 Task: Find connections with filter location Adra with filter topic #indiawith filter profile language French with filter current company Globant with filter school Kamla Nehru Institute of Technology, Sultanpur with filter industry Physicians with filter service category Leadership Development with filter keywords title Atmospheric Scientist
Action: Mouse moved to (516, 63)
Screenshot: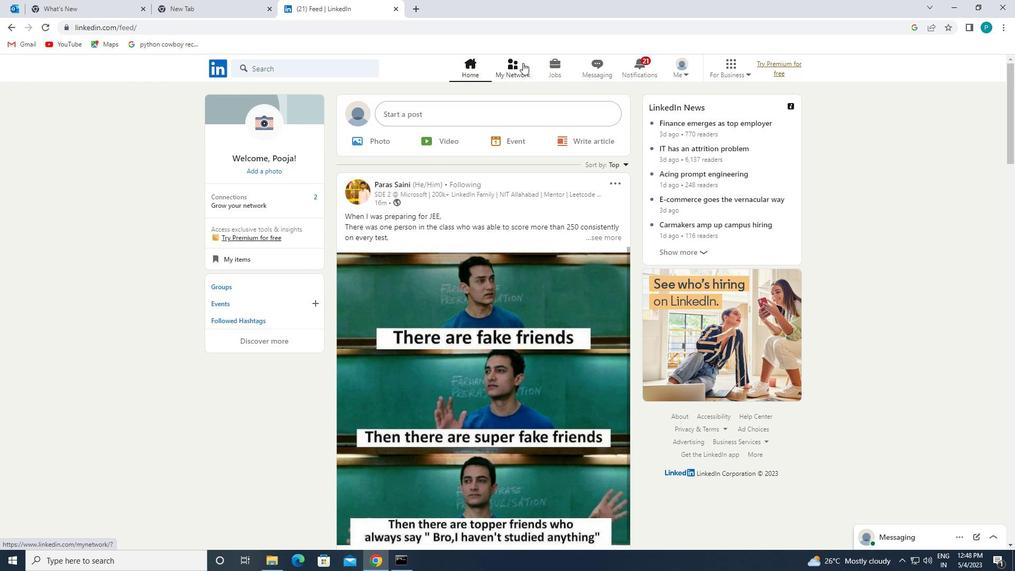 
Action: Mouse pressed left at (516, 63)
Screenshot: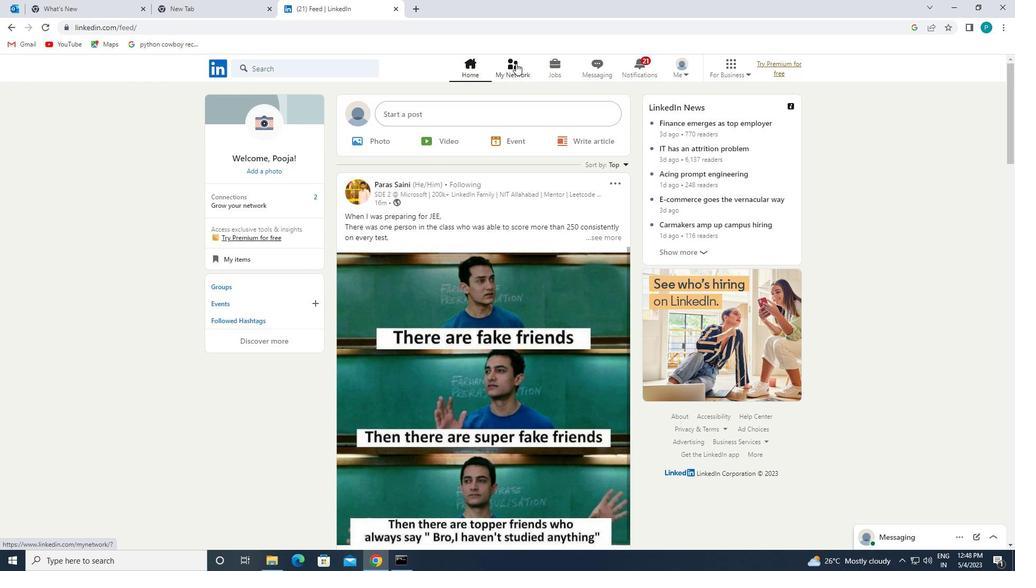 
Action: Mouse moved to (307, 125)
Screenshot: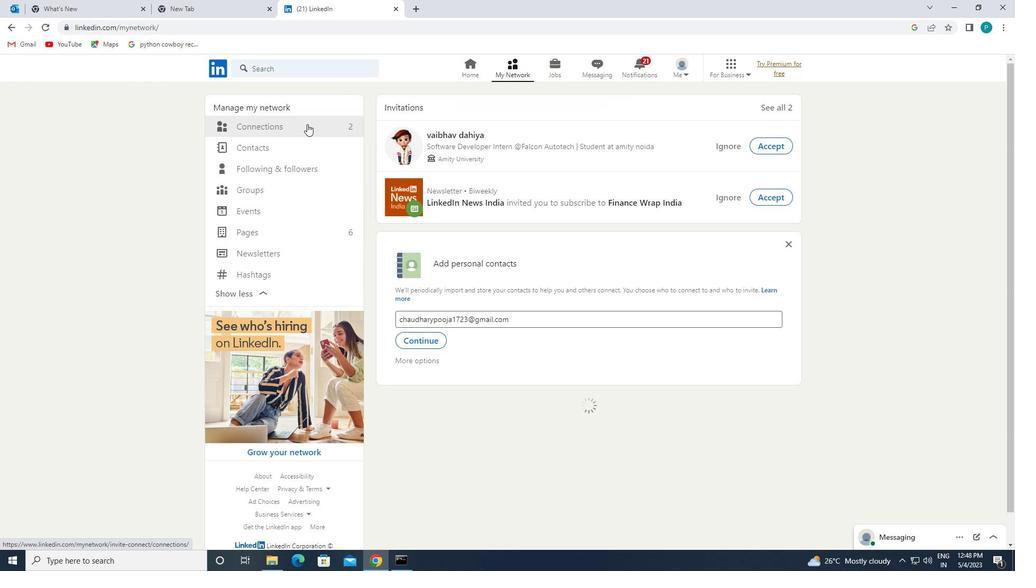 
Action: Mouse pressed left at (307, 125)
Screenshot: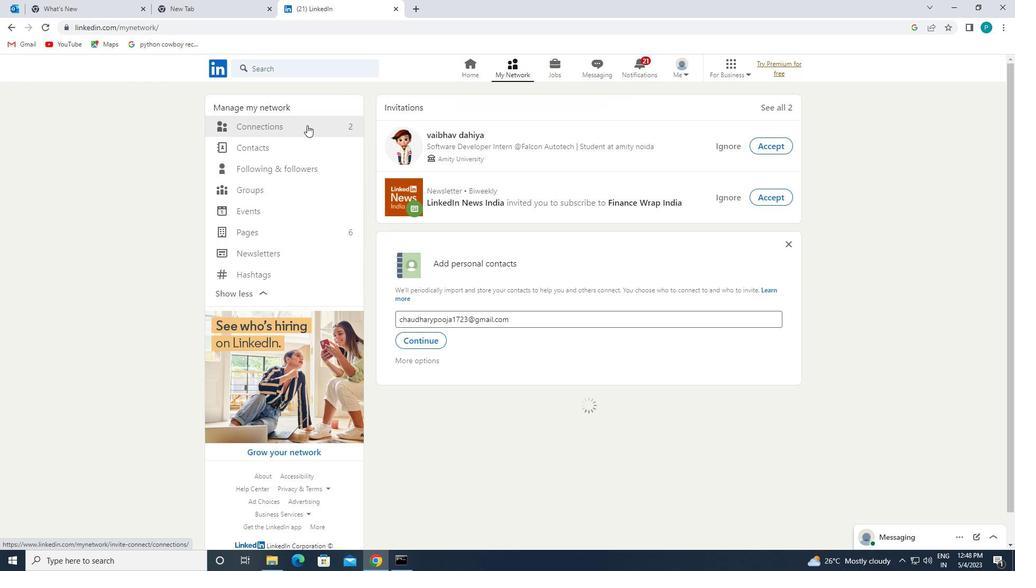 
Action: Mouse pressed left at (307, 125)
Screenshot: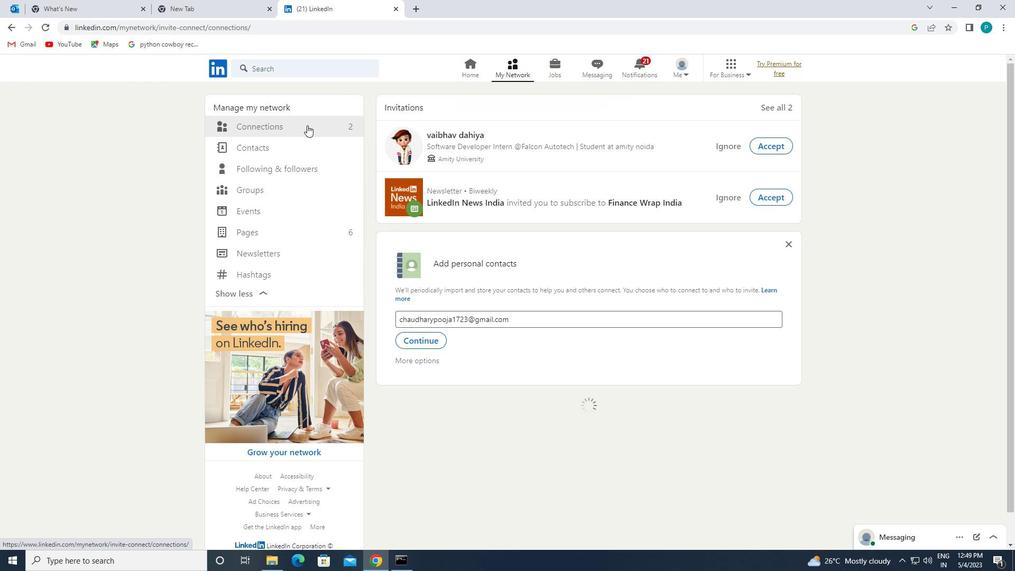 
Action: Mouse moved to (615, 125)
Screenshot: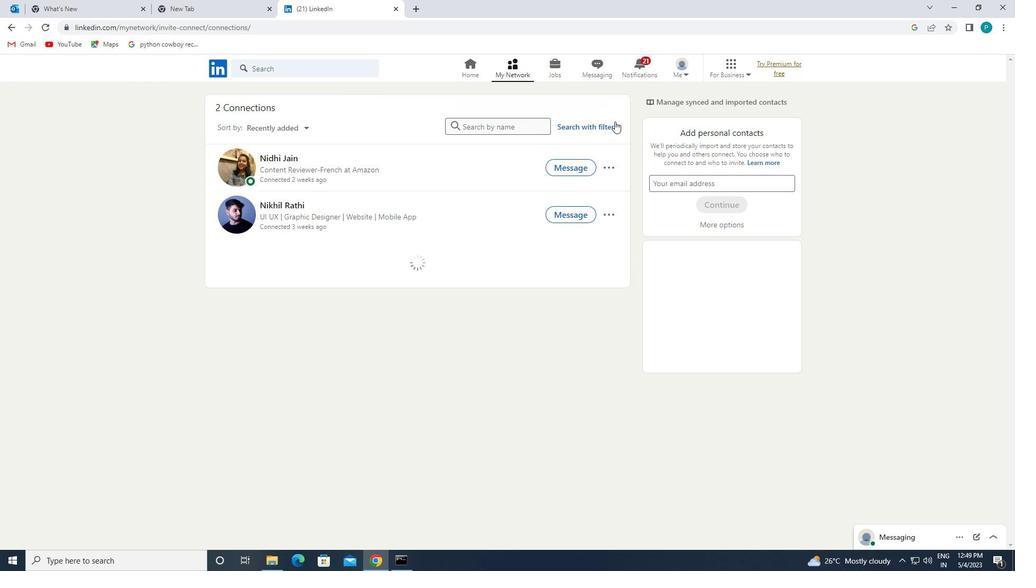 
Action: Mouse pressed left at (615, 125)
Screenshot: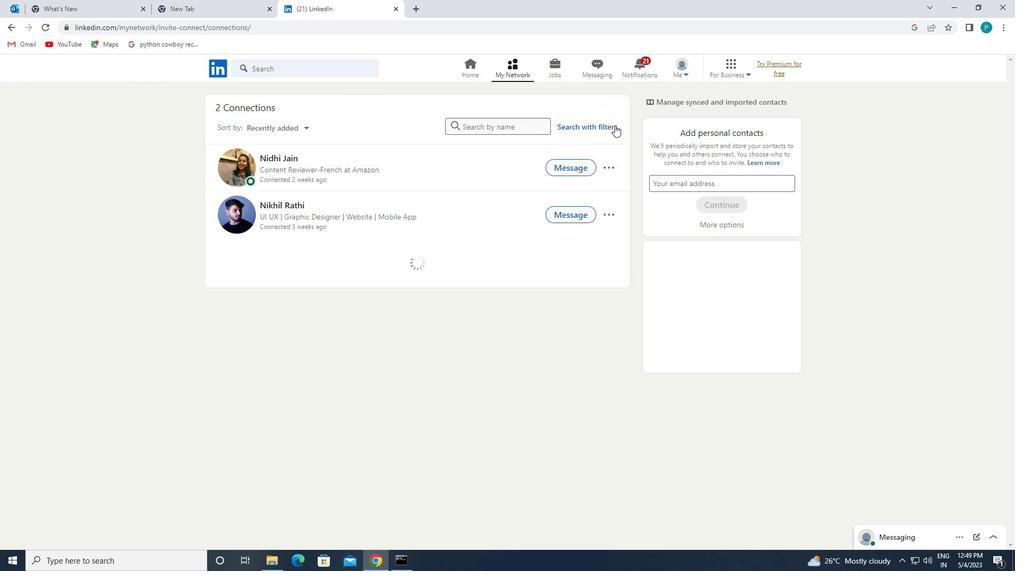 
Action: Mouse moved to (609, 123)
Screenshot: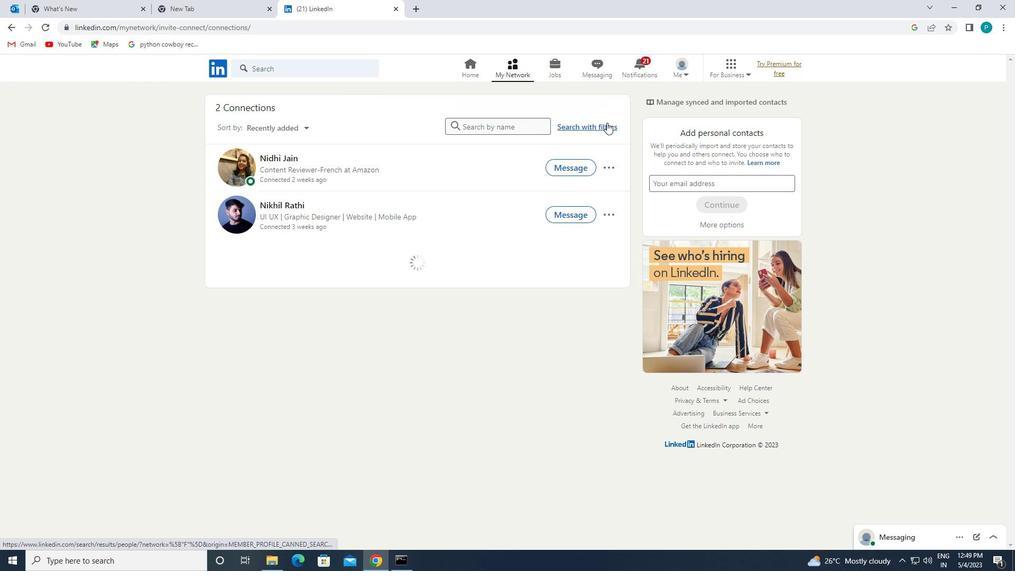
Action: Mouse pressed left at (609, 123)
Screenshot: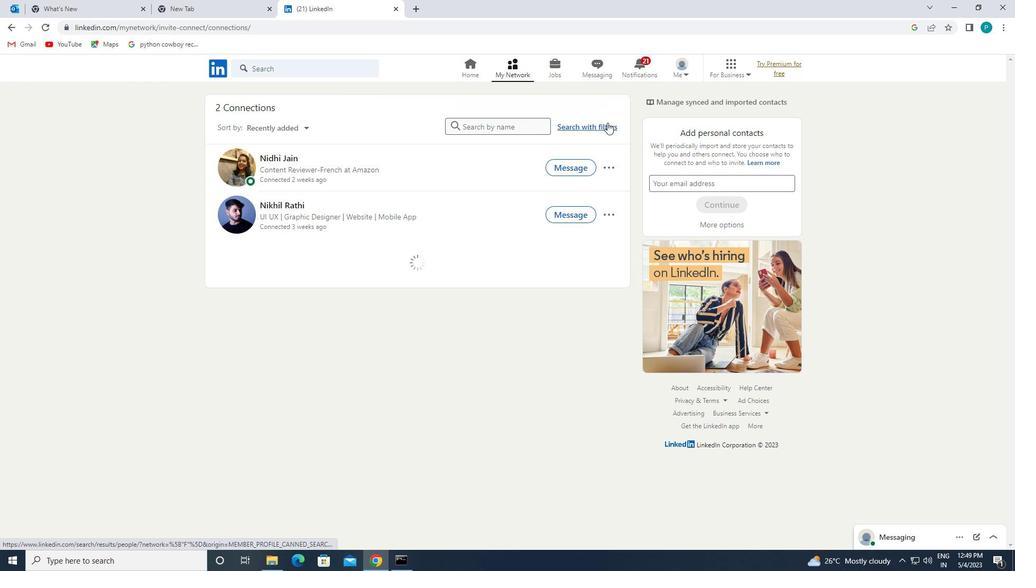 
Action: Mouse moved to (610, 127)
Screenshot: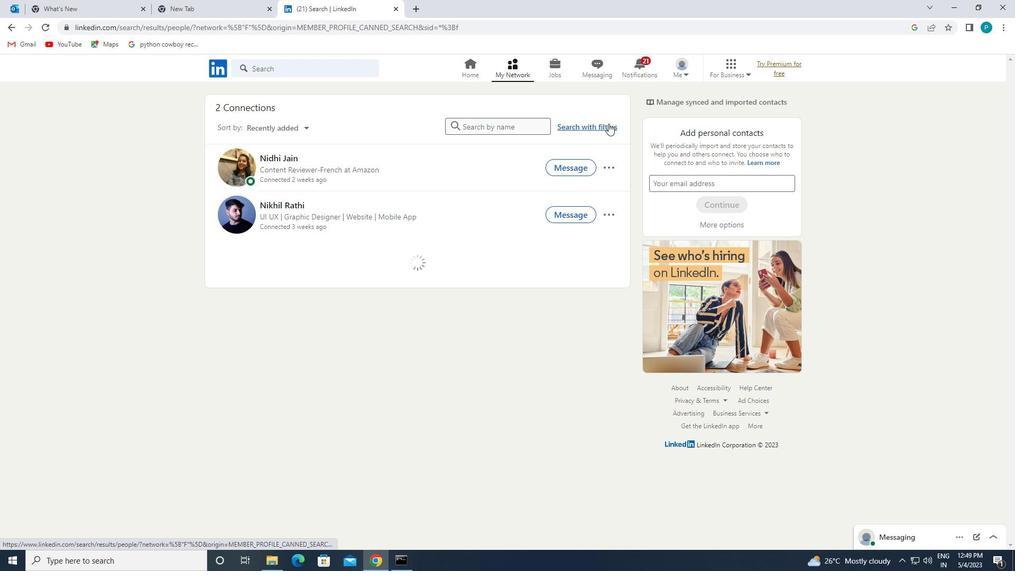 
Action: Mouse pressed left at (610, 127)
Screenshot: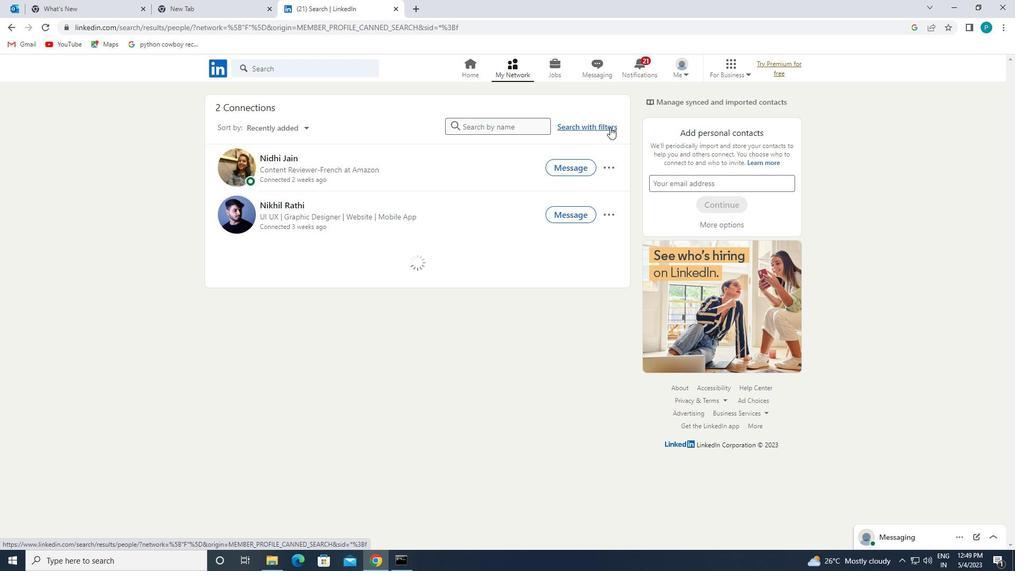 
Action: Mouse pressed left at (610, 127)
Screenshot: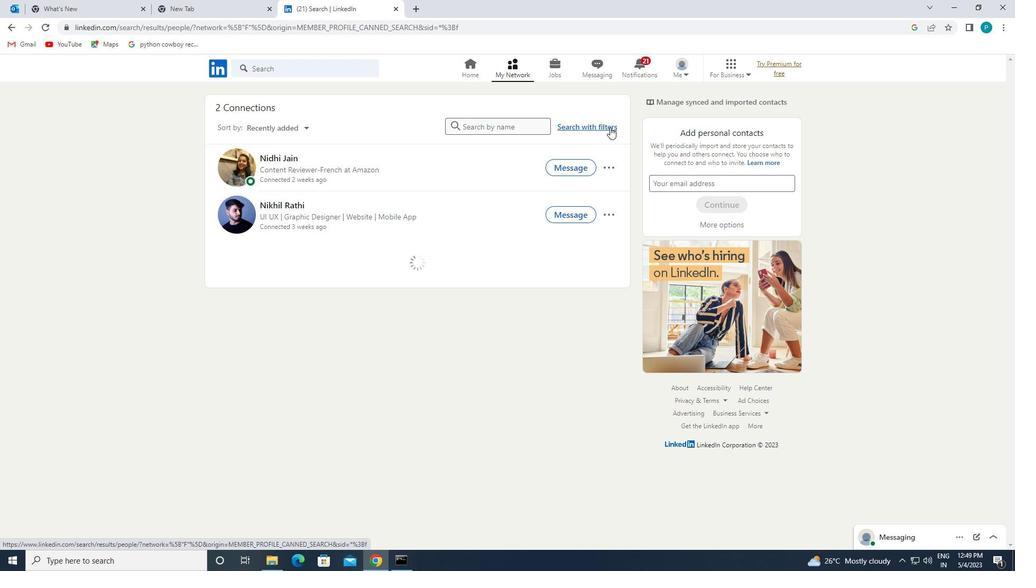 
Action: Mouse moved to (605, 126)
Screenshot: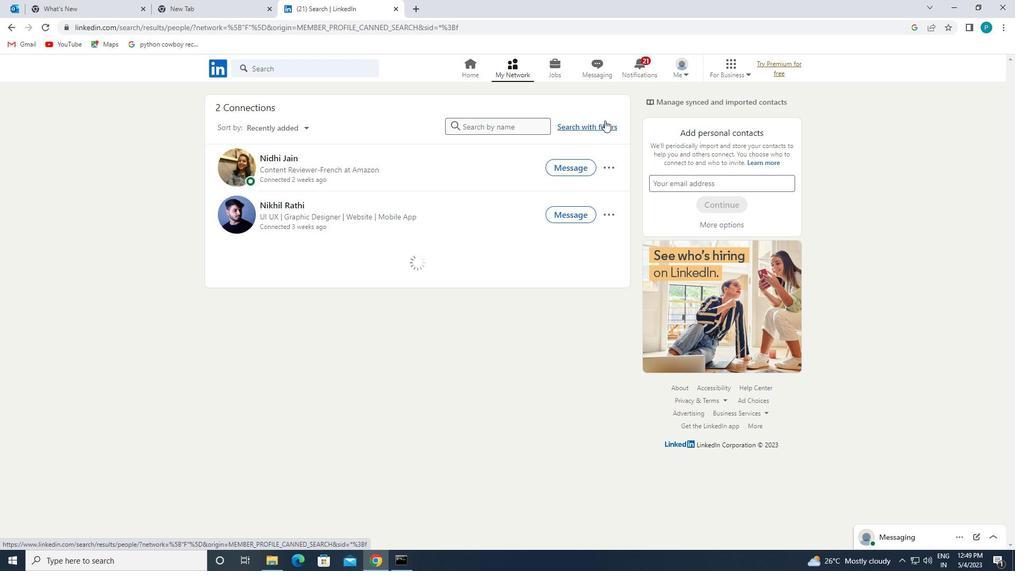 
Action: Mouse pressed left at (605, 126)
Screenshot: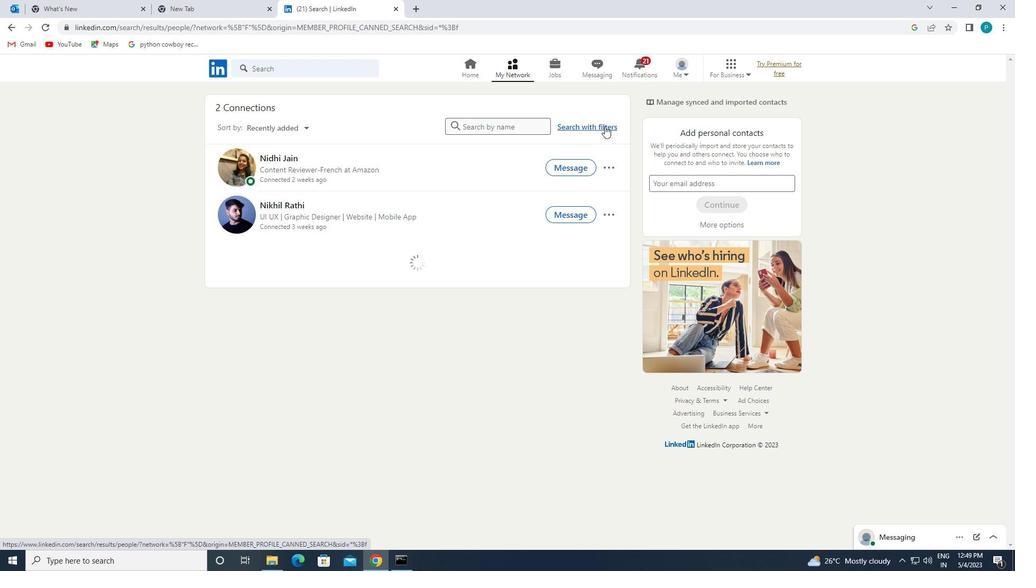 
Action: Mouse pressed left at (605, 126)
Screenshot: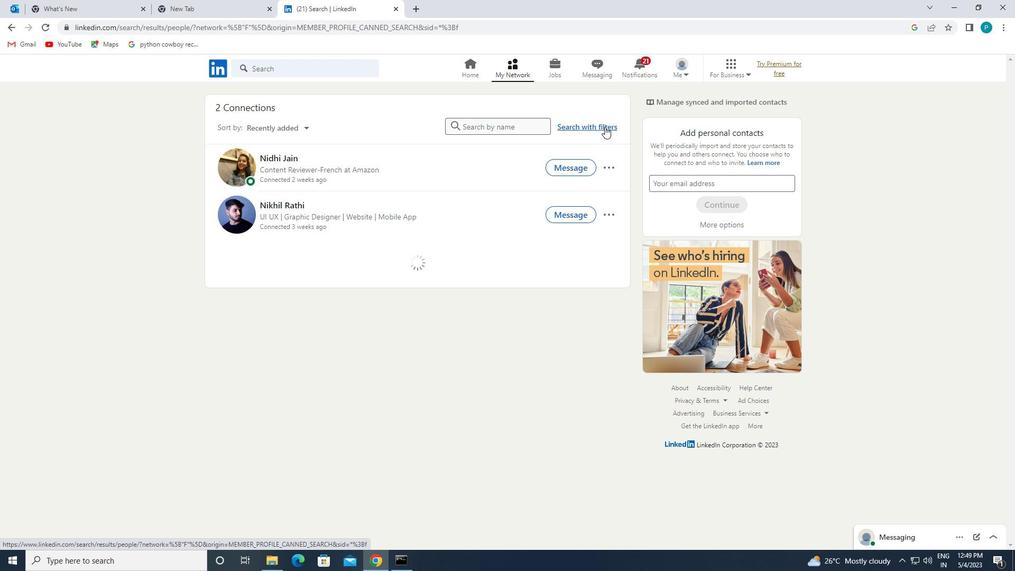 
Action: Mouse moved to (531, 97)
Screenshot: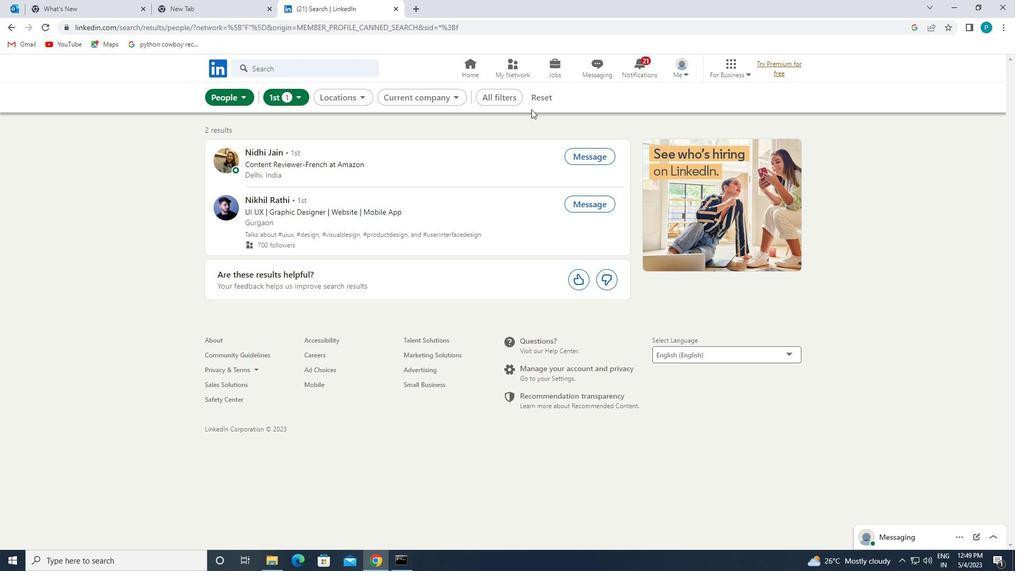 
Action: Mouse pressed left at (531, 97)
Screenshot: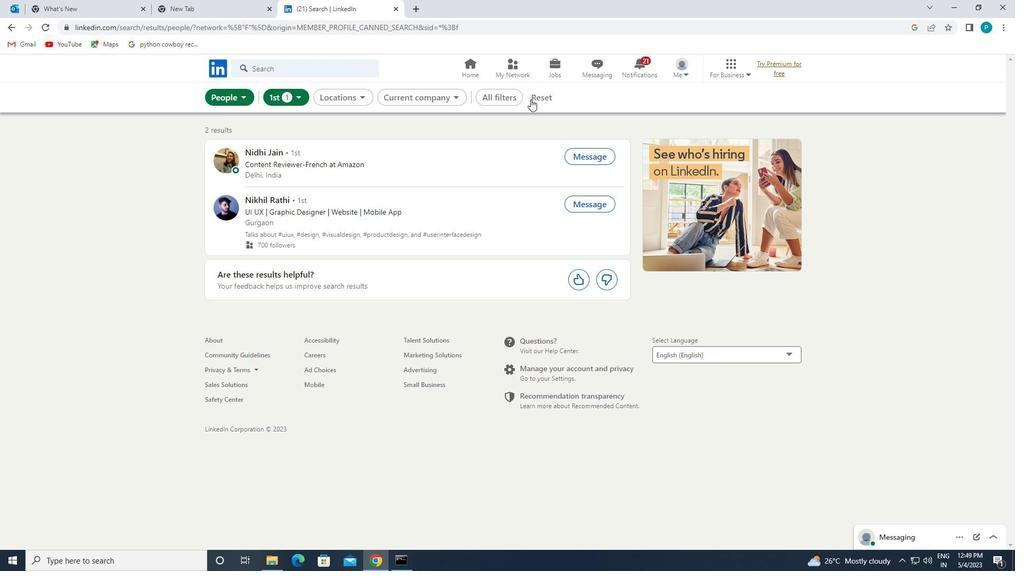 
Action: Mouse moved to (528, 97)
Screenshot: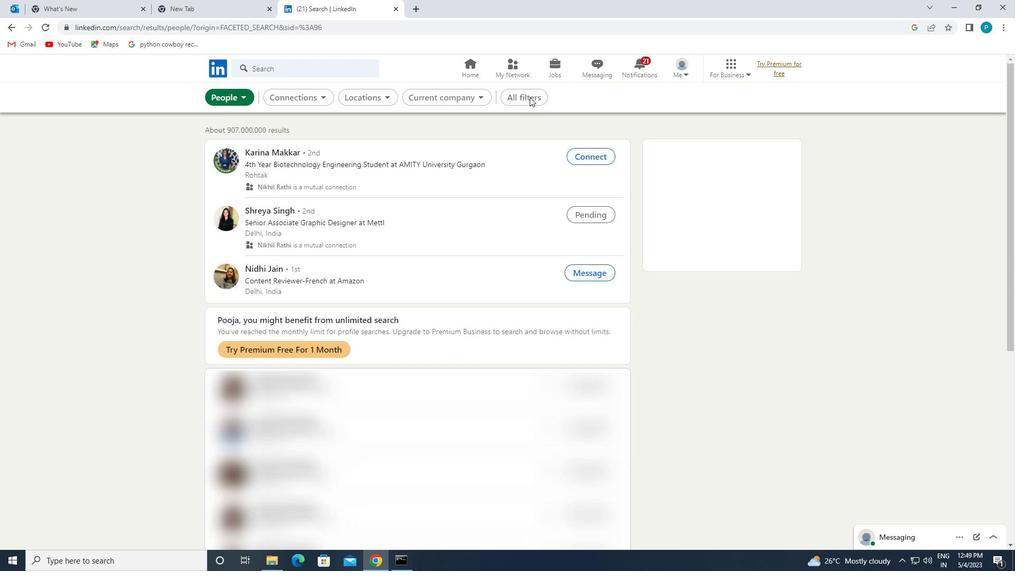 
Action: Mouse pressed left at (528, 97)
Screenshot: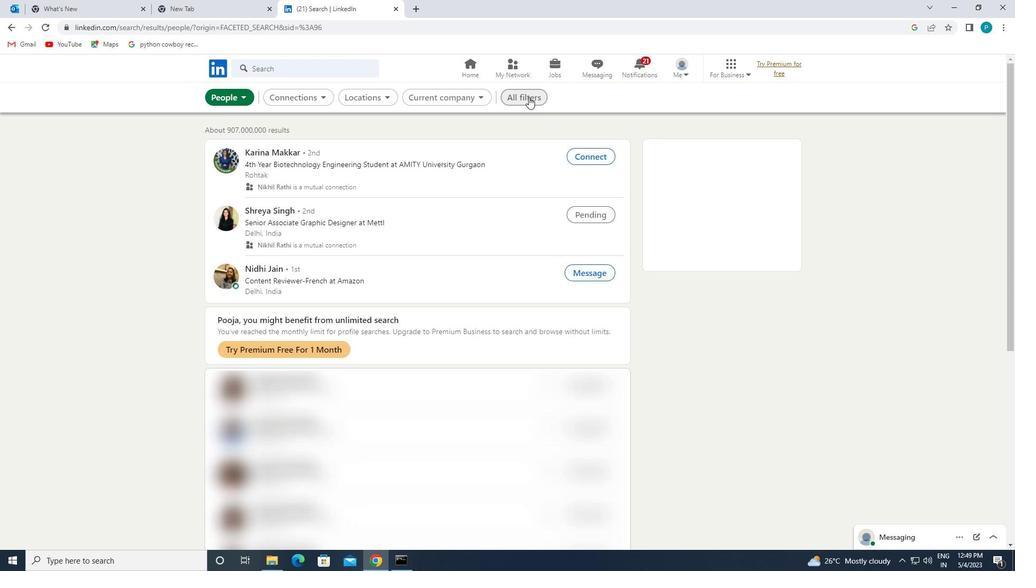 
Action: Mouse moved to (1006, 268)
Screenshot: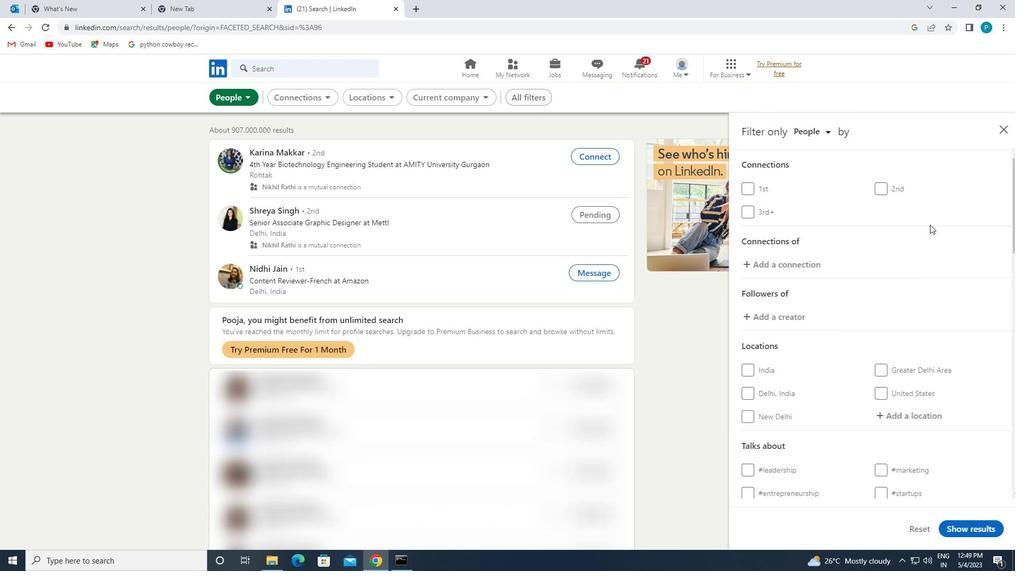 
Action: Mouse scrolled (1006, 267) with delta (0, 0)
Screenshot: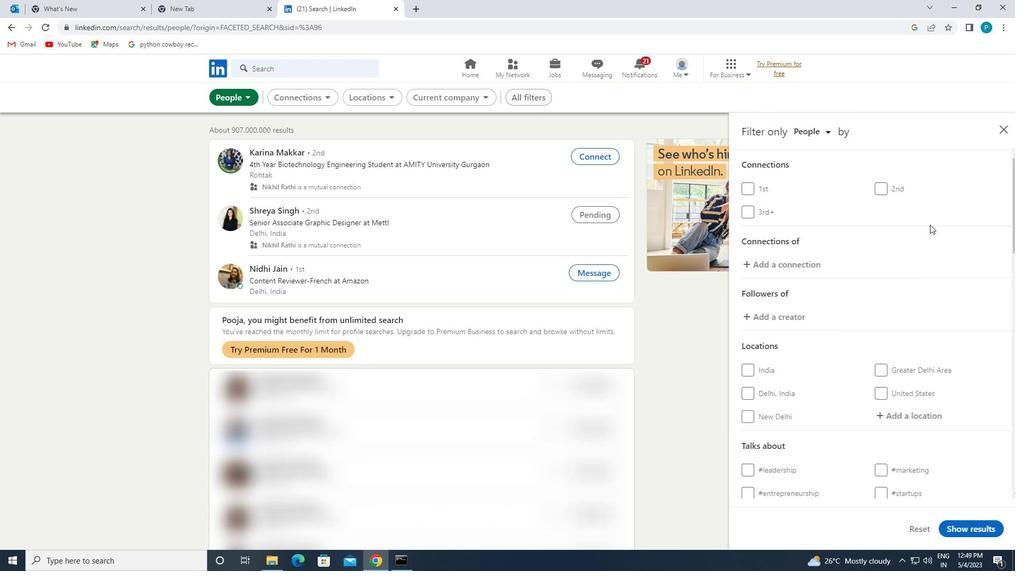 
Action: Mouse scrolled (1006, 267) with delta (0, 0)
Screenshot: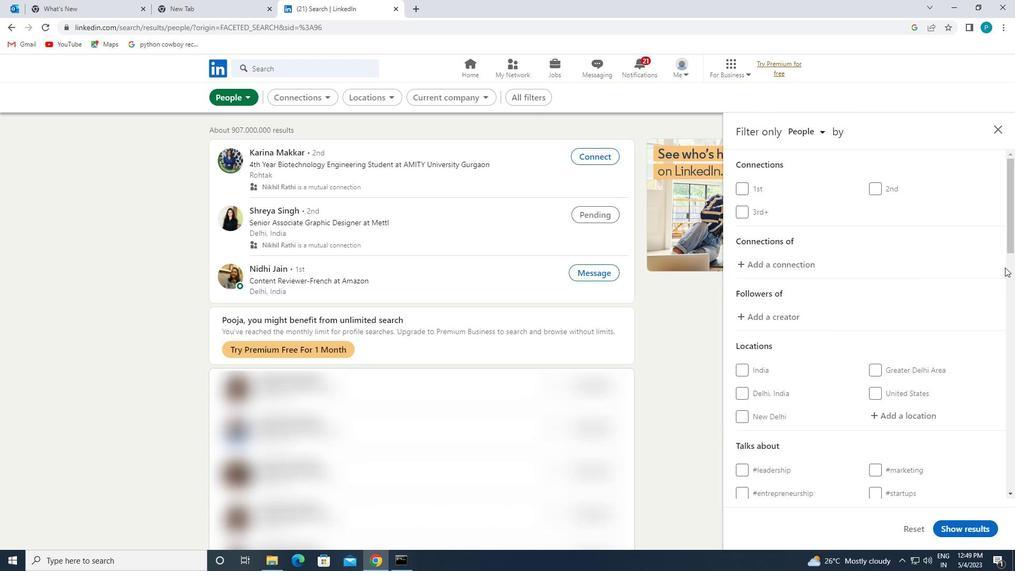 
Action: Mouse moved to (1006, 268)
Screenshot: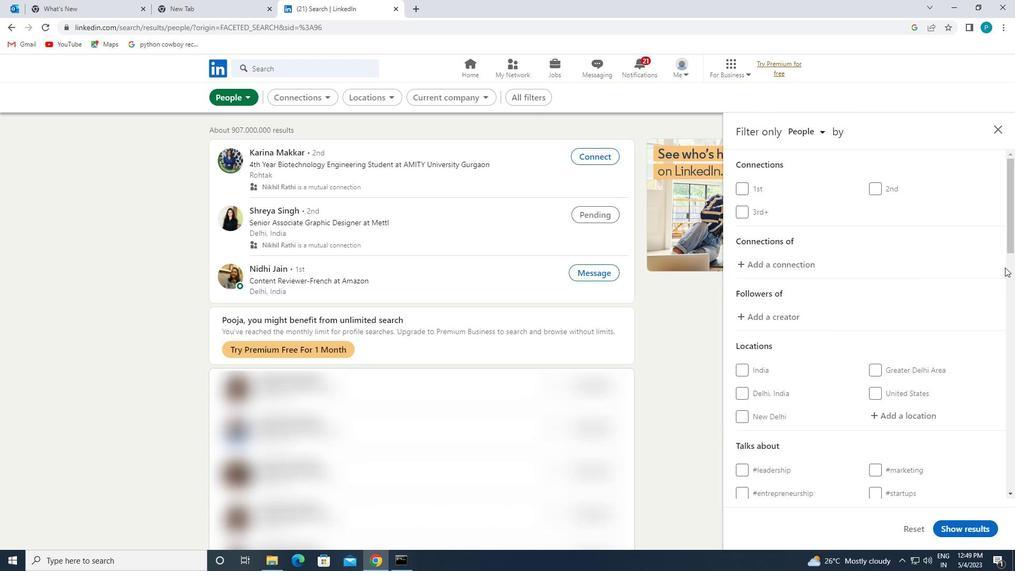
Action: Mouse scrolled (1006, 268) with delta (0, 0)
Screenshot: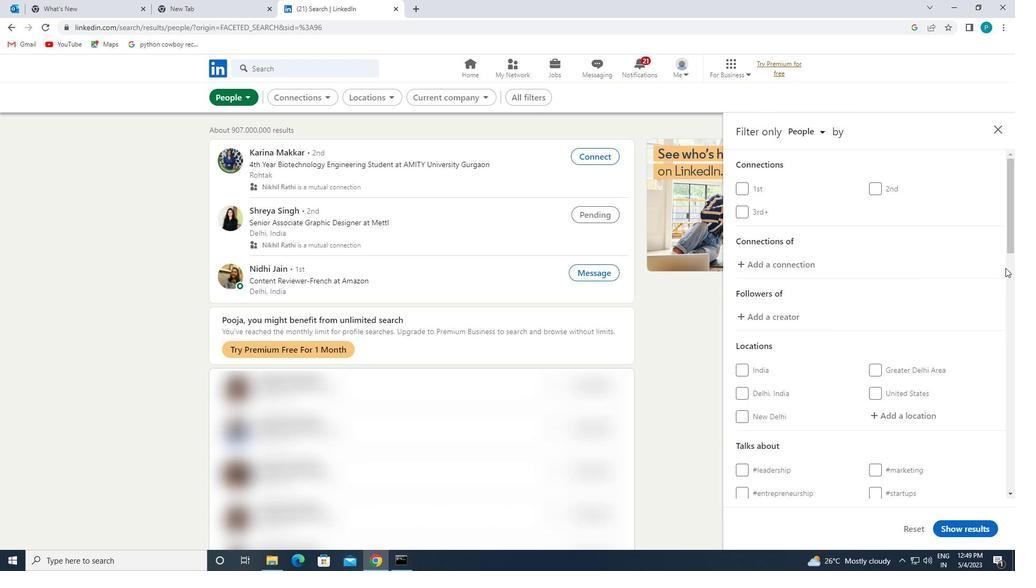 
Action: Mouse moved to (921, 259)
Screenshot: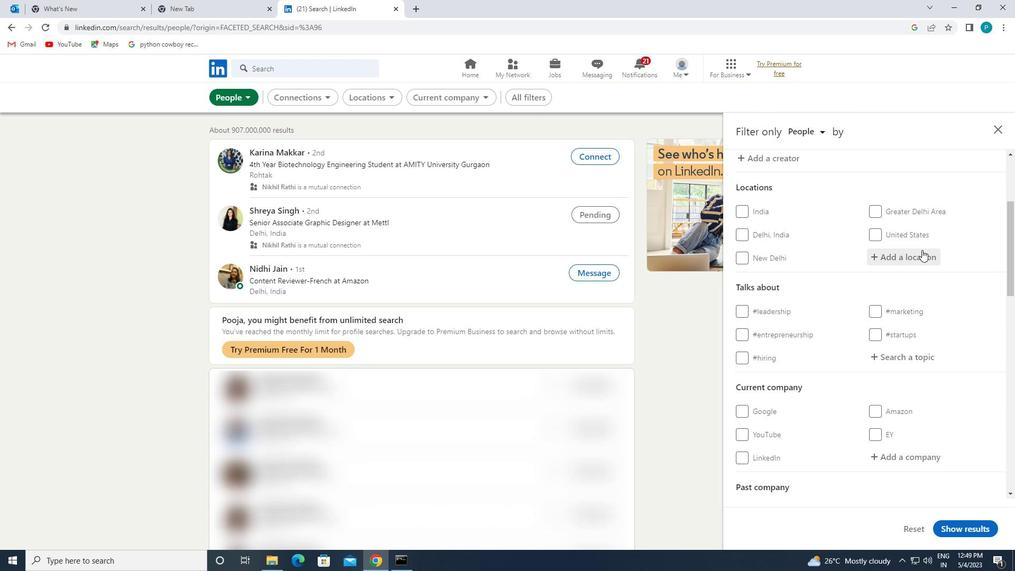 
Action: Mouse pressed left at (921, 259)
Screenshot: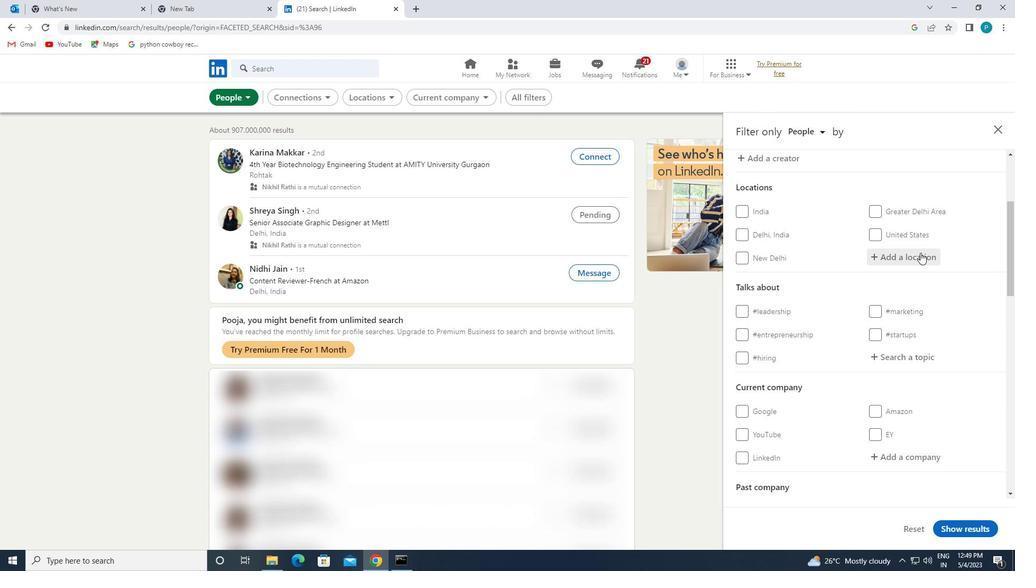 
Action: Key pressed <Key.caps_lock>a<Key.caps_lock>dra
Screenshot: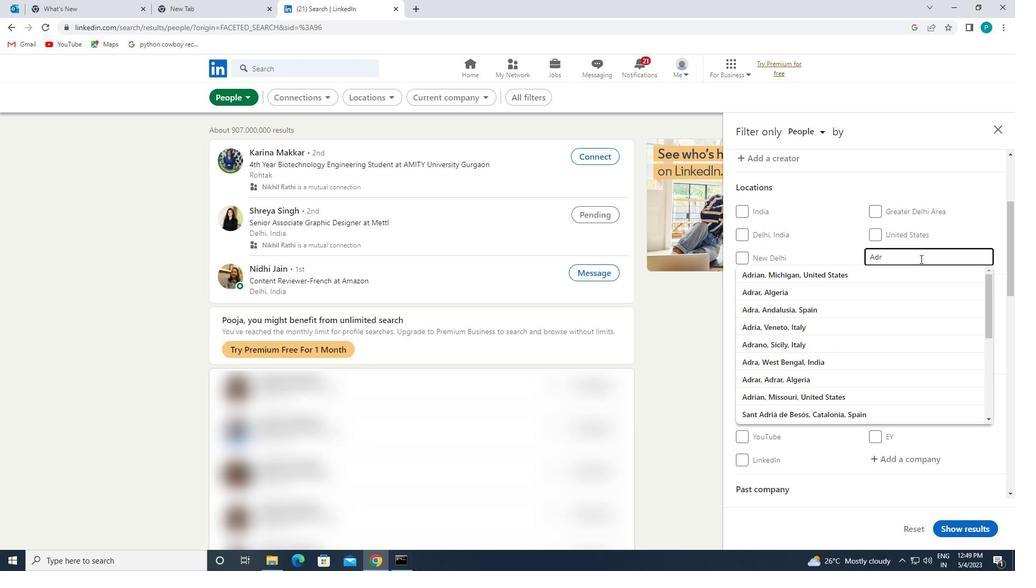 
Action: Mouse moved to (920, 272)
Screenshot: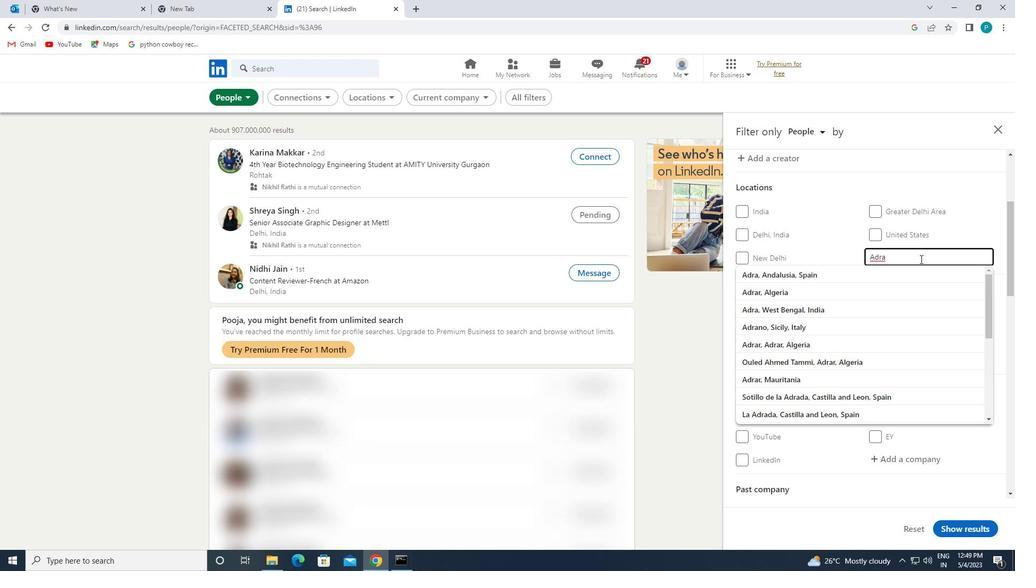 
Action: Mouse pressed left at (920, 272)
Screenshot: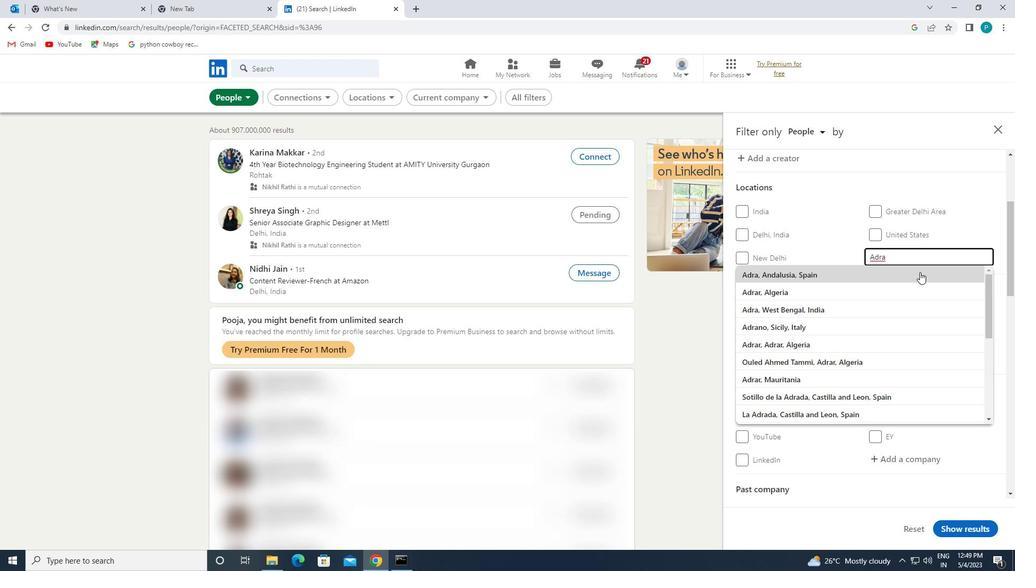 
Action: Mouse scrolled (920, 271) with delta (0, 0)
Screenshot: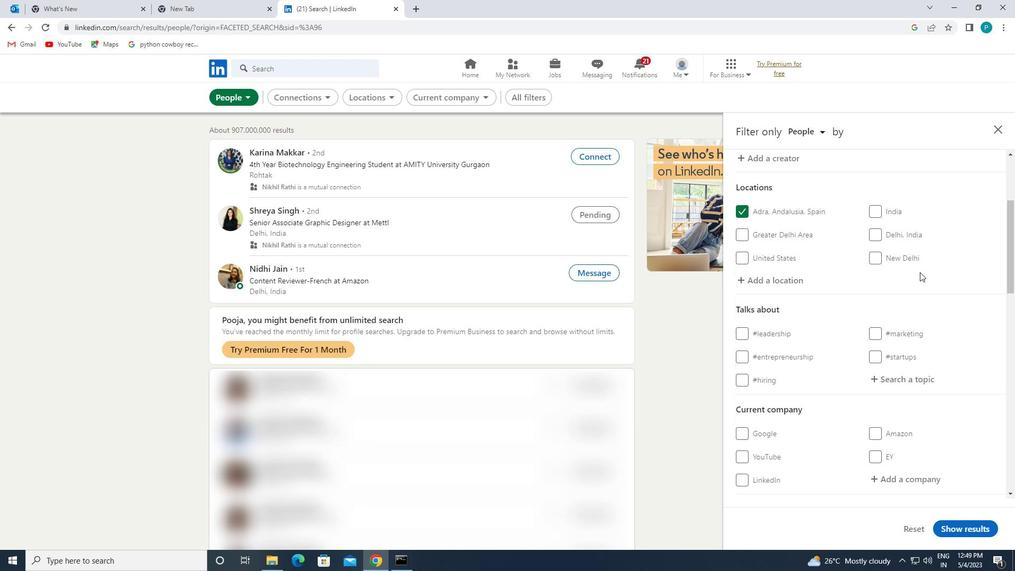 
Action: Mouse scrolled (920, 271) with delta (0, 0)
Screenshot: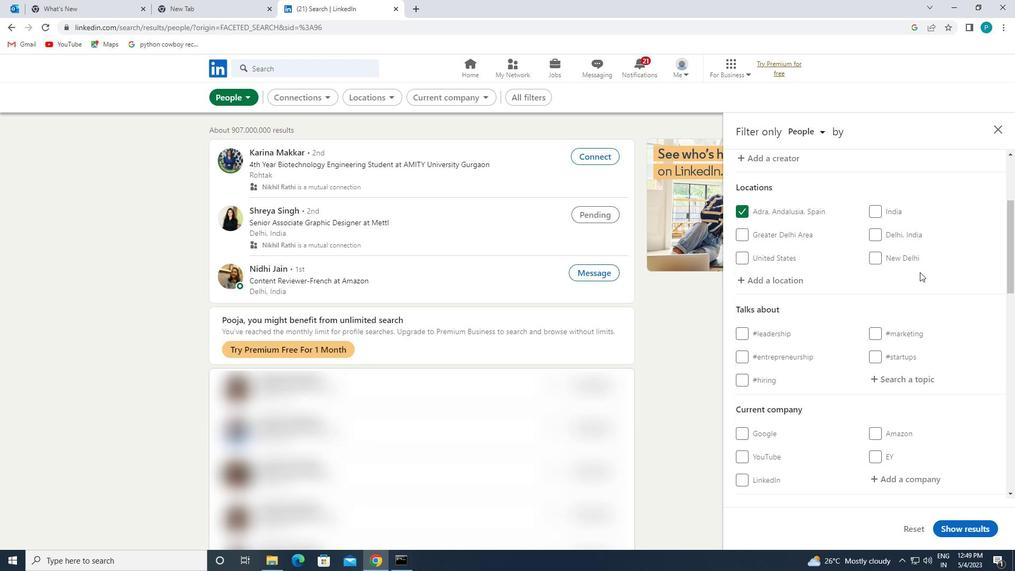 
Action: Mouse scrolled (920, 271) with delta (0, 0)
Screenshot: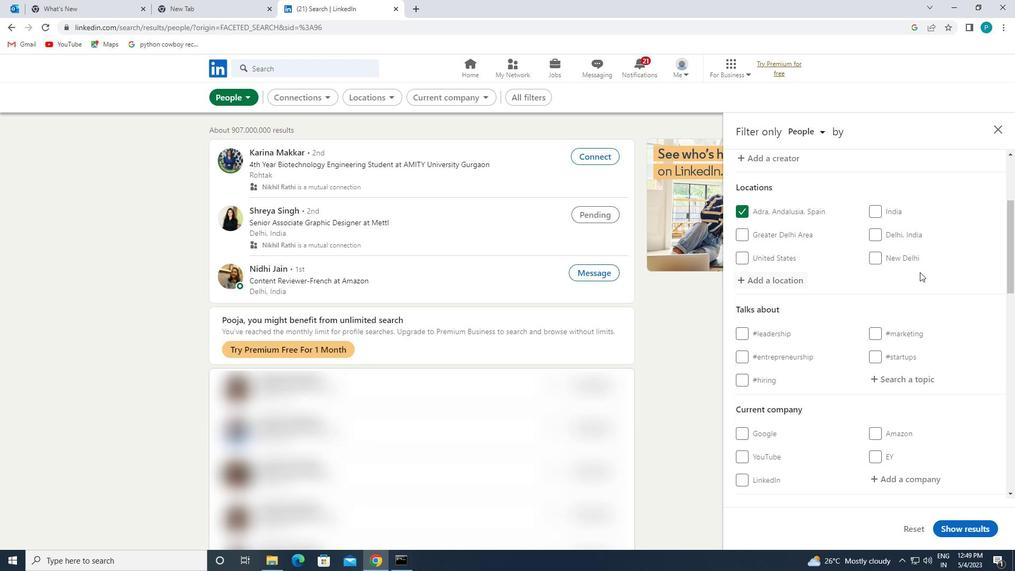 
Action: Mouse moved to (880, 231)
Screenshot: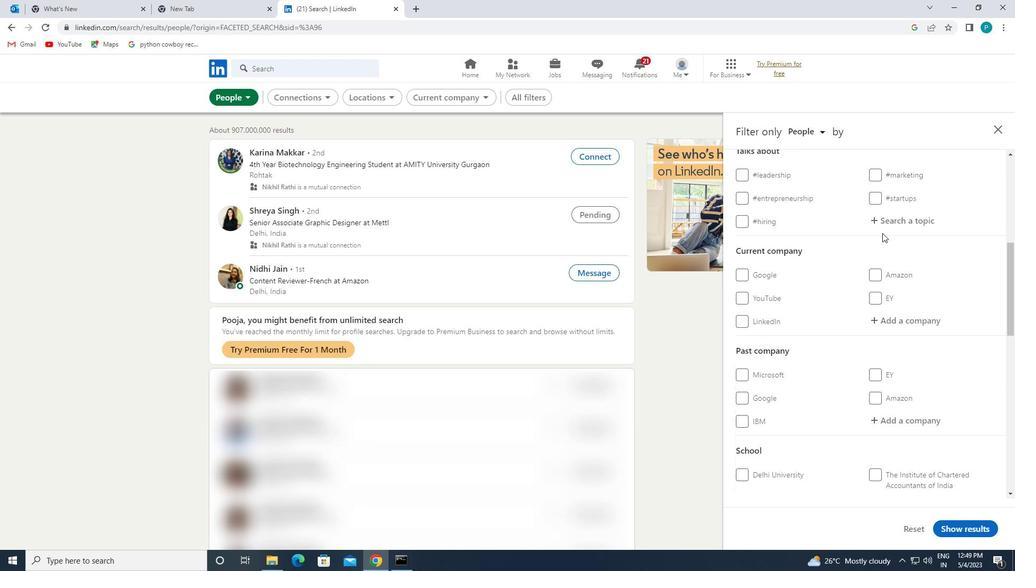 
Action: Mouse pressed left at (880, 231)
Screenshot: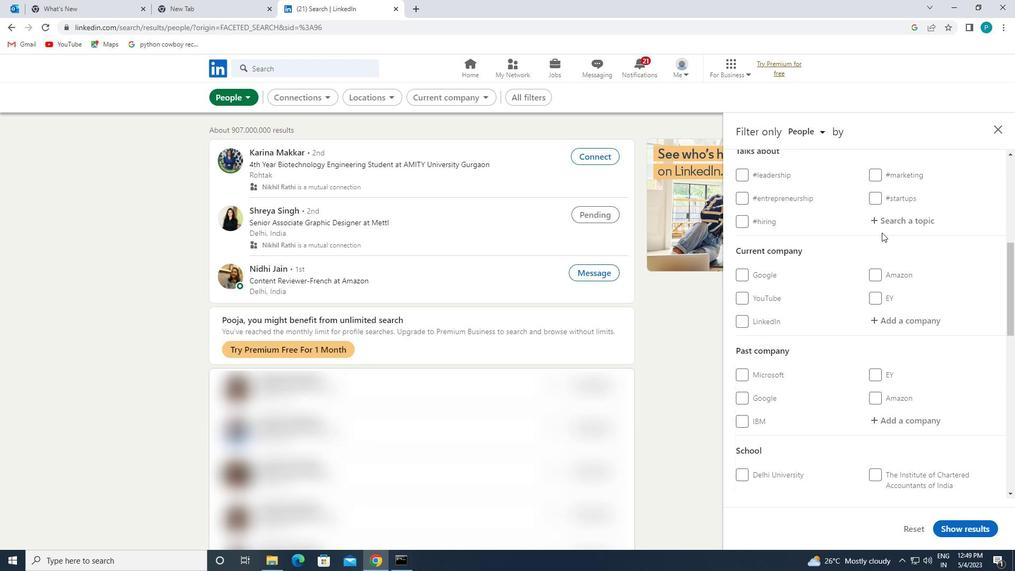 
Action: Mouse moved to (877, 229)
Screenshot: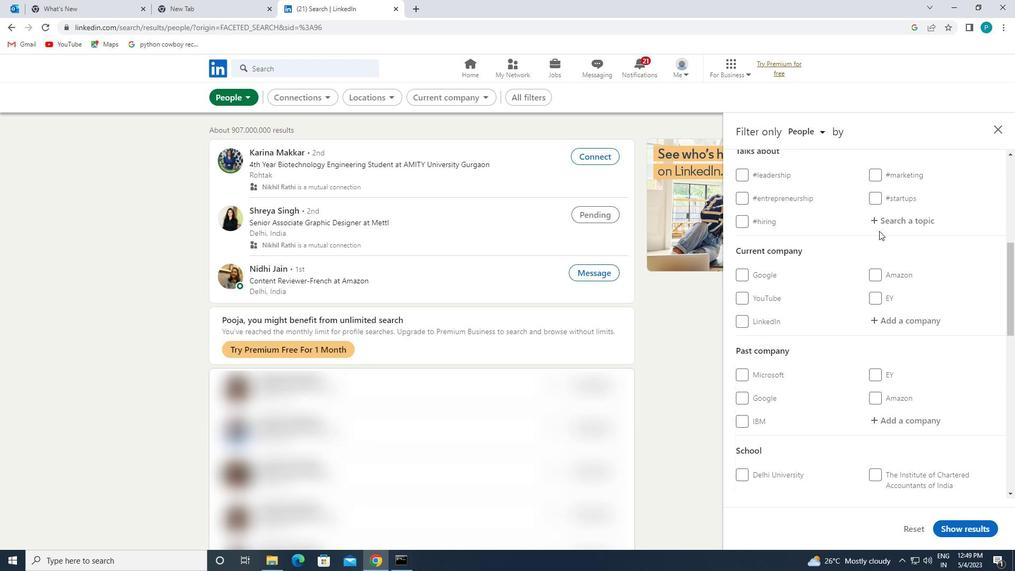 
Action: Mouse pressed left at (877, 229)
Screenshot: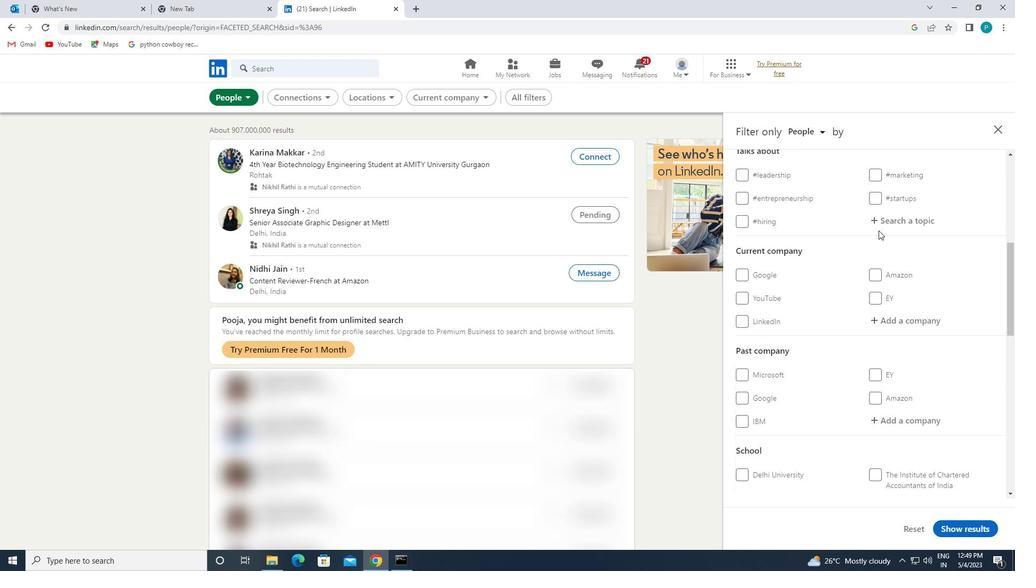 
Action: Mouse moved to (874, 227)
Screenshot: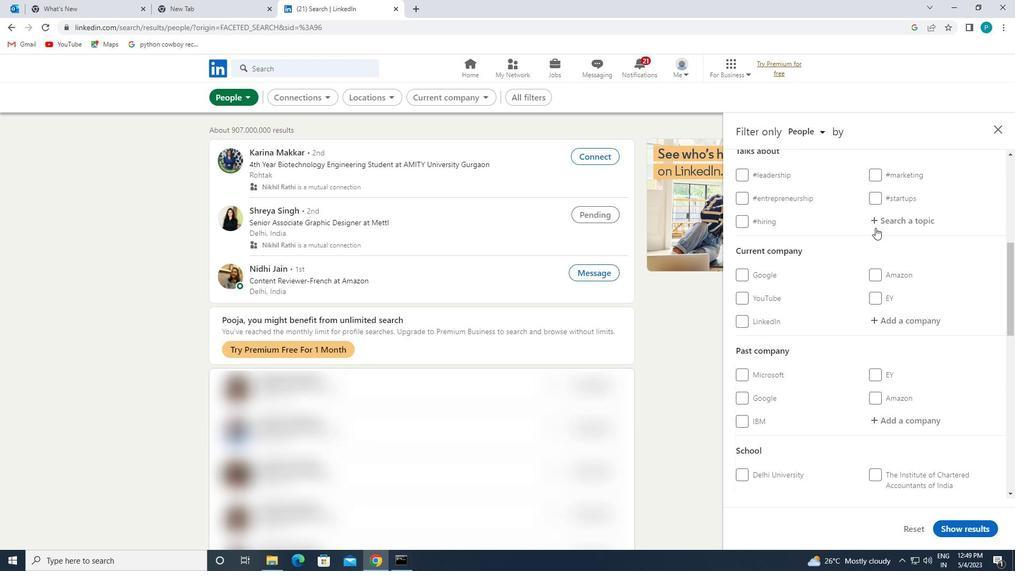 
Action: Mouse pressed left at (874, 227)
Screenshot: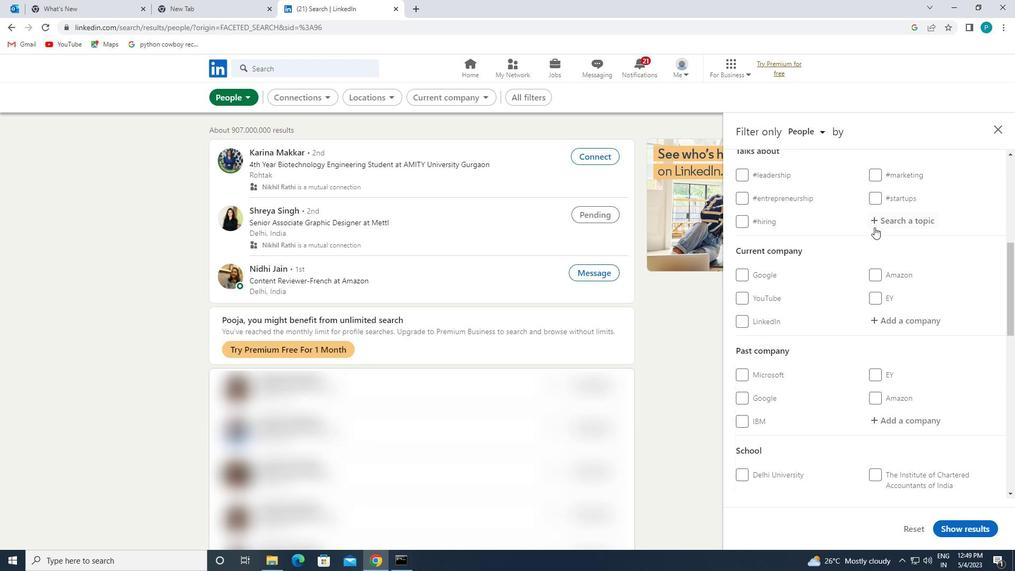 
Action: Key pressed <Key.shift>#INDIA
Screenshot: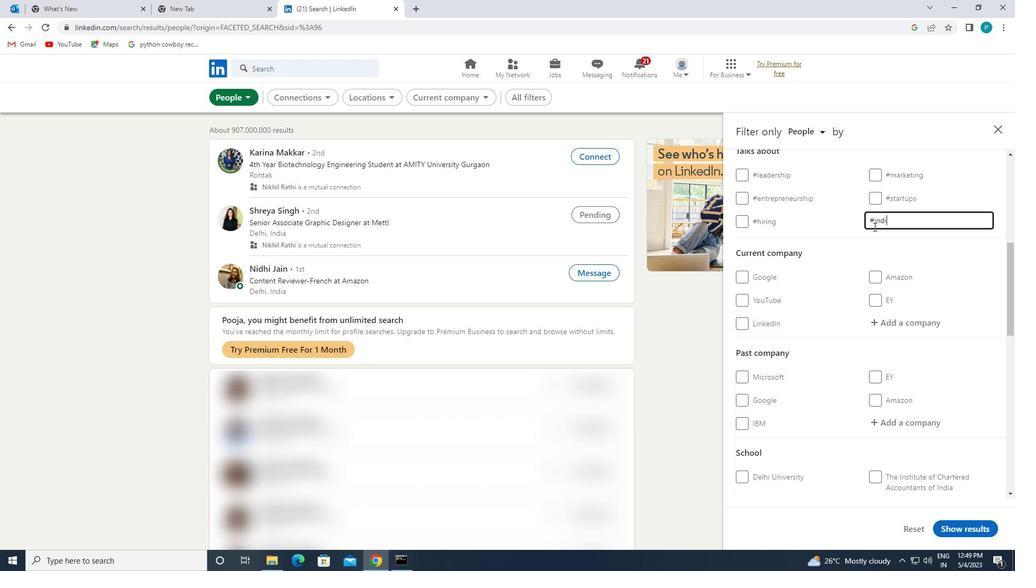 
Action: Mouse moved to (873, 328)
Screenshot: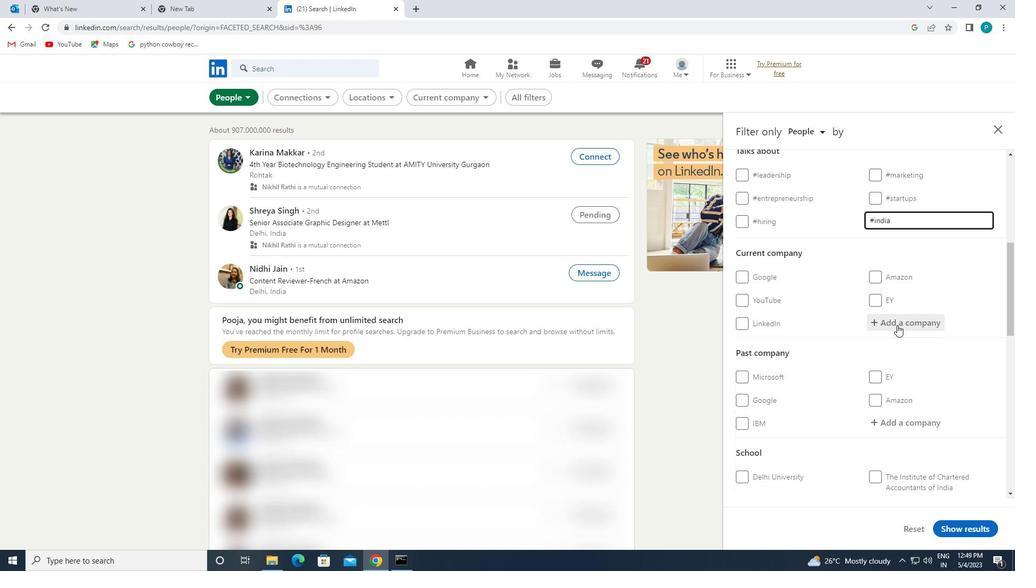 
Action: Mouse scrolled (873, 328) with delta (0, 0)
Screenshot: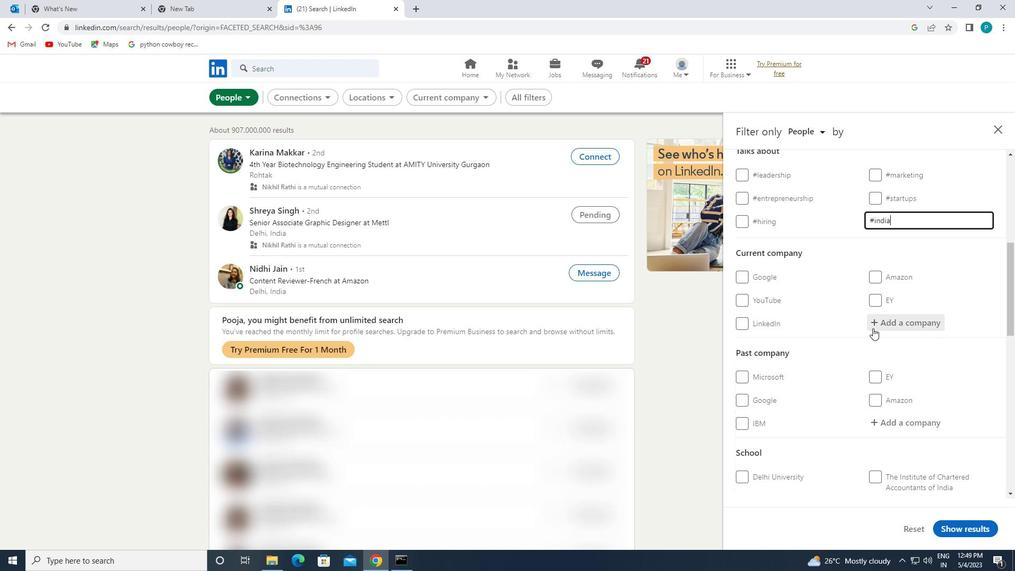 
Action: Mouse scrolled (873, 328) with delta (0, 0)
Screenshot: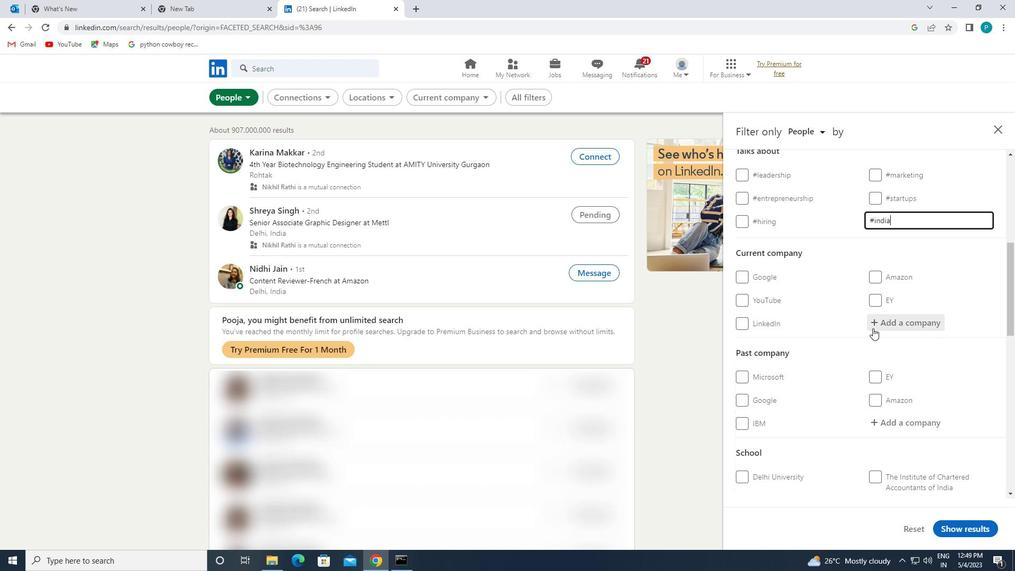 
Action: Mouse scrolled (873, 328) with delta (0, 0)
Screenshot: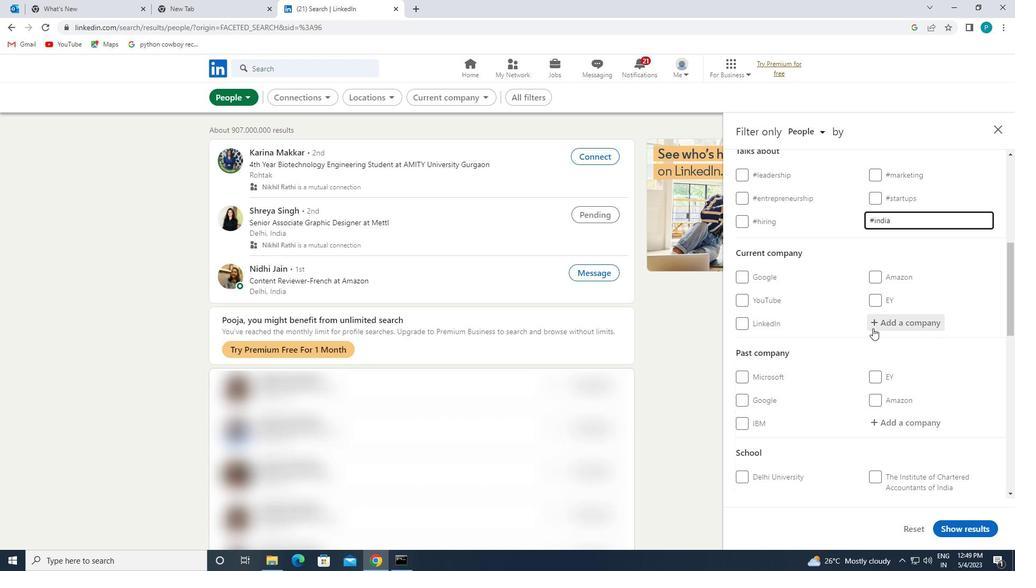 
Action: Mouse scrolled (873, 328) with delta (0, 0)
Screenshot: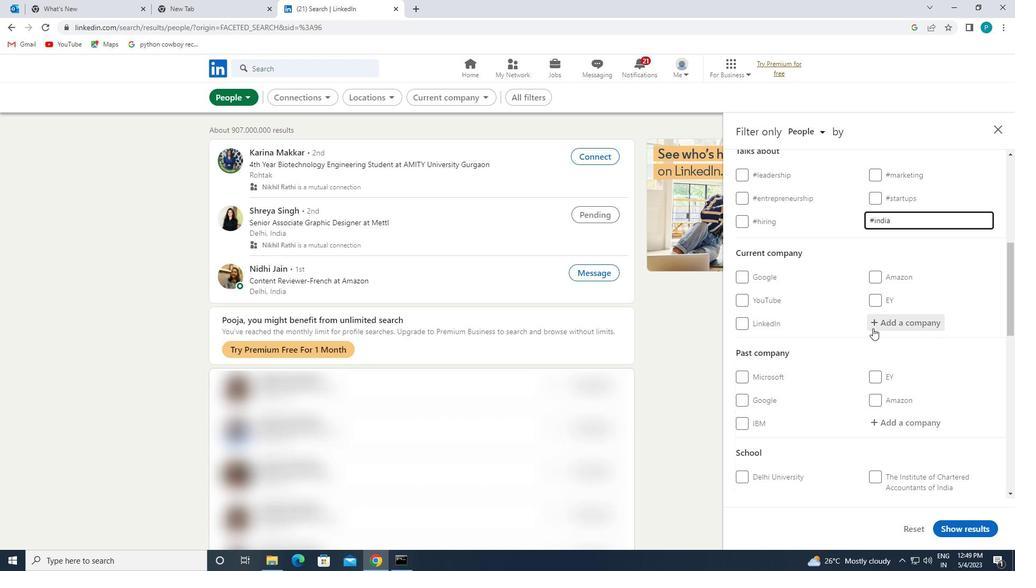 
Action: Mouse moved to (850, 323)
Screenshot: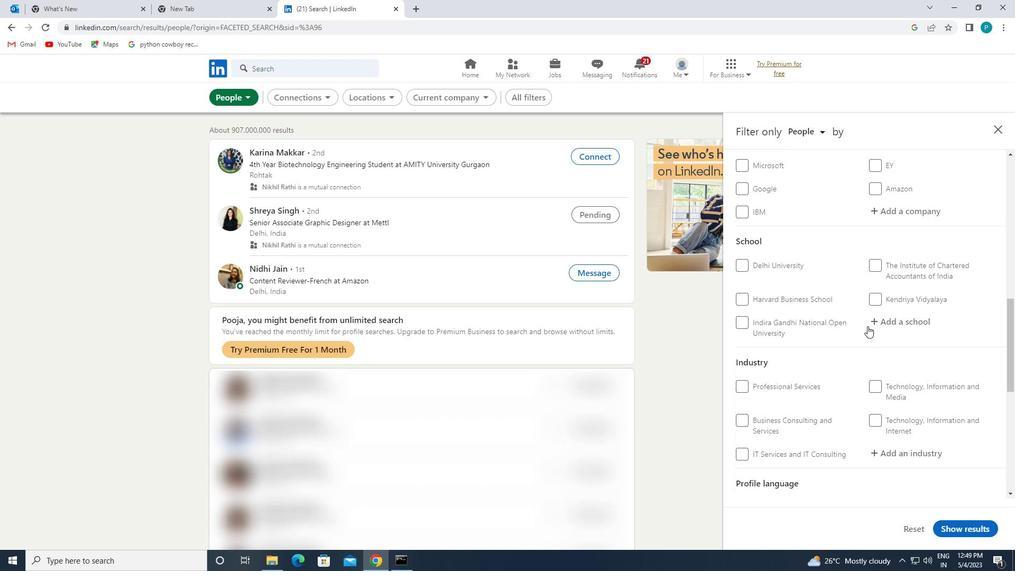 
Action: Mouse scrolled (850, 322) with delta (0, 0)
Screenshot: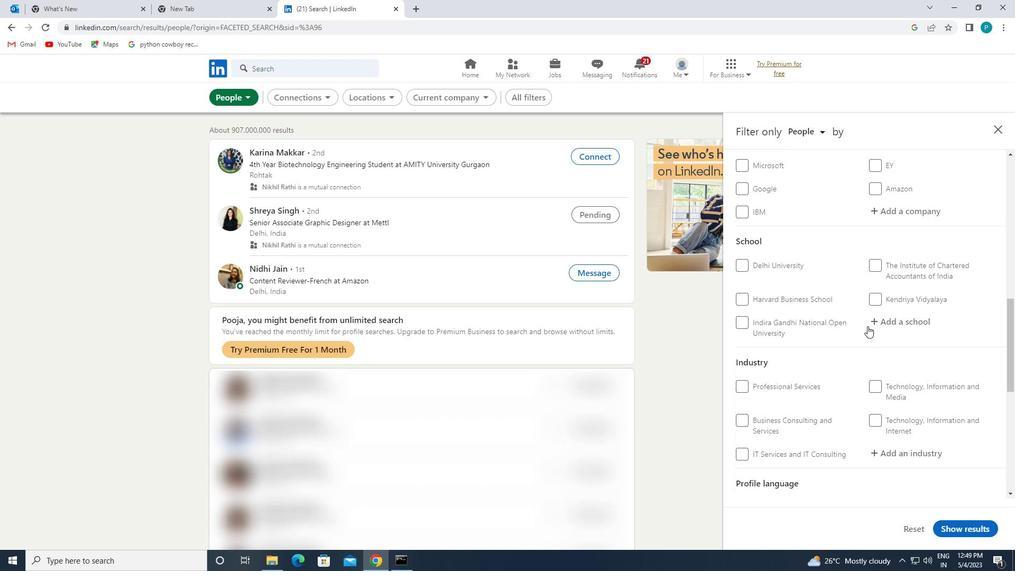 
Action: Mouse moved to (847, 323)
Screenshot: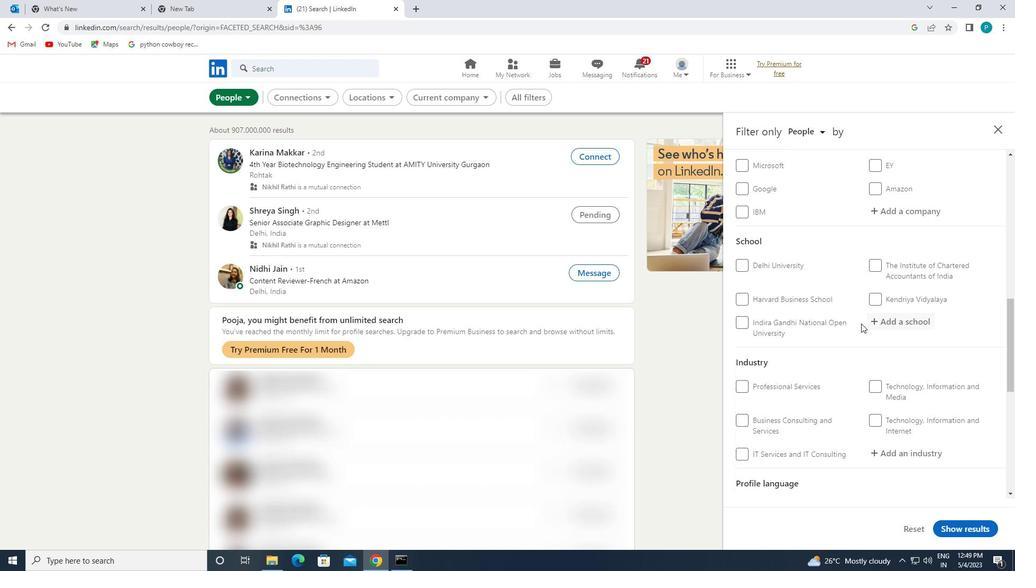 
Action: Mouse scrolled (847, 322) with delta (0, 0)
Screenshot: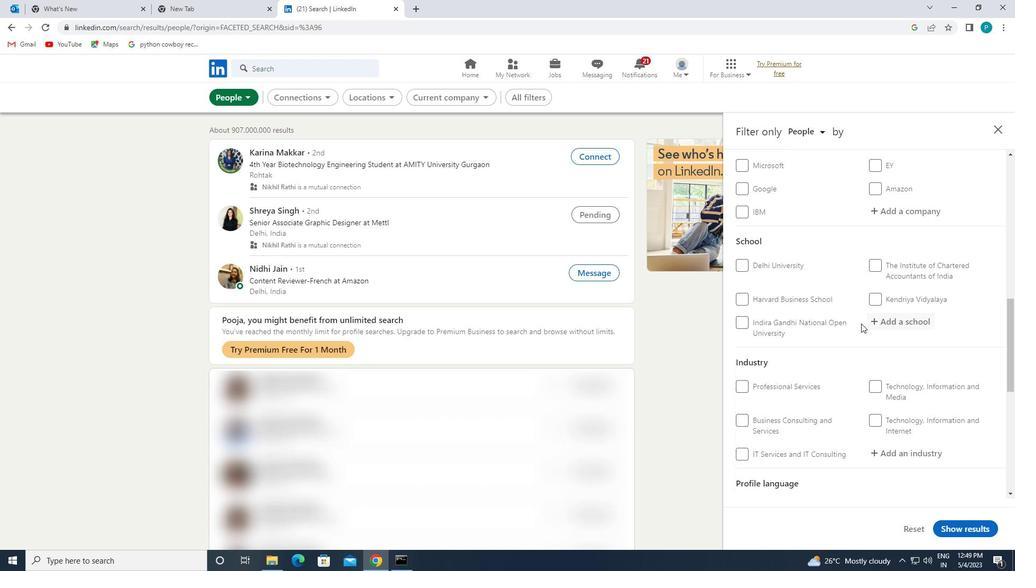 
Action: Mouse moved to (821, 341)
Screenshot: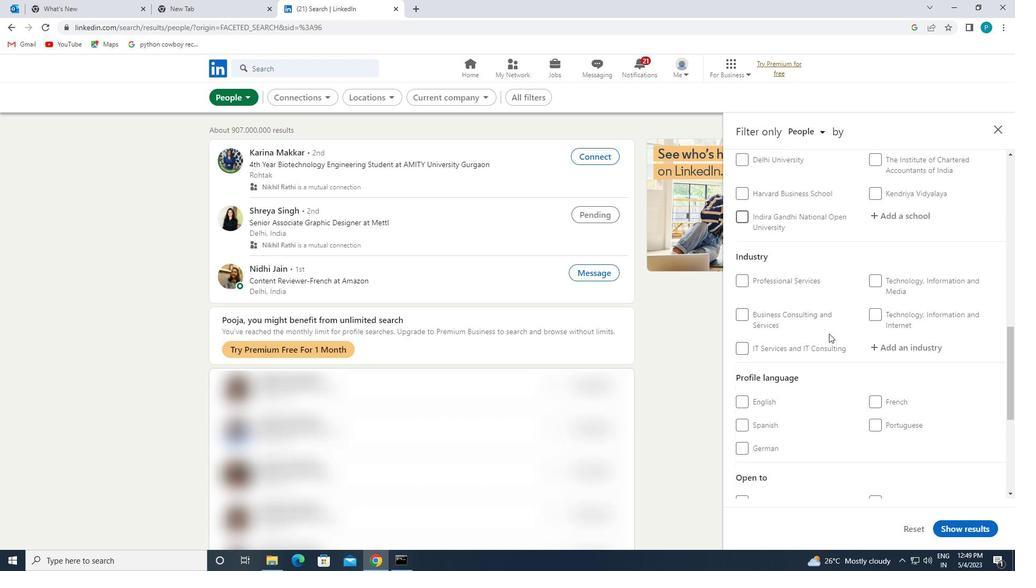 
Action: Mouse scrolled (821, 340) with delta (0, 0)
Screenshot: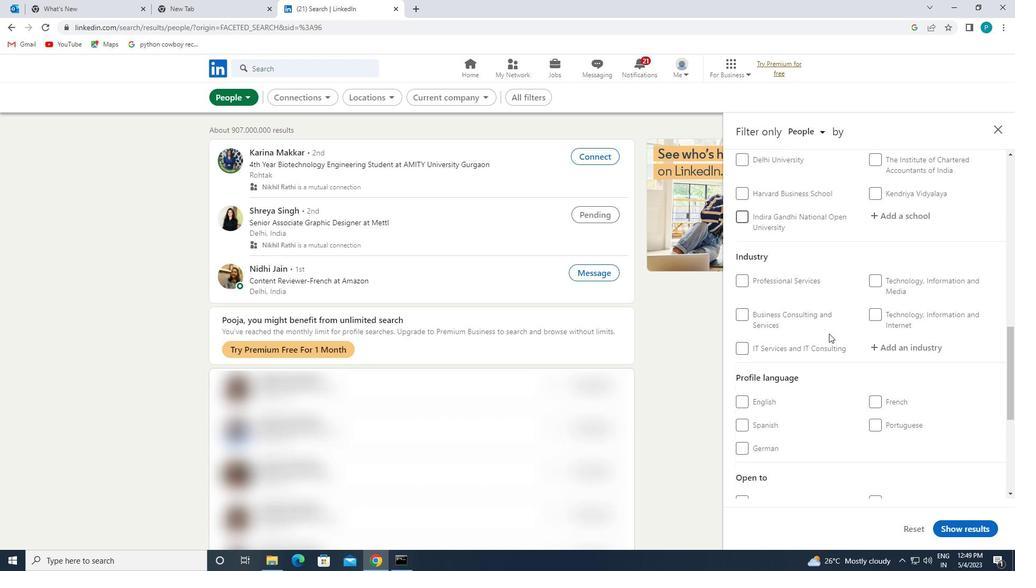 
Action: Mouse moved to (821, 343)
Screenshot: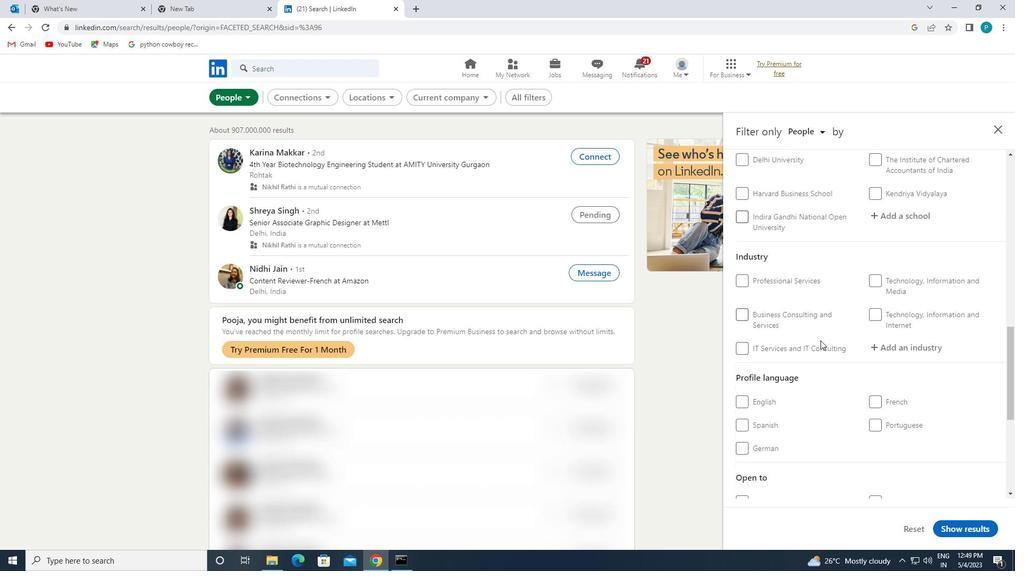 
Action: Mouse scrolled (821, 342) with delta (0, 0)
Screenshot: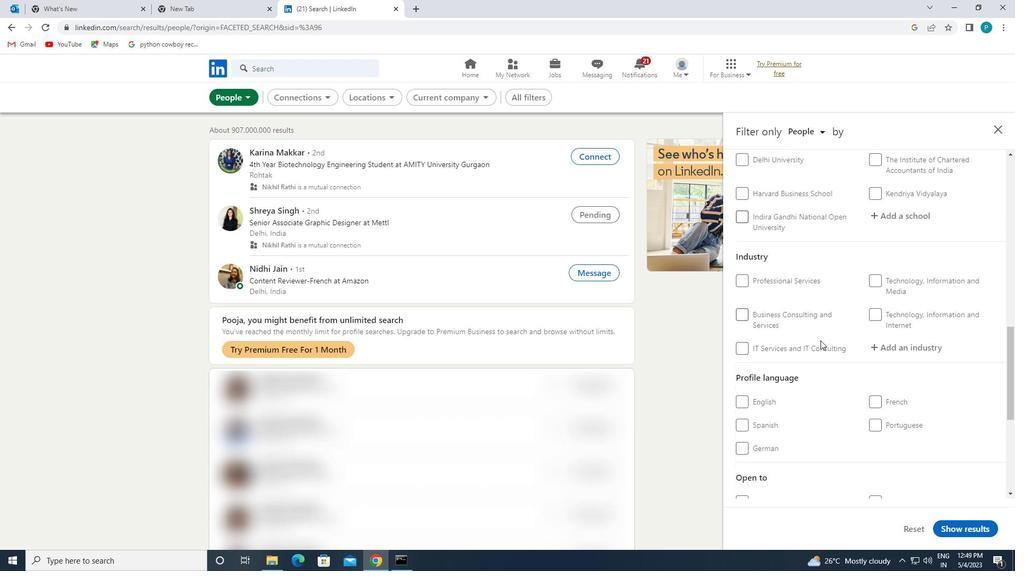 
Action: Mouse moved to (896, 297)
Screenshot: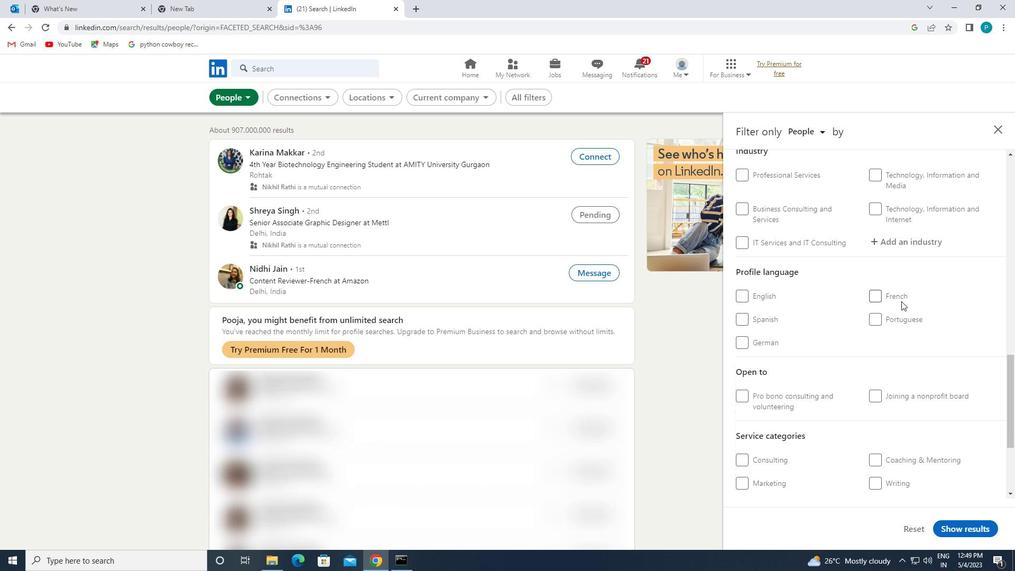 
Action: Mouse pressed left at (896, 297)
Screenshot: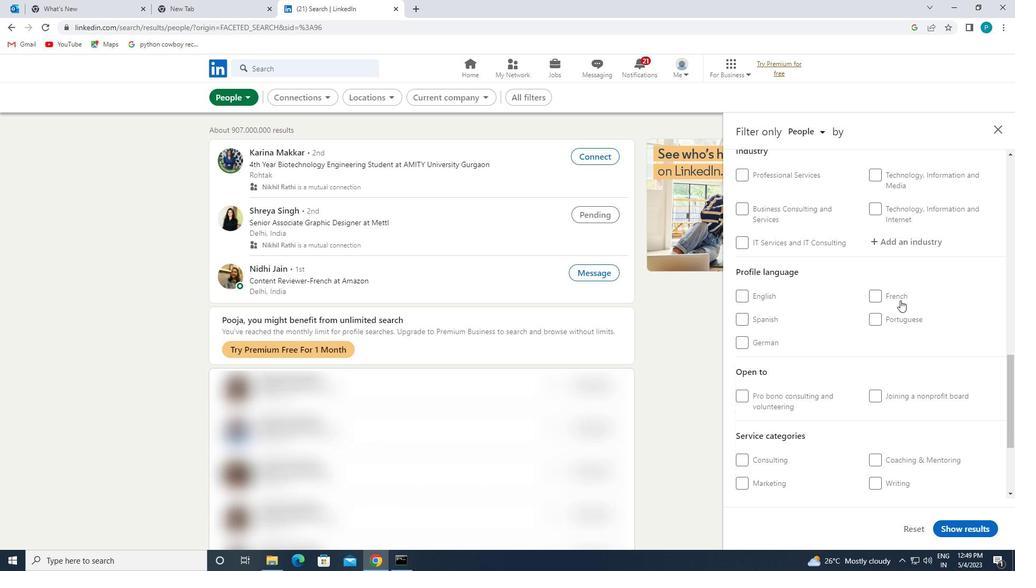 
Action: Mouse moved to (903, 300)
Screenshot: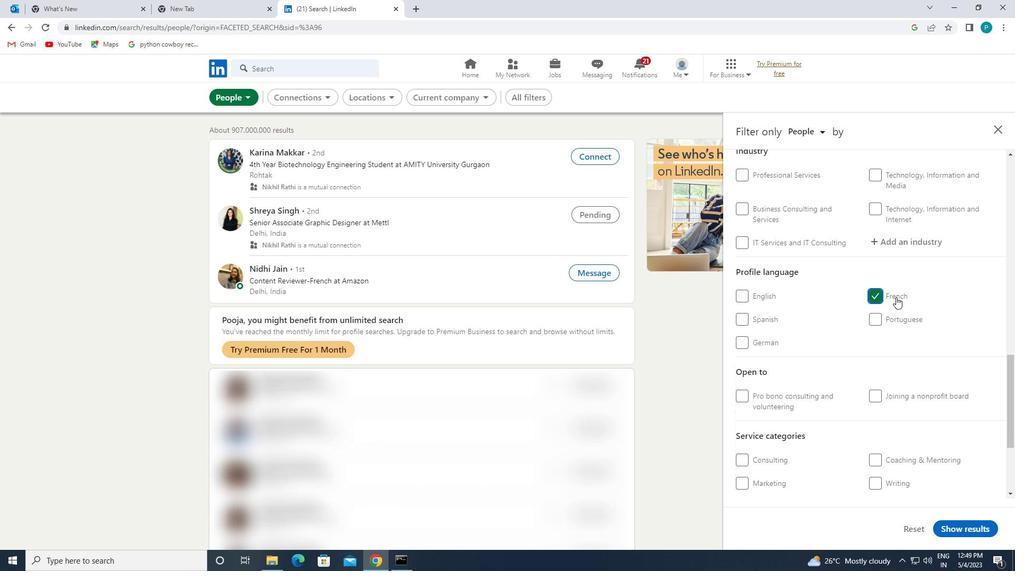 
Action: Mouse scrolled (903, 301) with delta (0, 0)
Screenshot: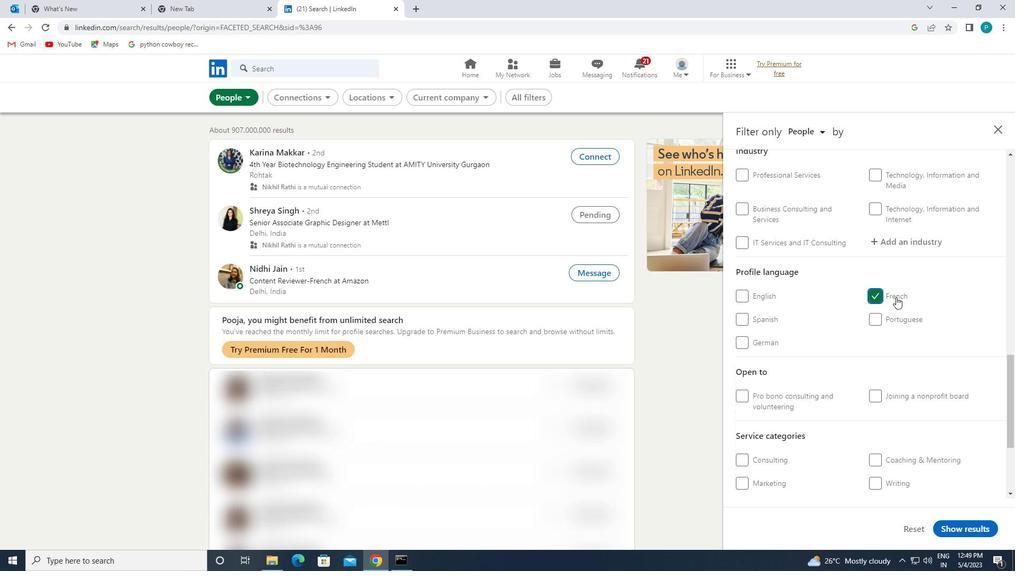 
Action: Mouse scrolled (903, 301) with delta (0, 0)
Screenshot: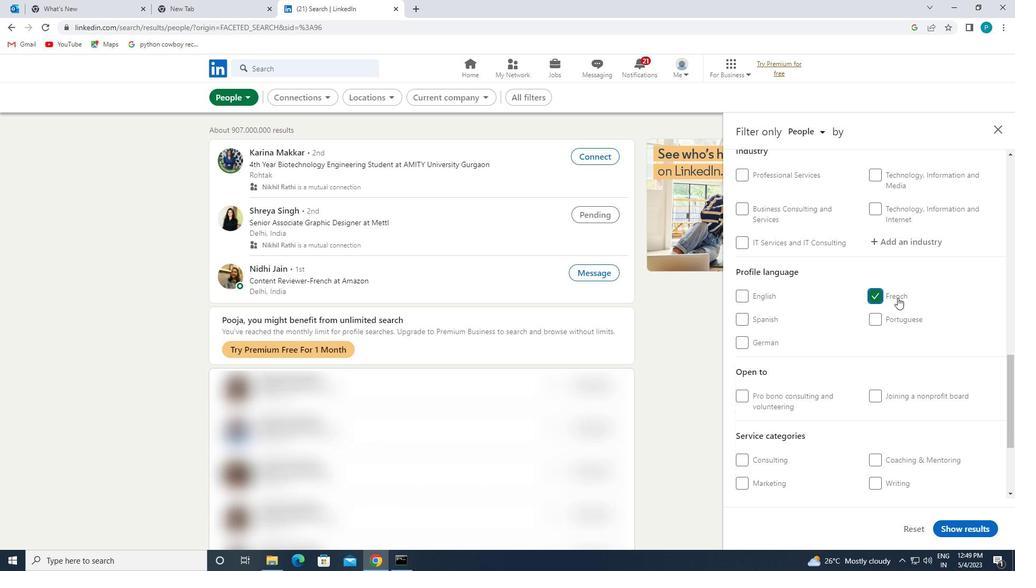 
Action: Mouse scrolled (903, 301) with delta (0, 0)
Screenshot: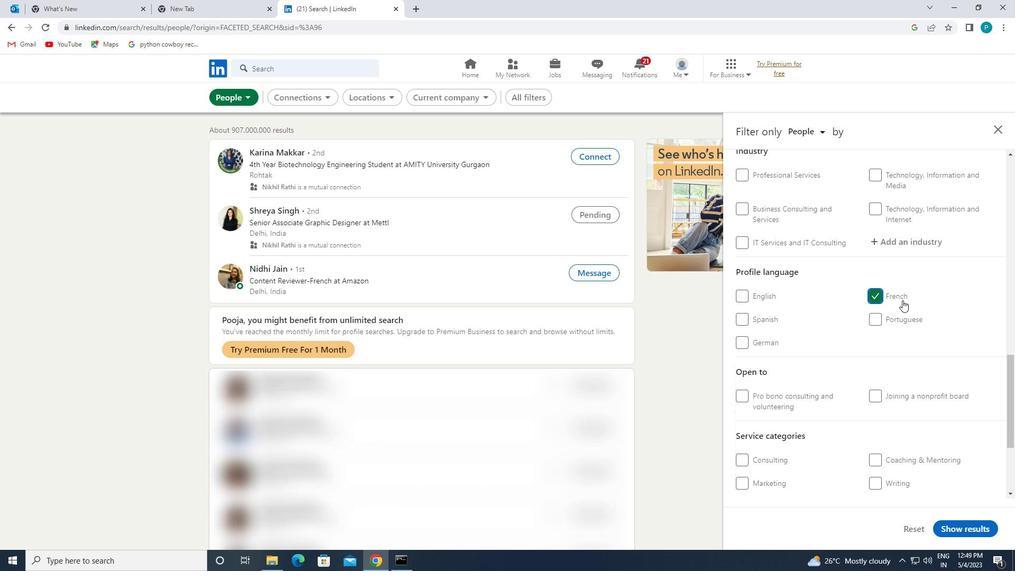 
Action: Mouse scrolled (903, 301) with delta (0, 0)
Screenshot: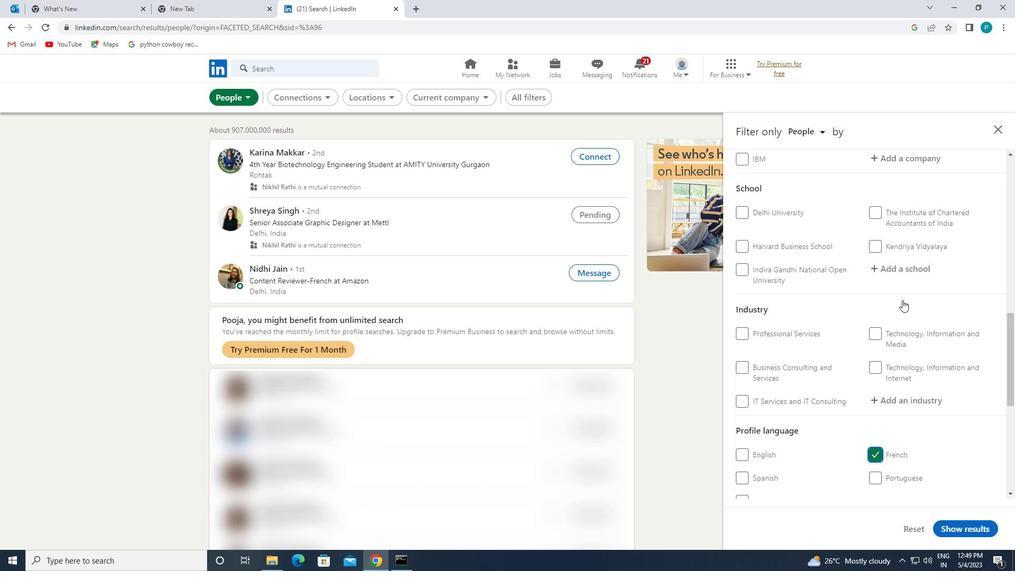 
Action: Mouse scrolled (903, 301) with delta (0, 0)
Screenshot: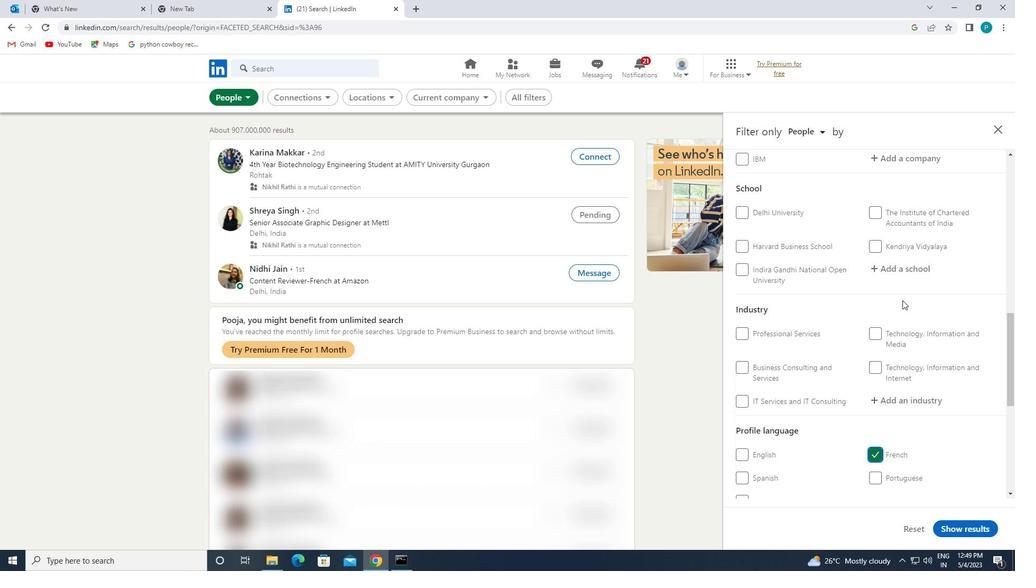 
Action: Mouse scrolled (903, 301) with delta (0, 0)
Screenshot: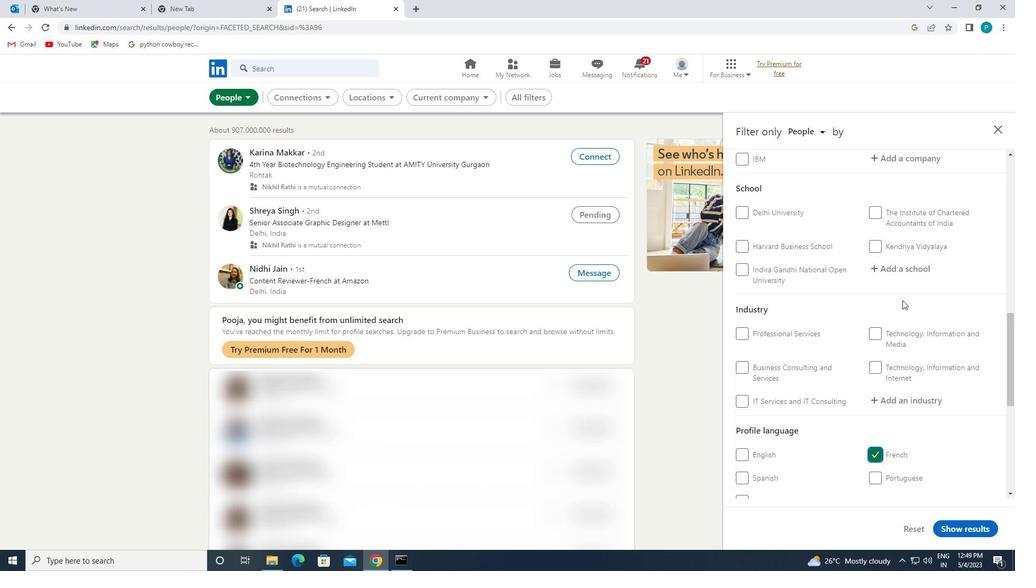 
Action: Mouse moved to (903, 300)
Screenshot: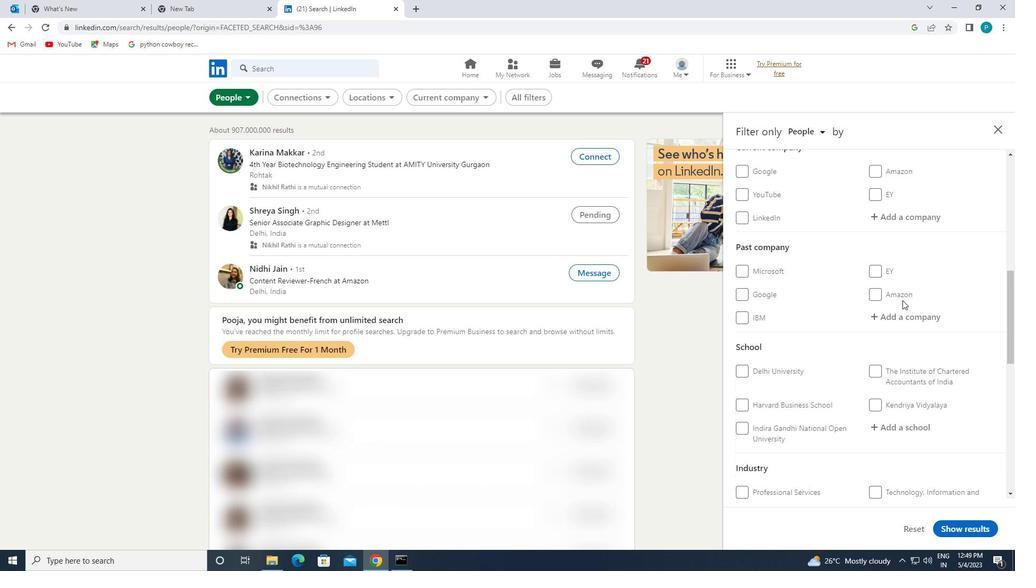 
Action: Mouse scrolled (903, 301) with delta (0, 0)
Screenshot: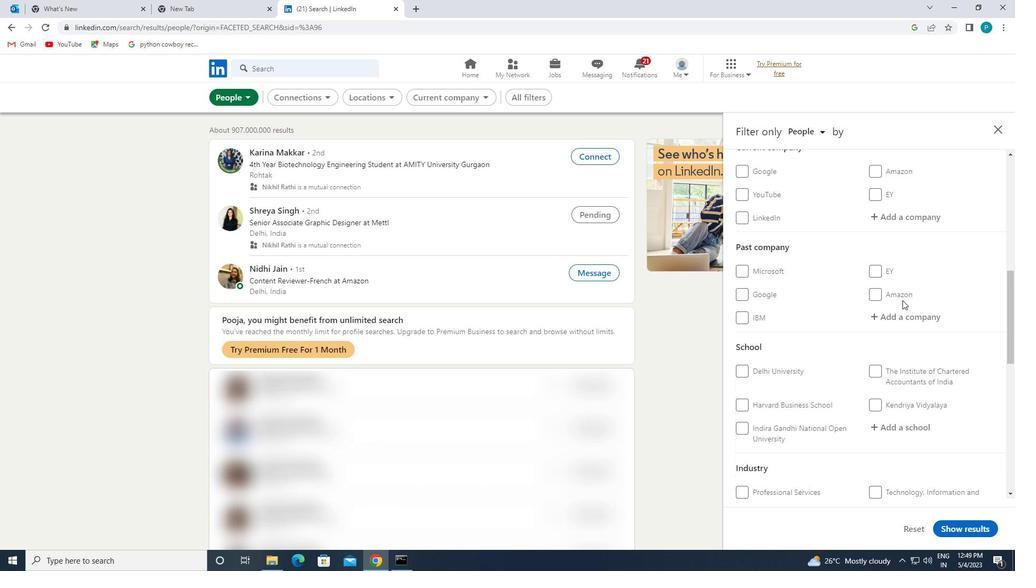 
Action: Mouse scrolled (903, 301) with delta (0, 0)
Screenshot: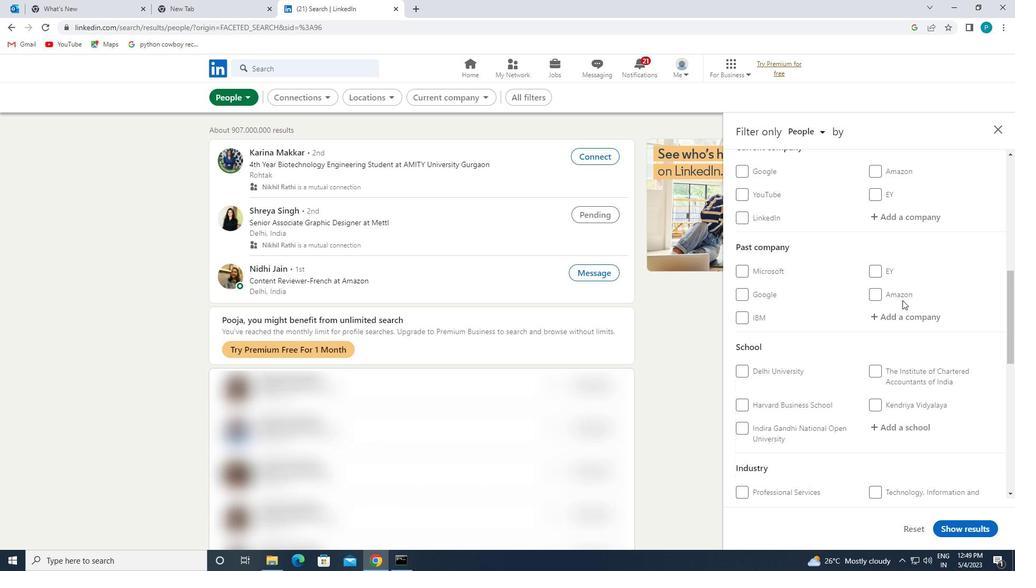 
Action: Mouse moved to (917, 319)
Screenshot: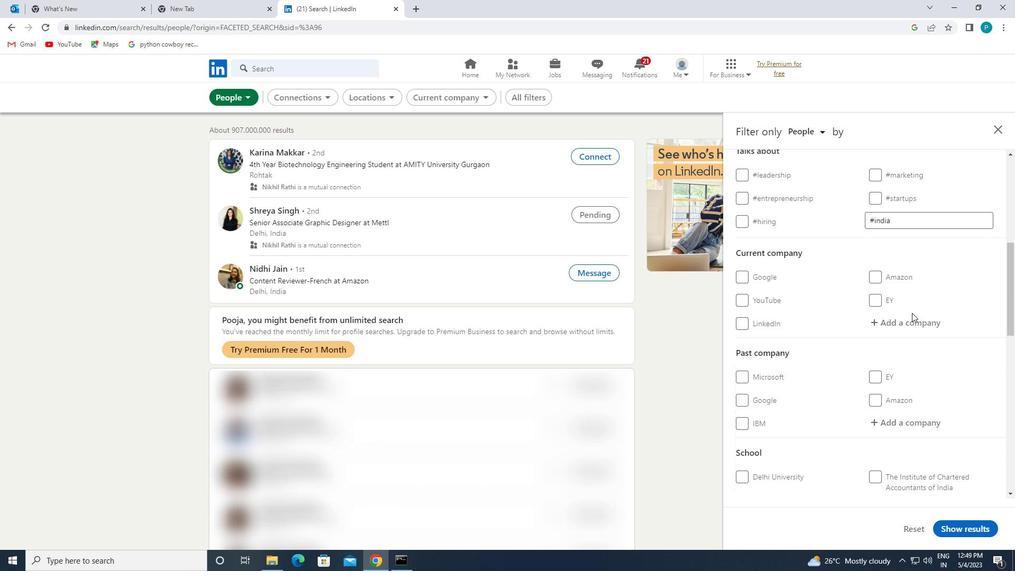 
Action: Mouse pressed left at (917, 319)
Screenshot: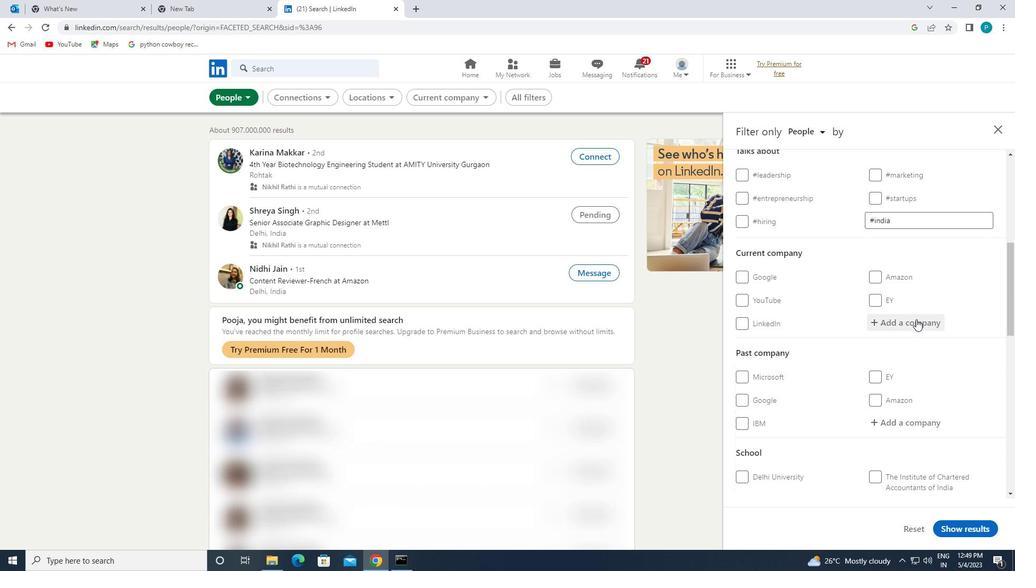 
Action: Mouse moved to (920, 321)
Screenshot: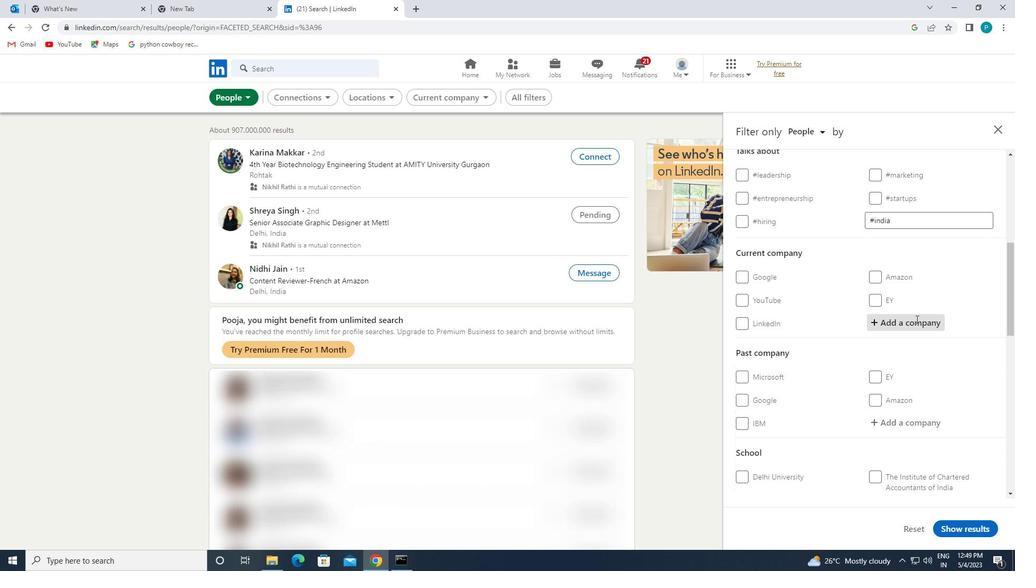
Action: Key pressed <Key.caps_lock>G<Key.caps_lock>LOBANT
Screenshot: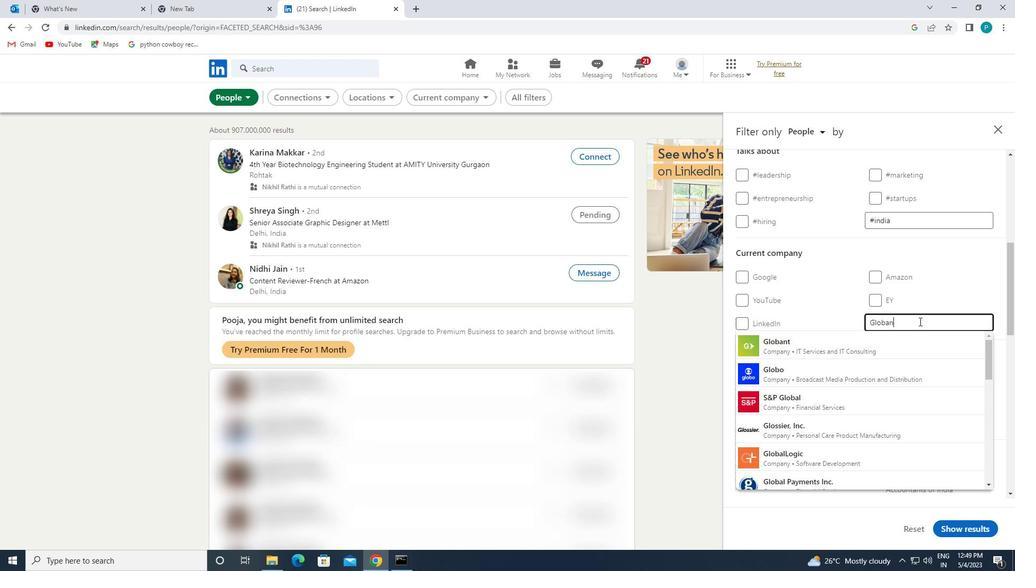 
Action: Mouse moved to (926, 337)
Screenshot: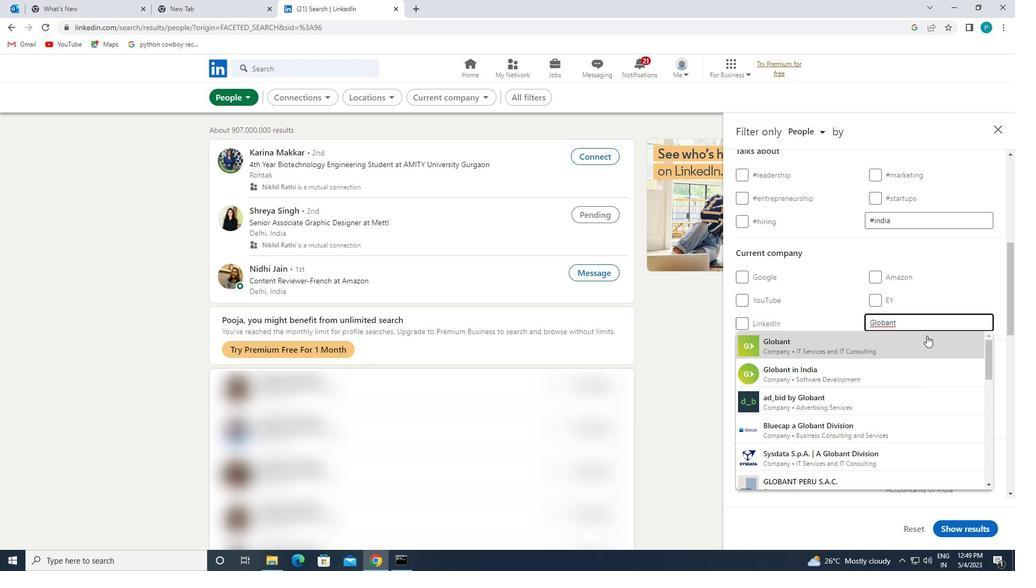 
Action: Mouse pressed left at (926, 337)
Screenshot: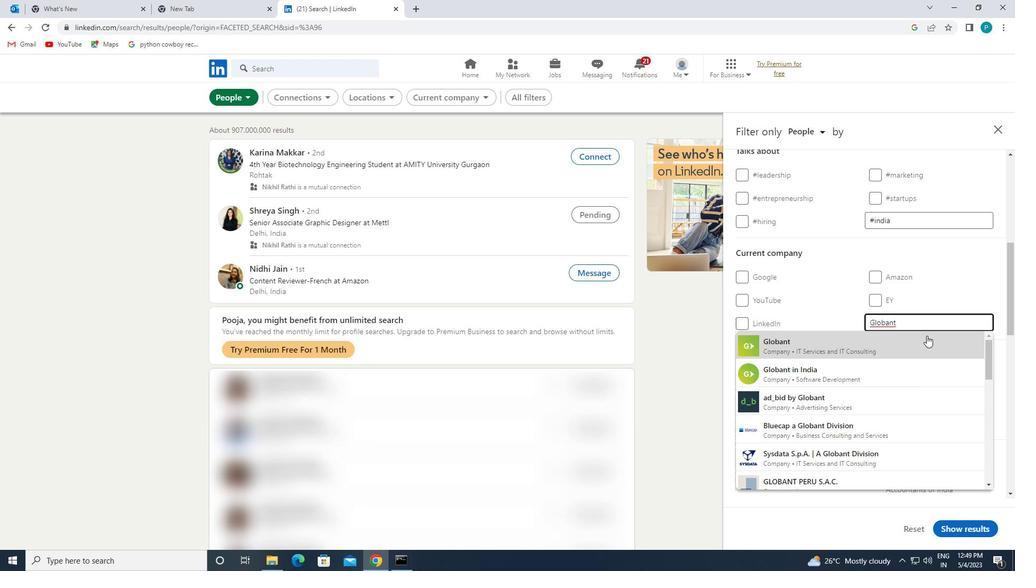 
Action: Mouse scrolled (926, 336) with delta (0, 0)
Screenshot: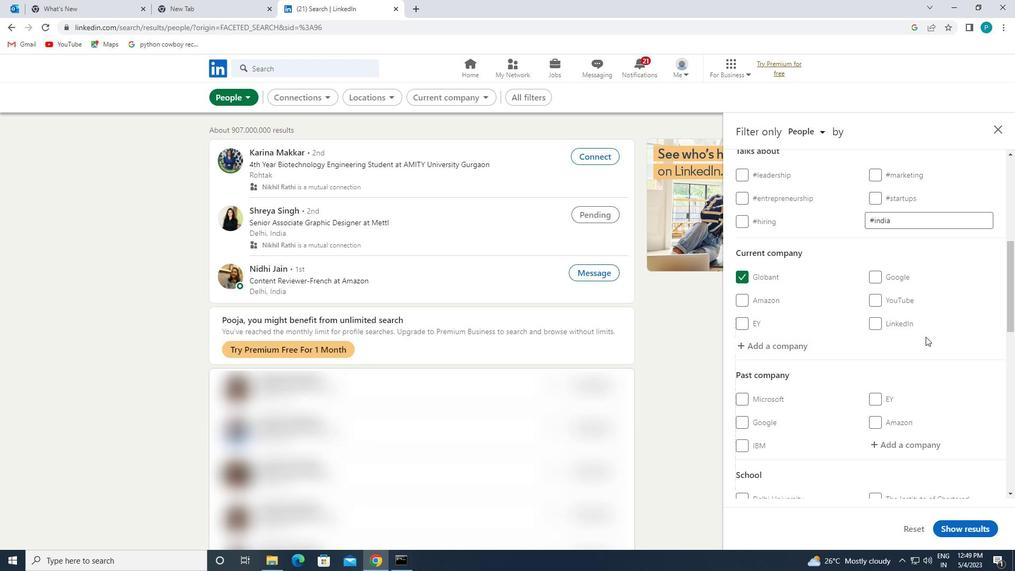 
Action: Mouse scrolled (926, 336) with delta (0, 0)
Screenshot: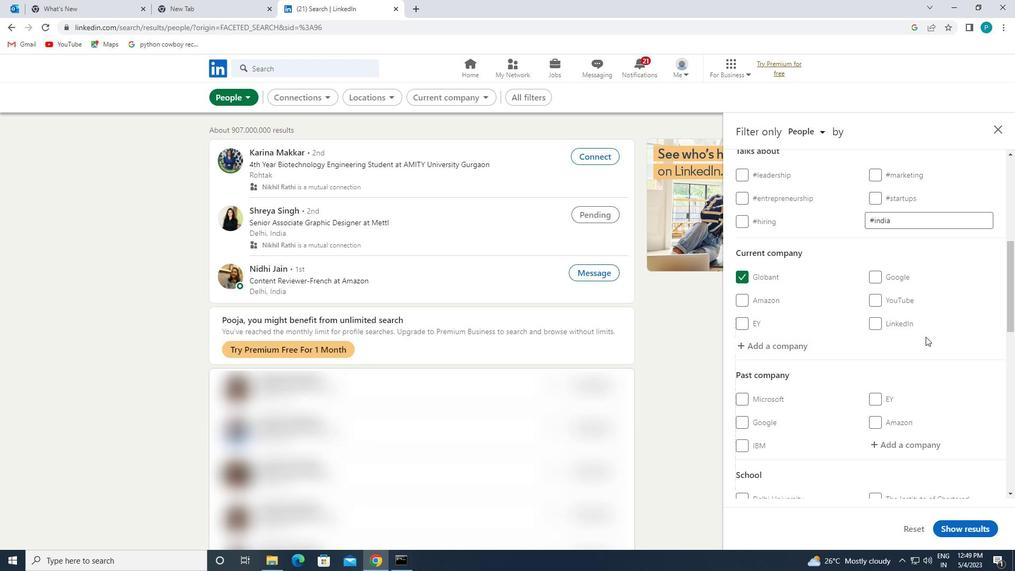 
Action: Mouse scrolled (926, 336) with delta (0, 0)
Screenshot: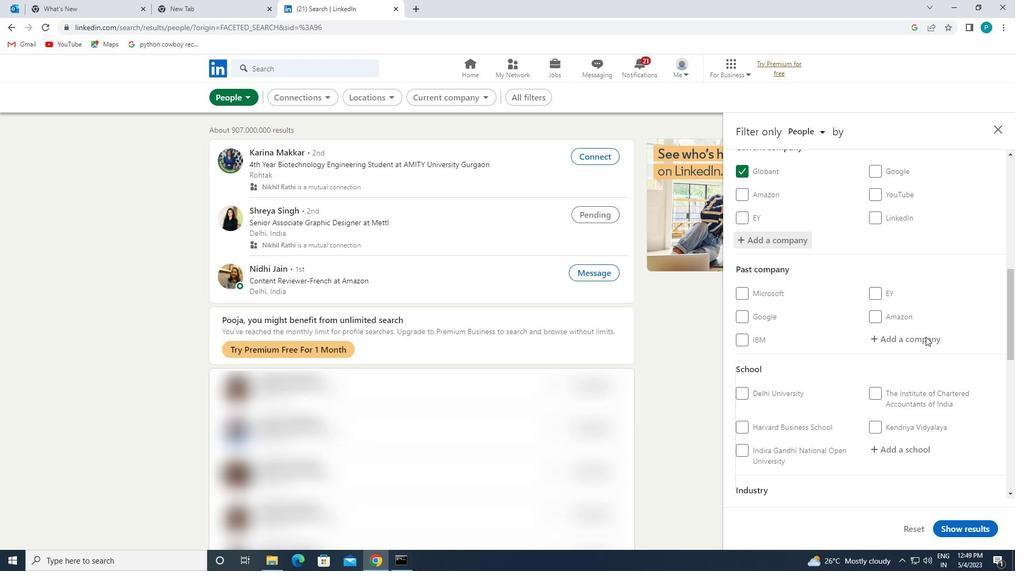 
Action: Mouse scrolled (926, 336) with delta (0, 0)
Screenshot: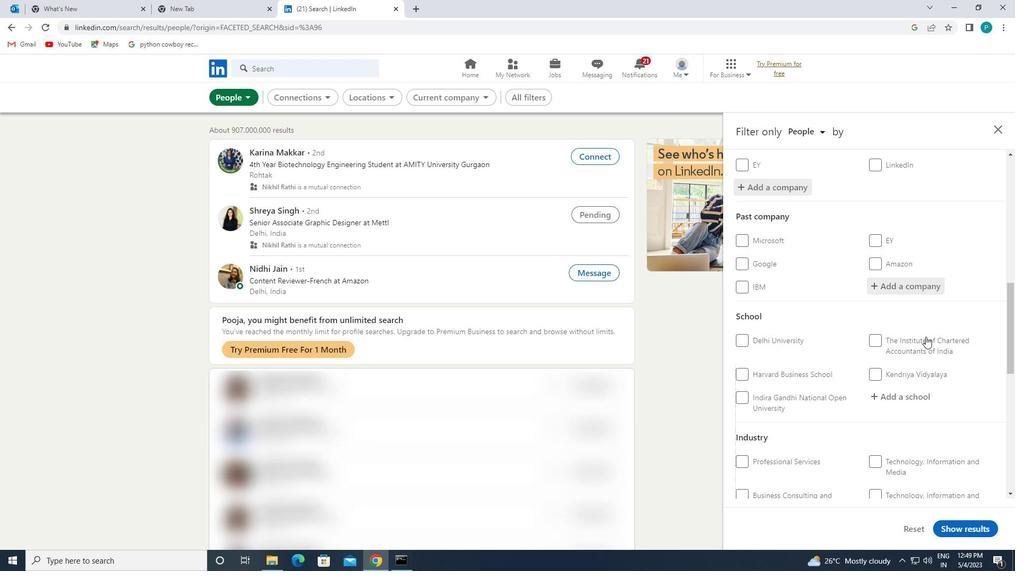 
Action: Mouse moved to (933, 342)
Screenshot: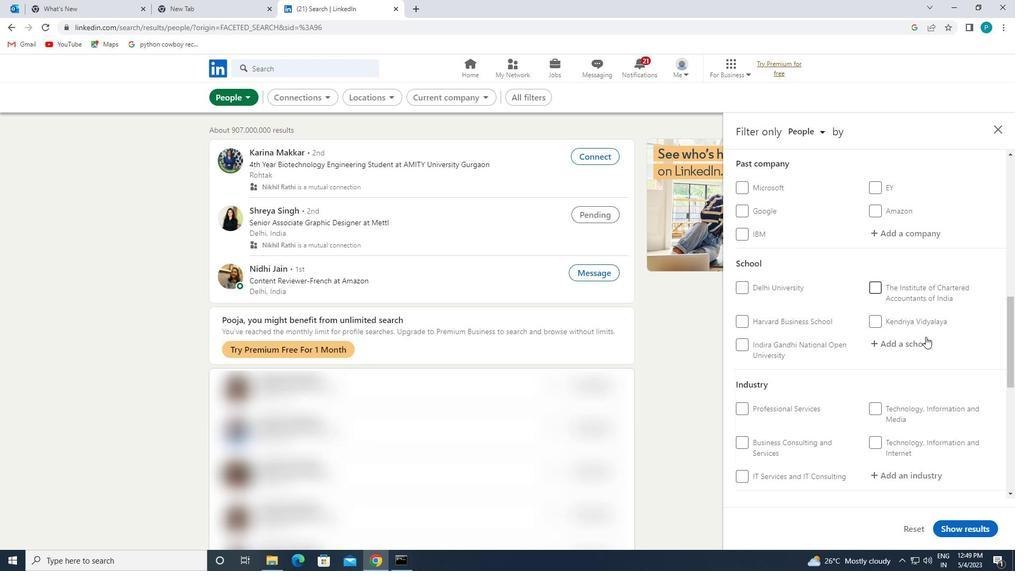 
Action: Mouse pressed left at (933, 342)
Screenshot: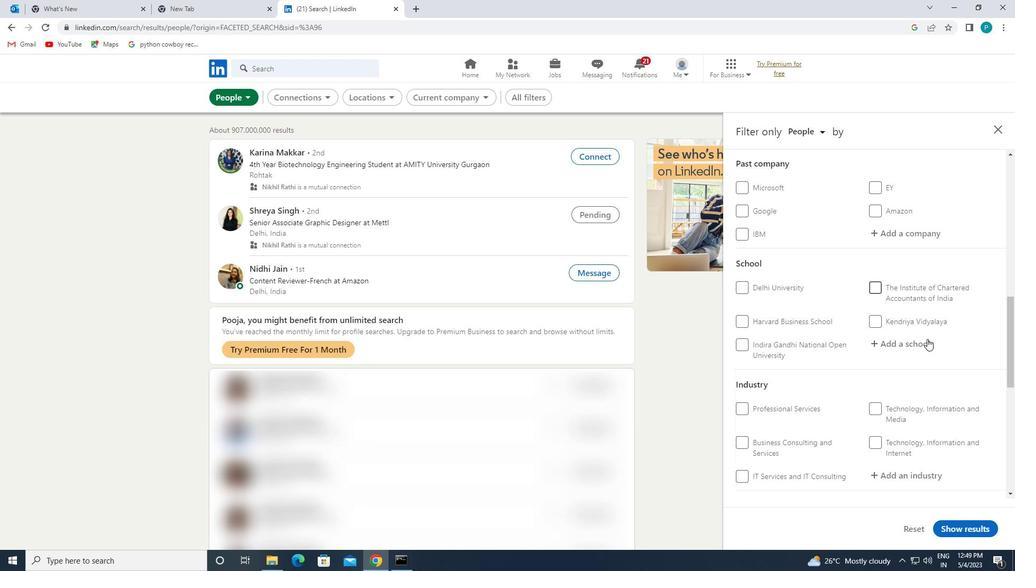 
Action: Key pressed <Key.caps_lock>K<Key.caps_lock>AMLA
Screenshot: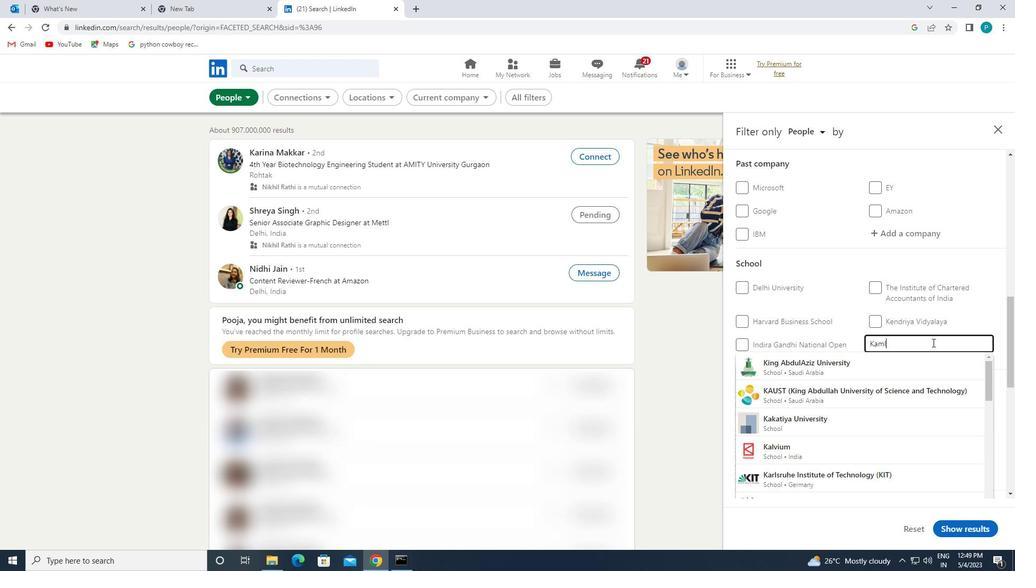 
Action: Mouse moved to (930, 360)
Screenshot: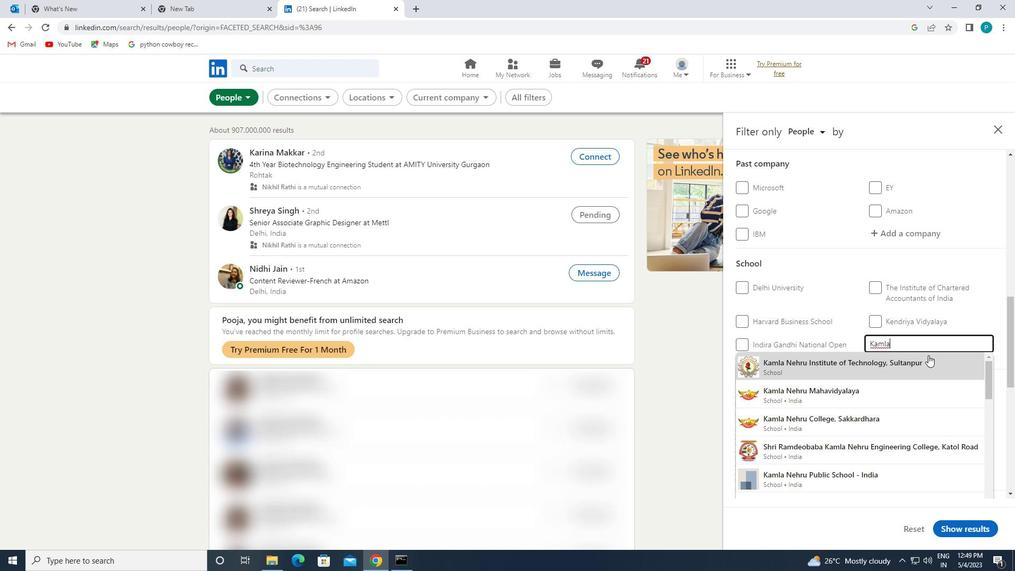 
Action: Mouse pressed left at (930, 360)
Screenshot: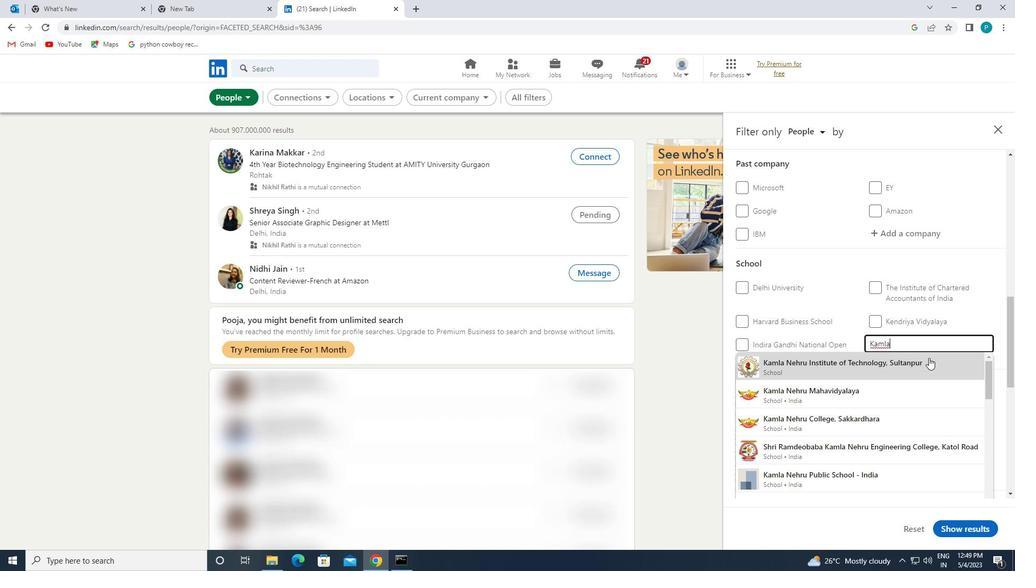 
Action: Mouse scrolled (930, 359) with delta (0, 0)
Screenshot: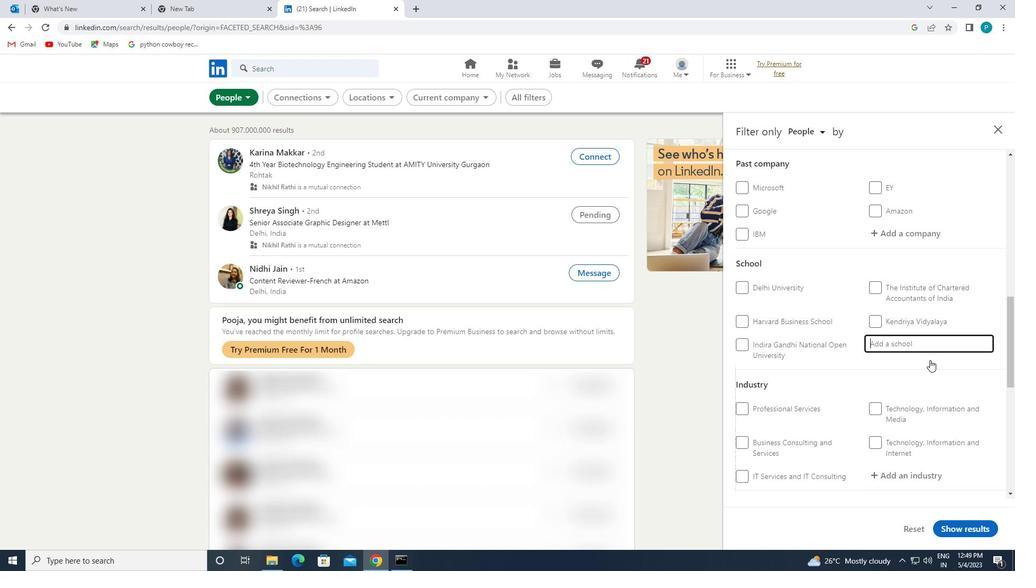 
Action: Mouse scrolled (930, 359) with delta (0, 0)
Screenshot: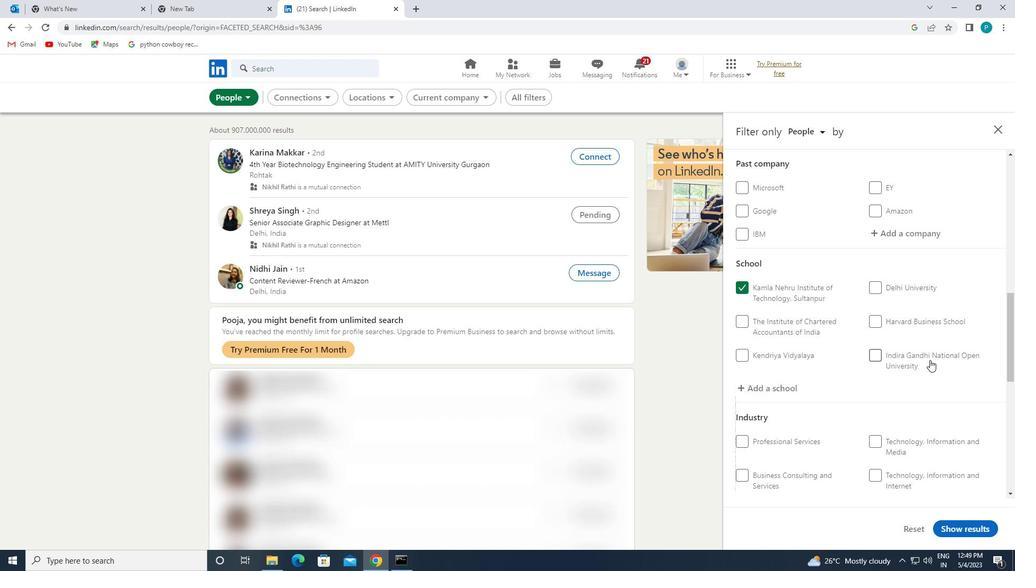 
Action: Mouse scrolled (930, 359) with delta (0, 0)
Screenshot: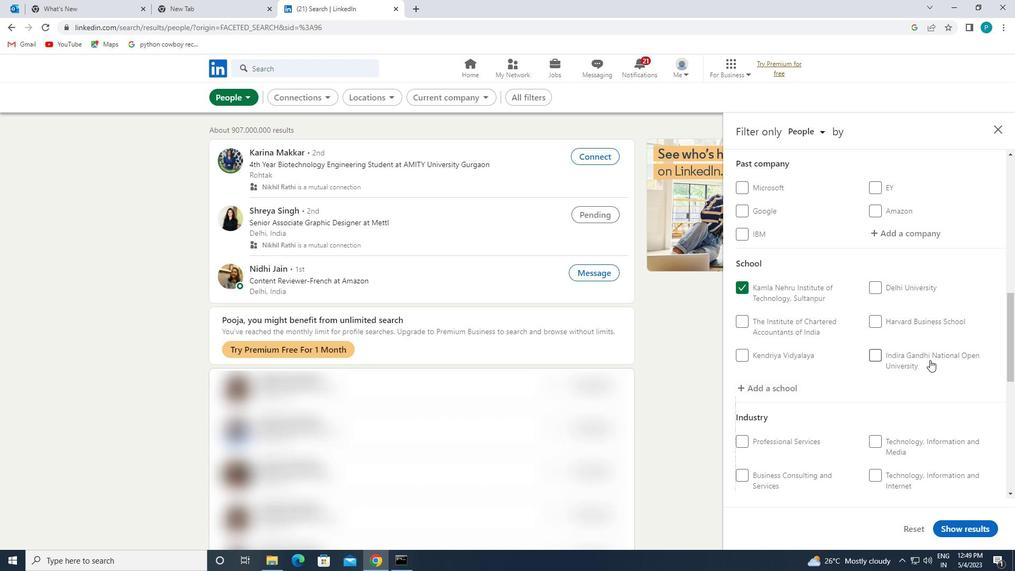 
Action: Mouse pressed left at (930, 360)
Screenshot: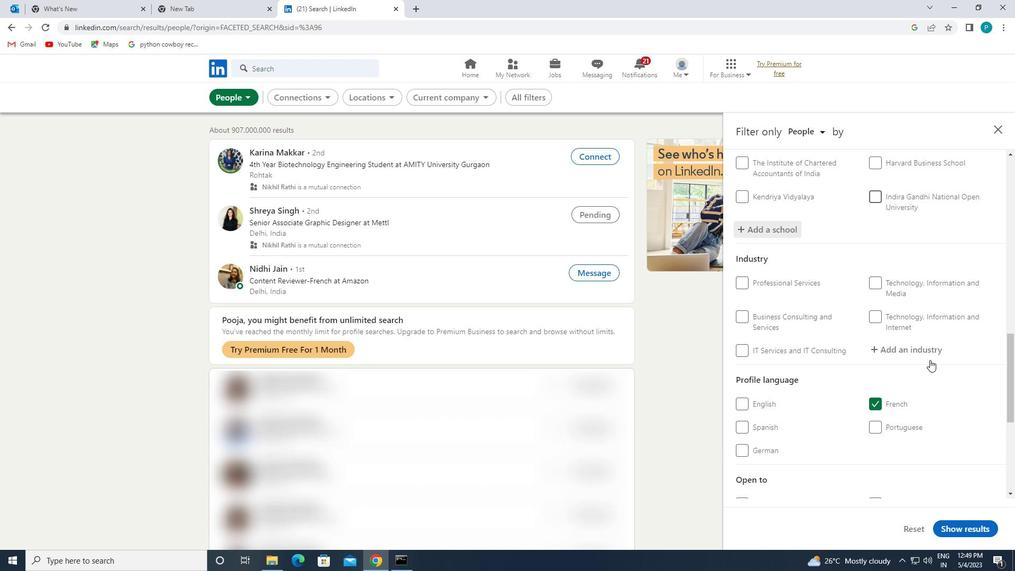 
Action: Mouse moved to (919, 350)
Screenshot: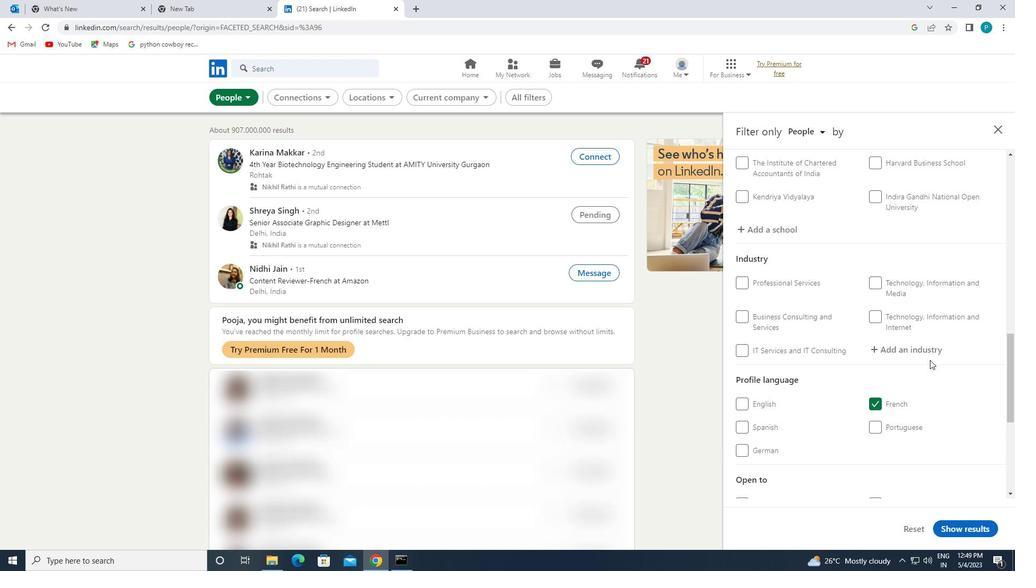 
Action: Mouse pressed left at (919, 350)
Screenshot: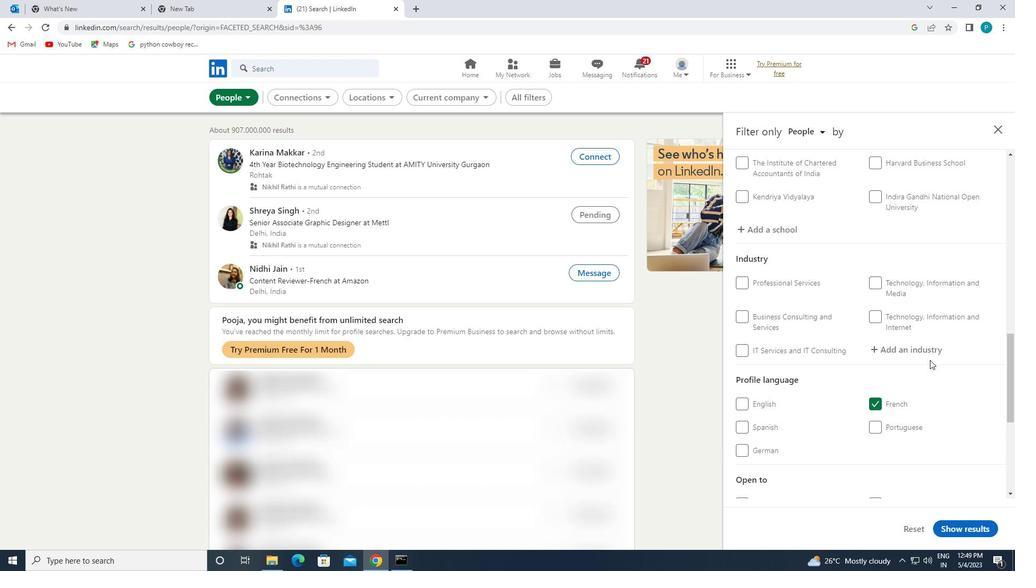 
Action: Key pressed <Key.caps_lock>P<Key.caps_lock>HYSI
Screenshot: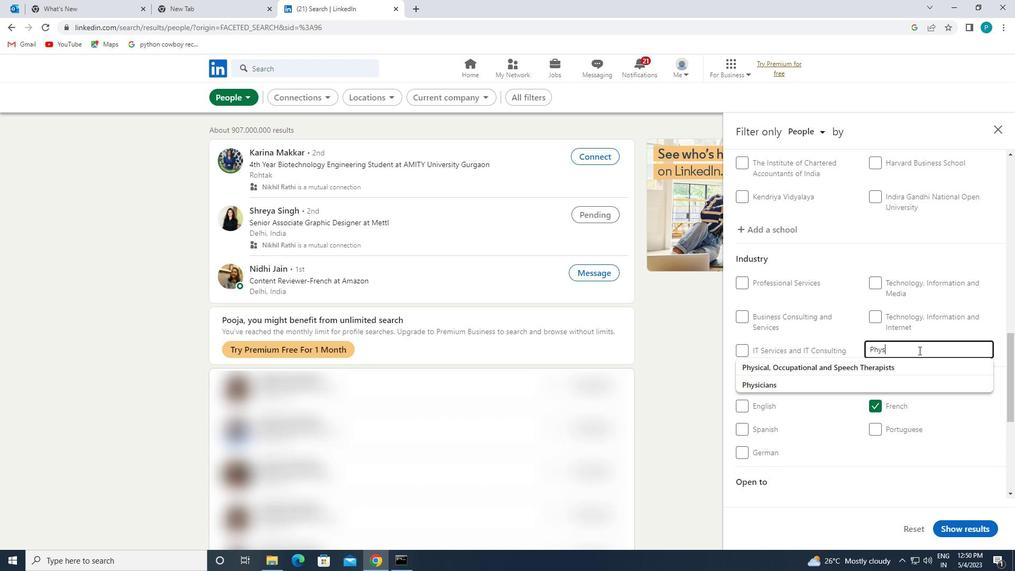 
Action: Mouse moved to (895, 365)
Screenshot: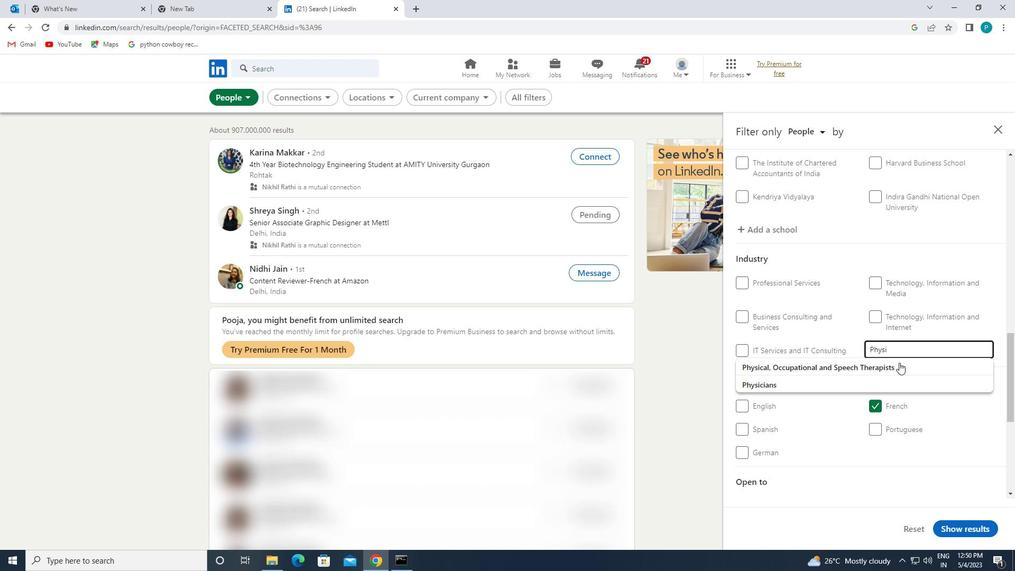 
Action: Mouse pressed left at (895, 365)
Screenshot: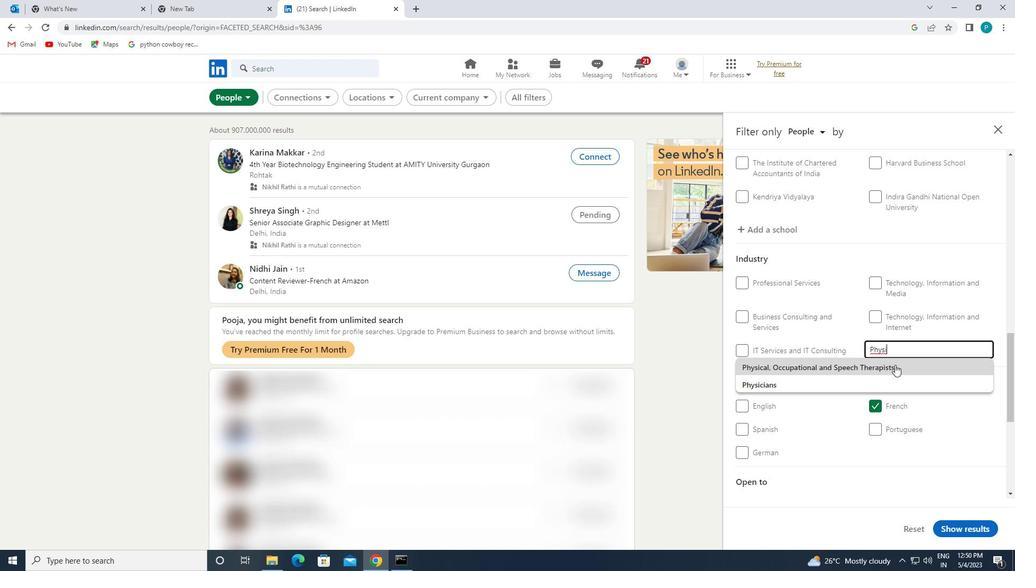 
Action: Mouse moved to (891, 383)
Screenshot: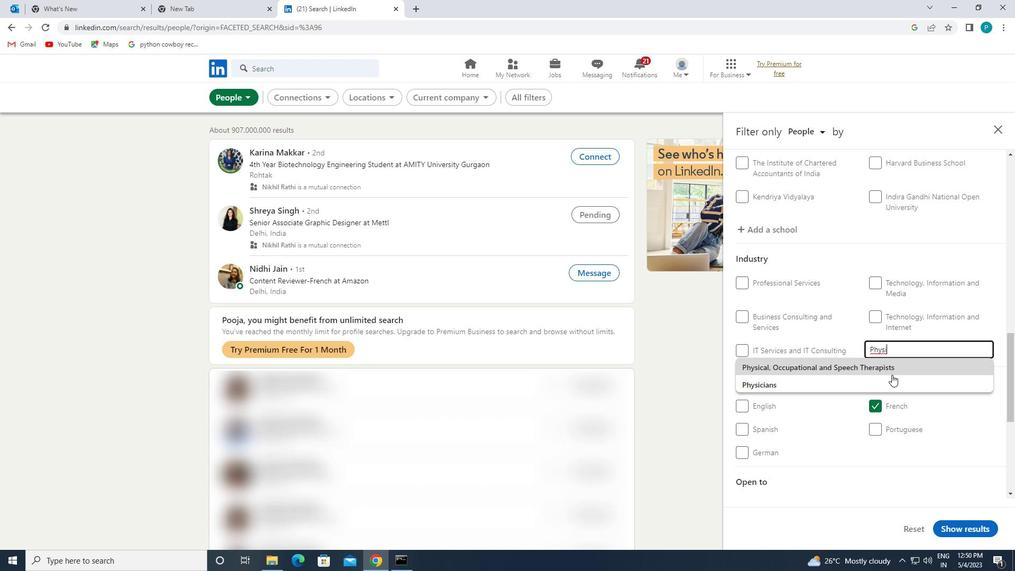
Action: Mouse pressed left at (891, 383)
Screenshot: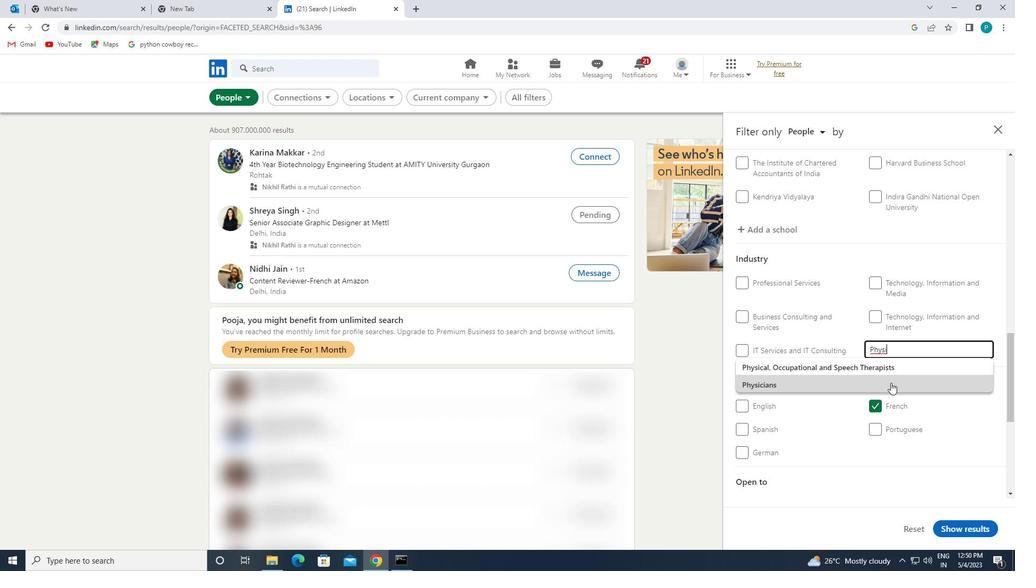 
Action: Mouse scrolled (891, 382) with delta (0, 0)
Screenshot: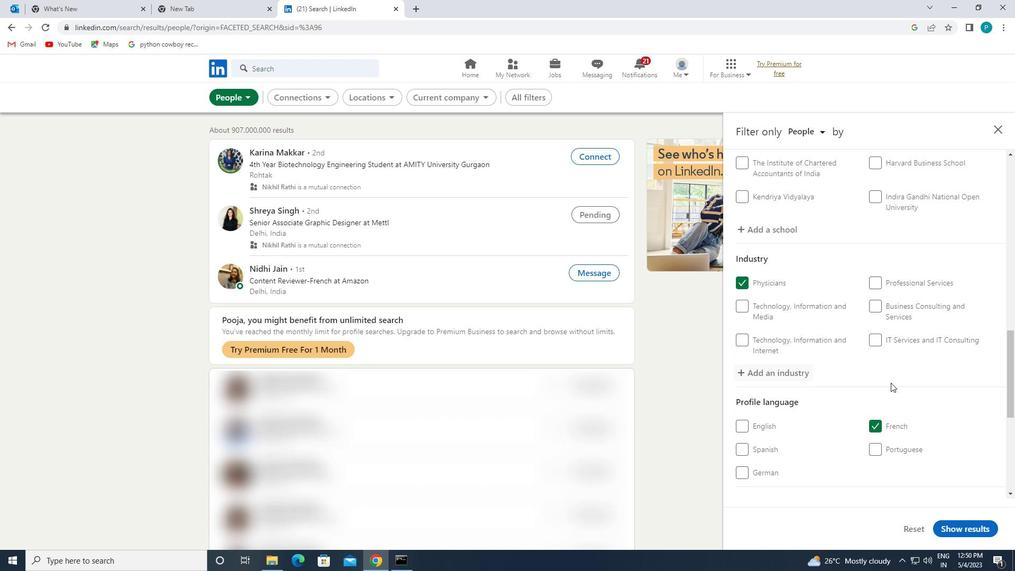 
Action: Mouse scrolled (891, 382) with delta (0, 0)
Screenshot: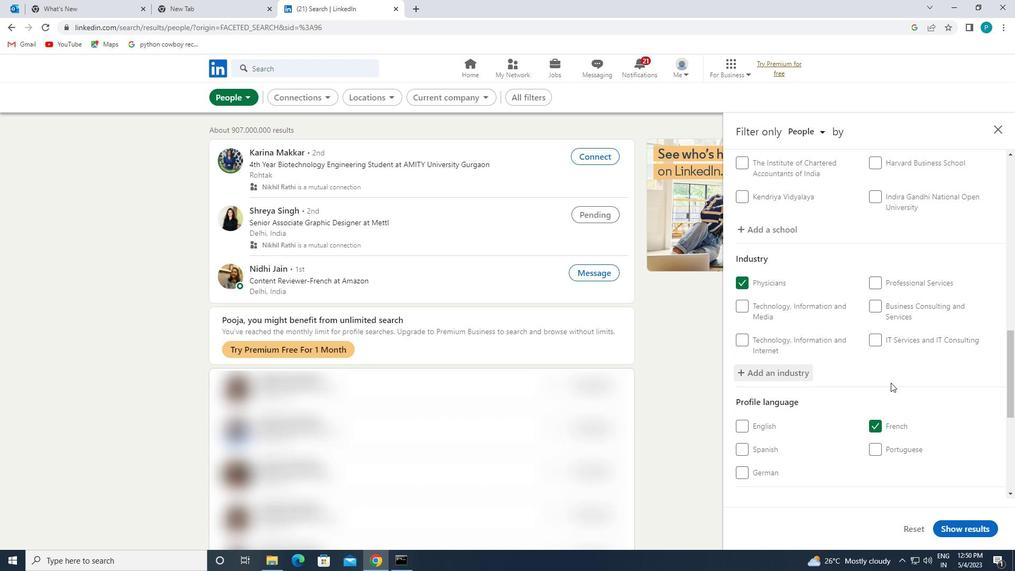 
Action: Mouse scrolled (891, 382) with delta (0, 0)
Screenshot: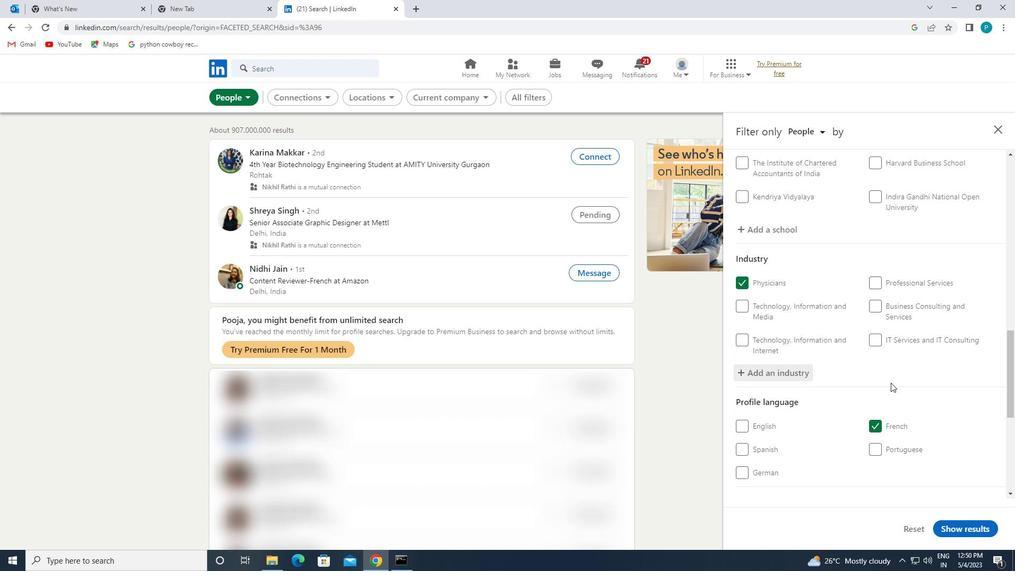 
Action: Mouse moved to (891, 385)
Screenshot: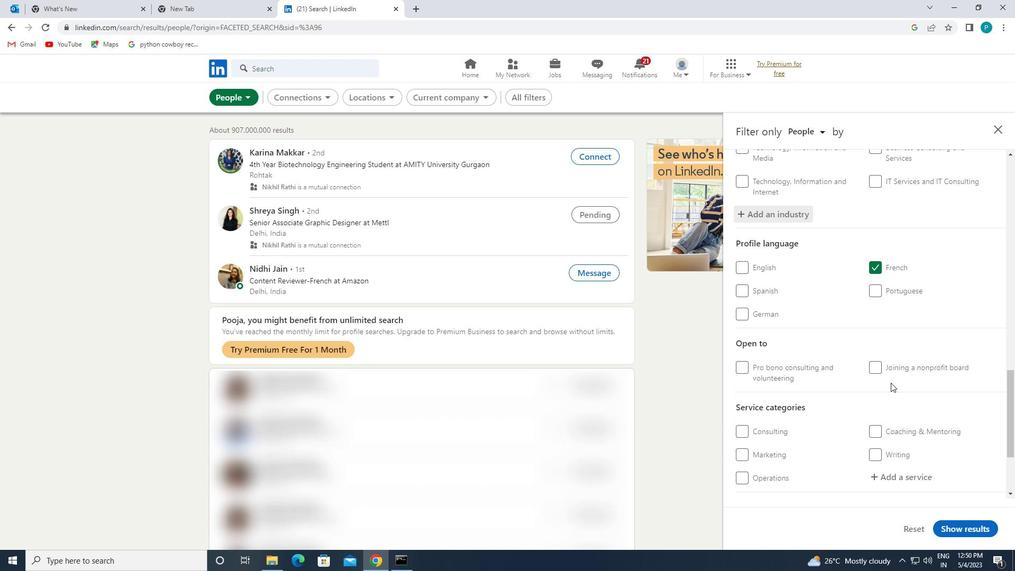 
Action: Mouse scrolled (891, 384) with delta (0, 0)
Screenshot: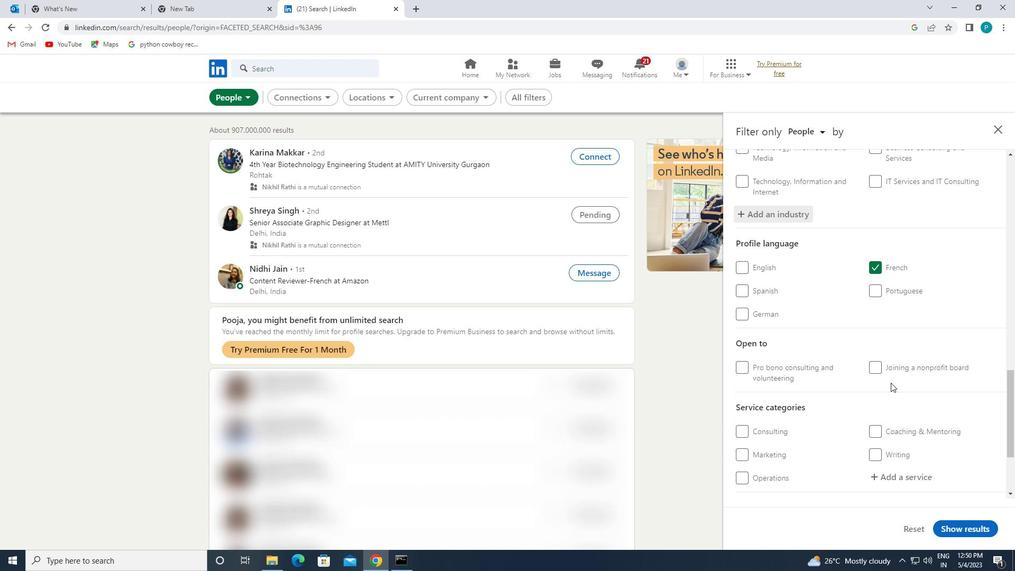 
Action: Mouse moved to (904, 412)
Screenshot: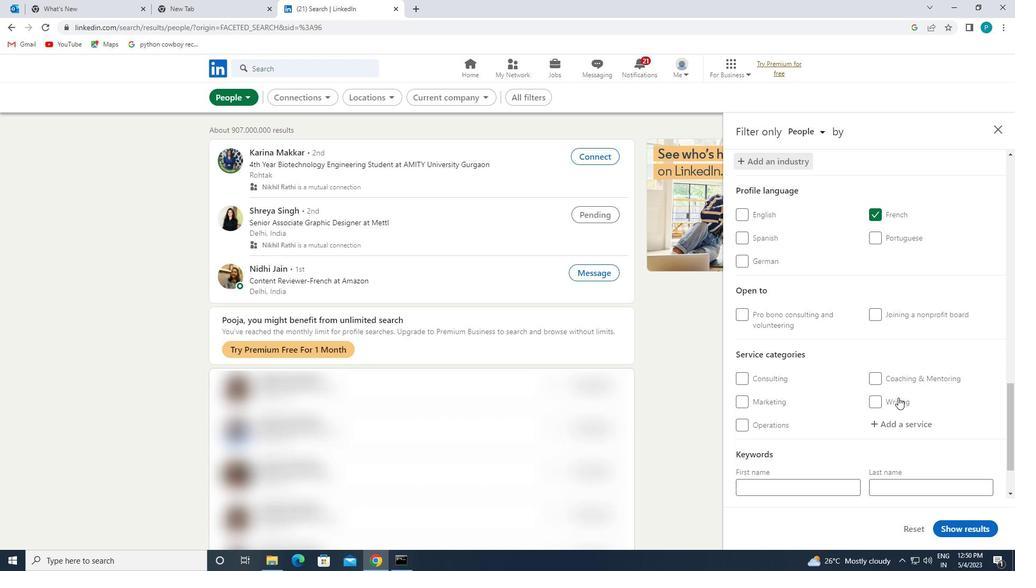 
Action: Mouse pressed left at (904, 412)
Screenshot: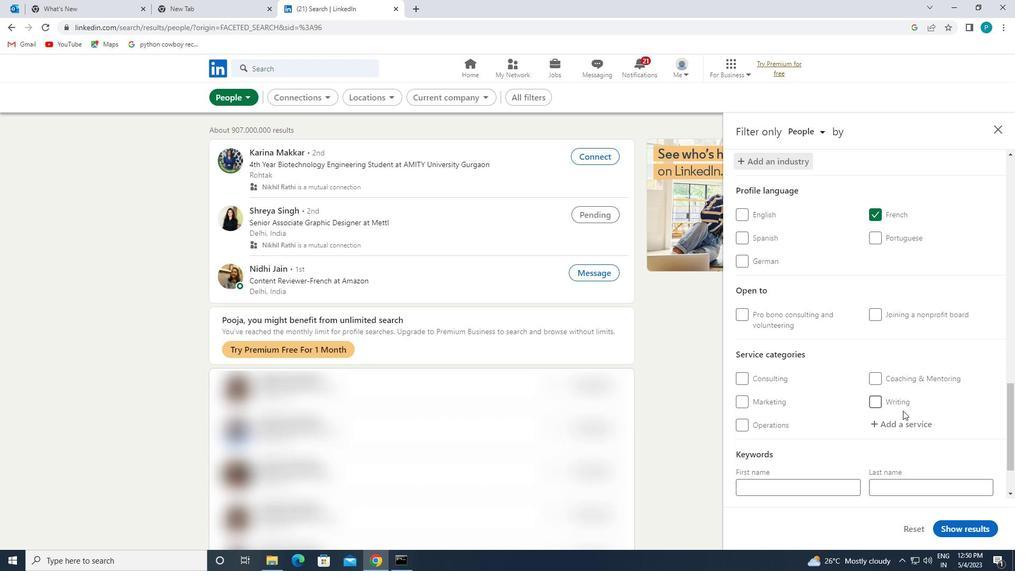 
Action: Mouse moved to (908, 418)
Screenshot: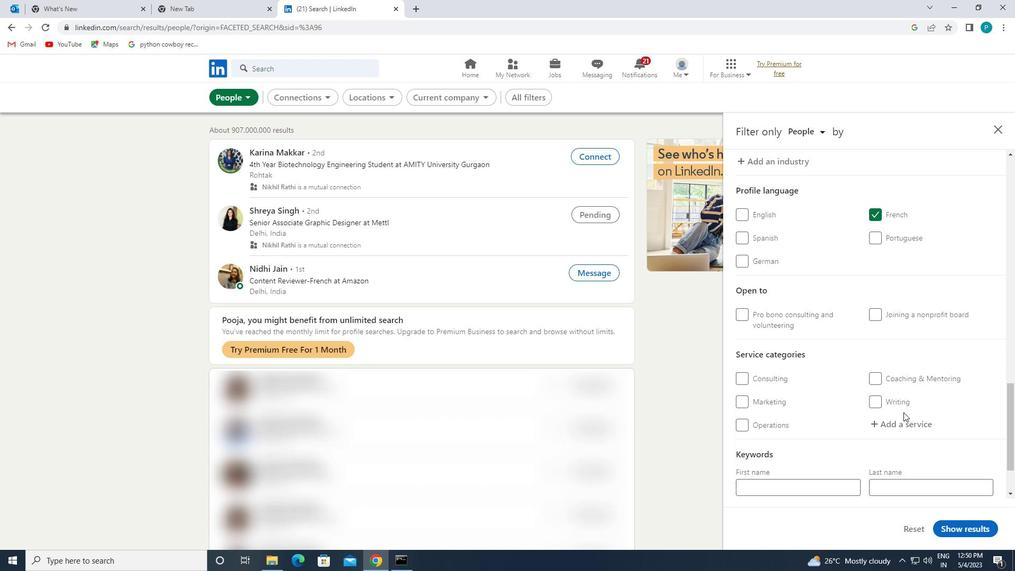 
Action: Mouse pressed left at (908, 418)
Screenshot: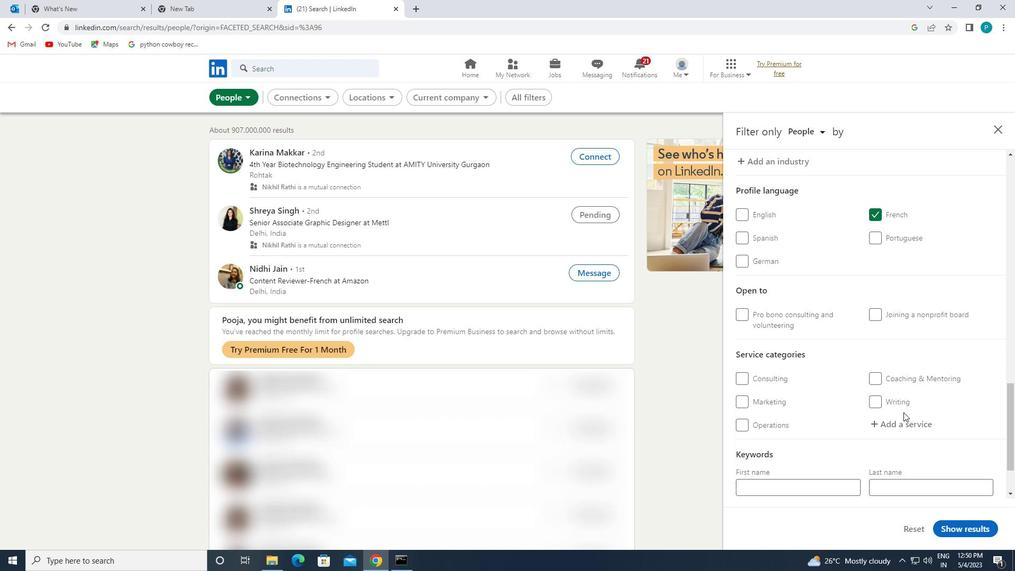 
Action: Mouse moved to (915, 422)
Screenshot: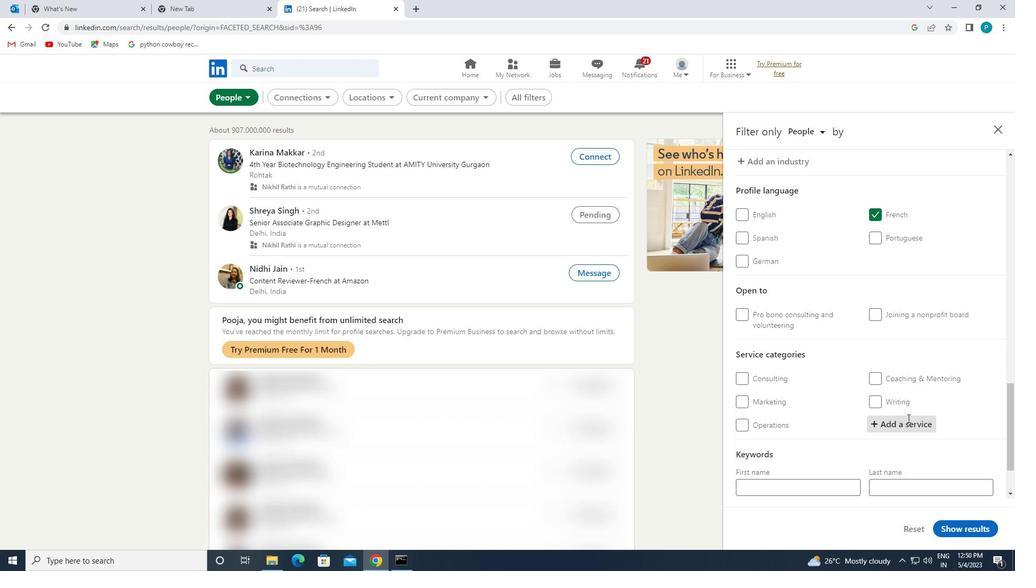 
Action: Key pressed <Key.caps_lock>L<Key.caps_lock>EADER
Screenshot: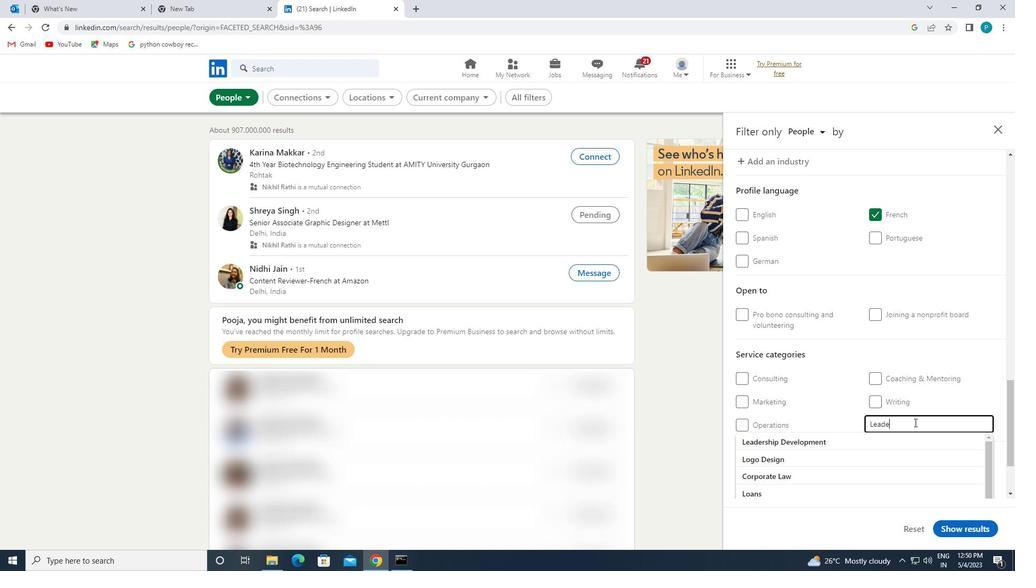 
Action: Mouse moved to (859, 437)
Screenshot: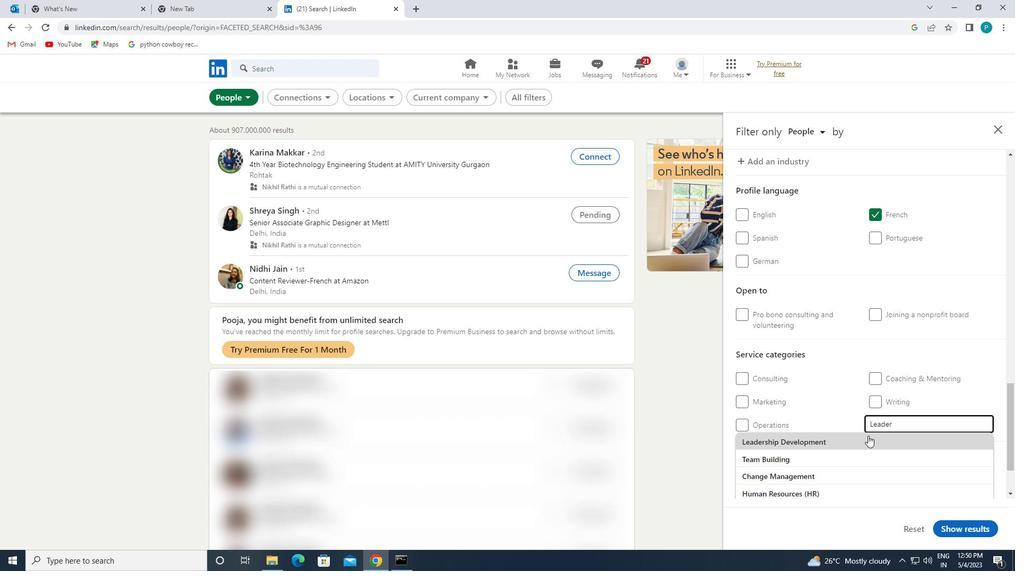 
Action: Mouse pressed left at (859, 437)
Screenshot: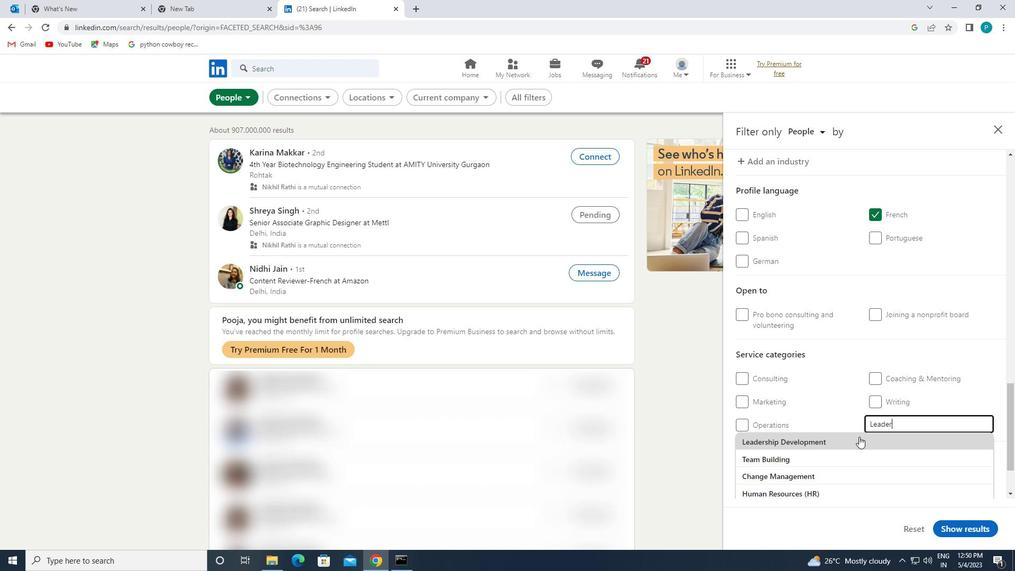 
Action: Mouse scrolled (859, 436) with delta (0, 0)
Screenshot: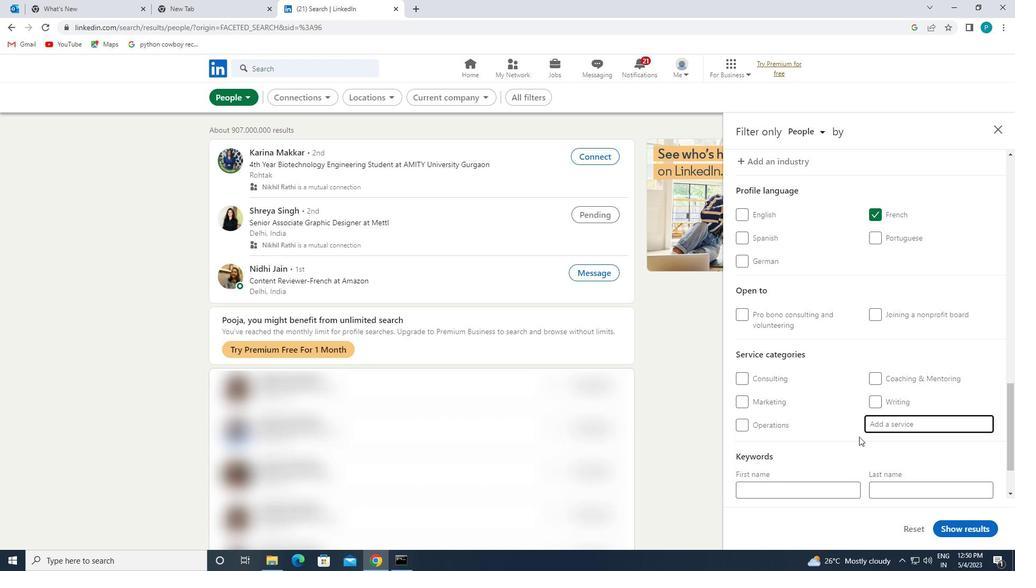 
Action: Mouse scrolled (859, 436) with delta (0, 0)
Screenshot: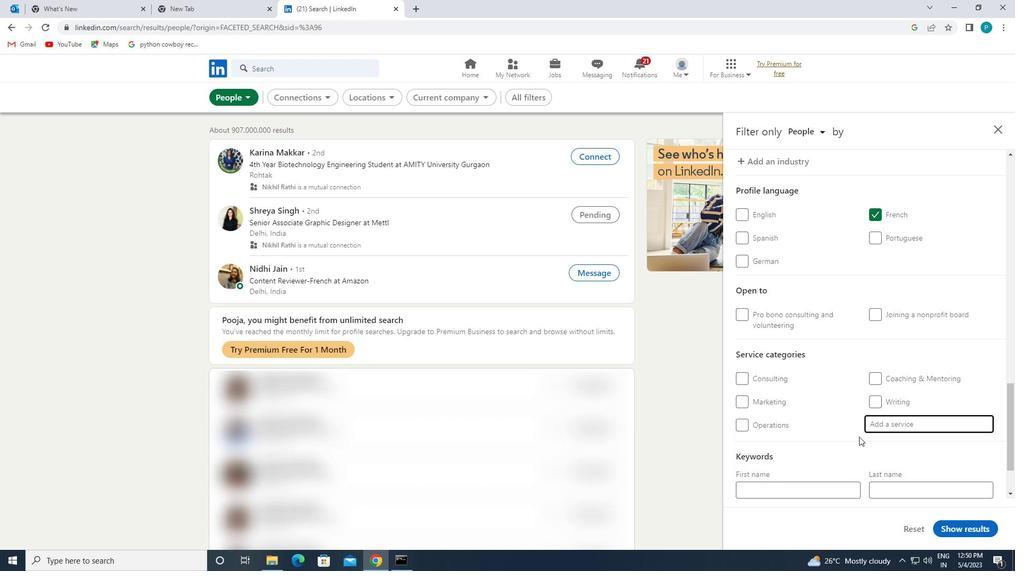 
Action: Mouse scrolled (859, 436) with delta (0, 0)
Screenshot: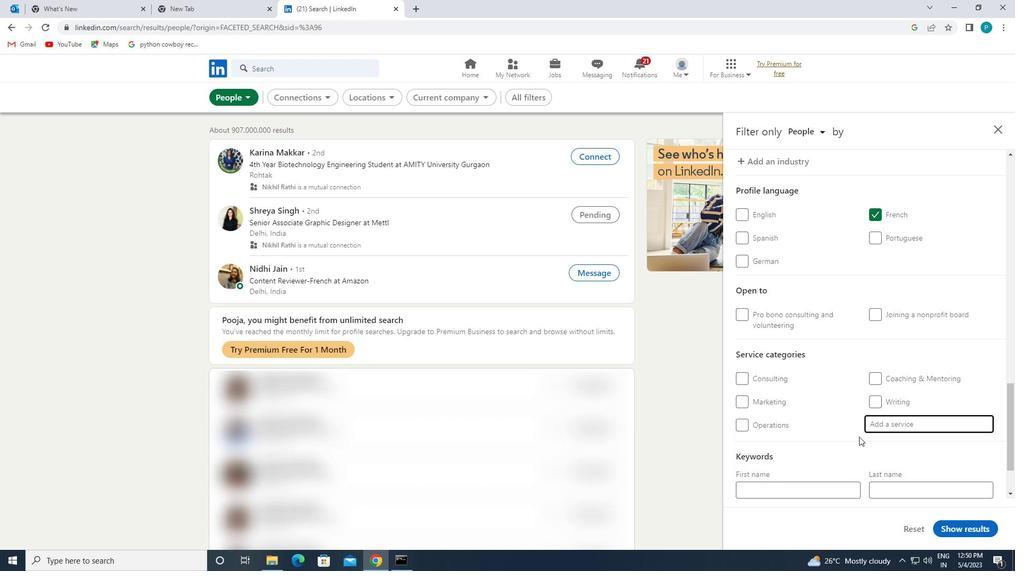 
Action: Mouse scrolled (859, 436) with delta (0, 0)
Screenshot: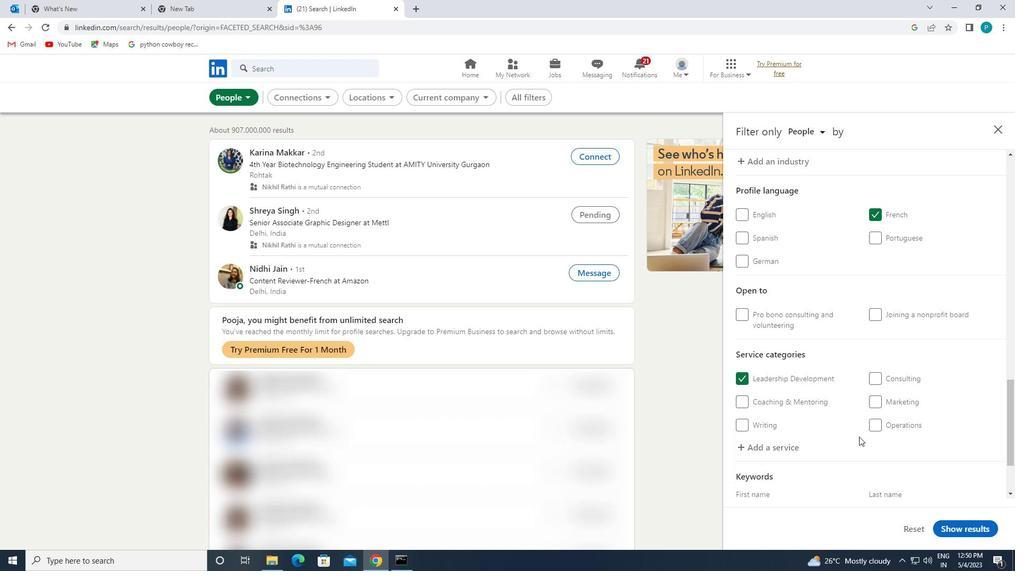 
Action: Mouse moved to (853, 434)
Screenshot: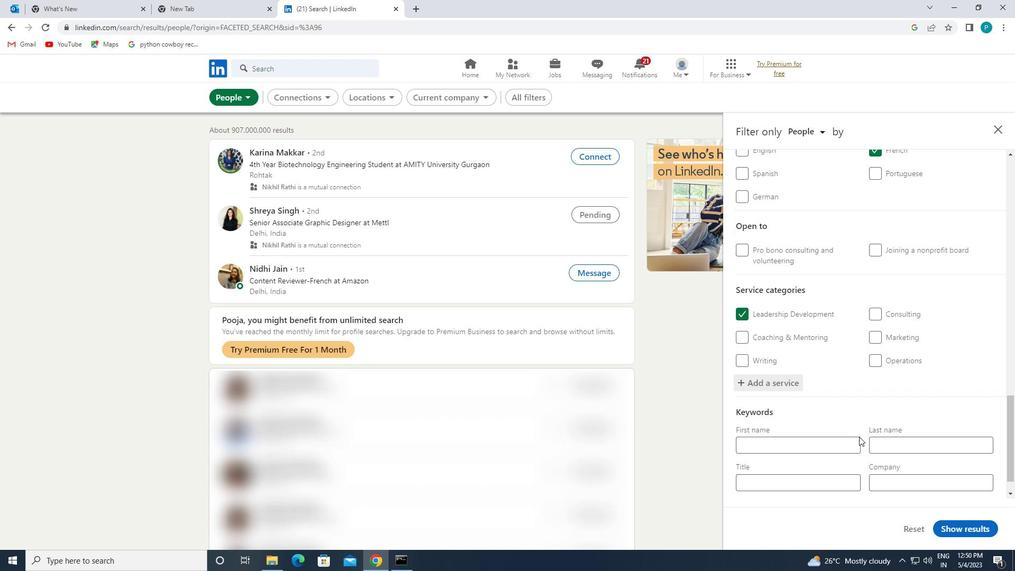 
Action: Mouse scrolled (853, 434) with delta (0, 0)
Screenshot: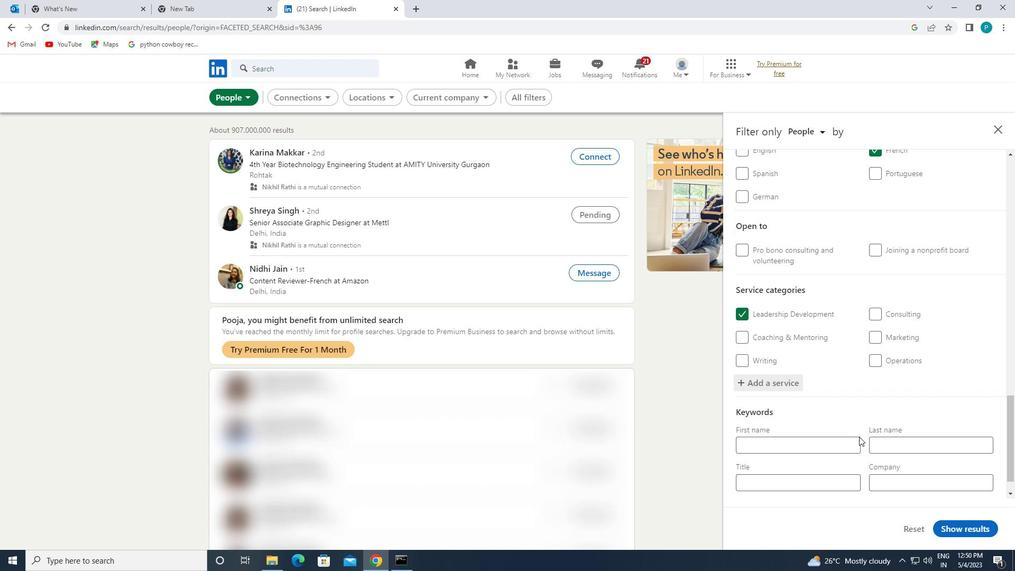 
Action: Mouse moved to (852, 433)
Screenshot: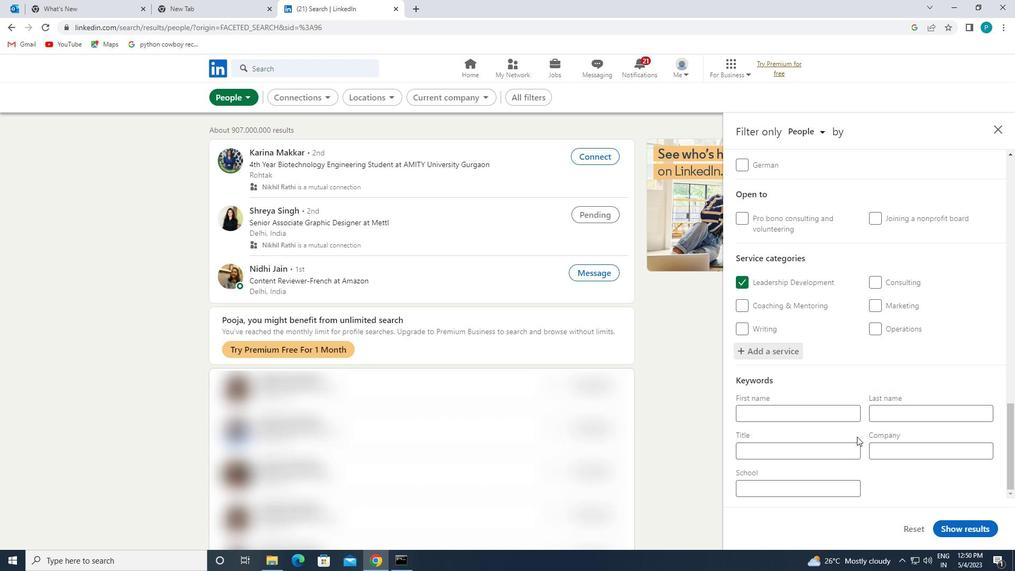 
Action: Mouse scrolled (852, 433) with delta (0, 0)
Screenshot: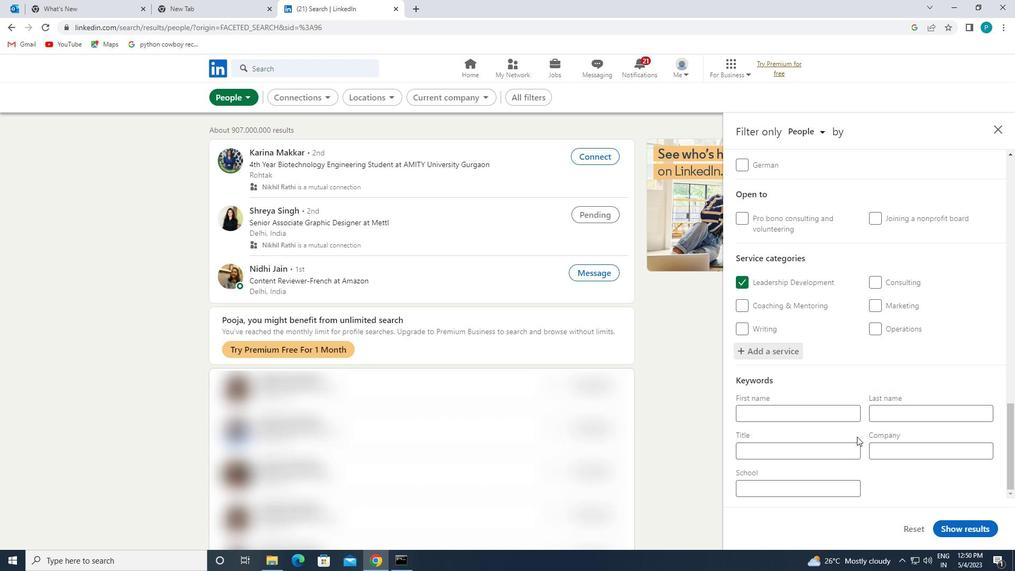 
Action: Mouse moved to (830, 455)
Screenshot: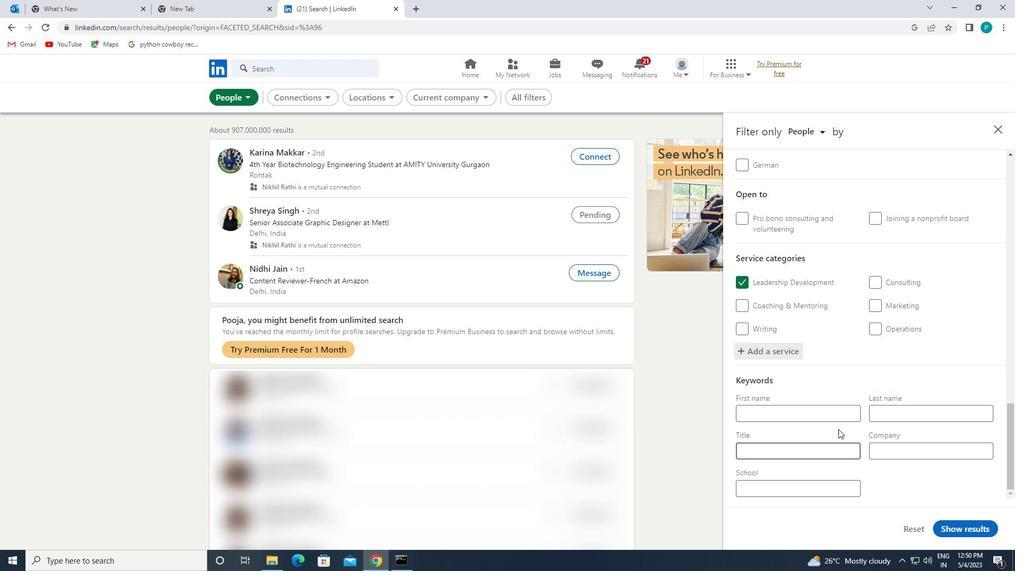 
Action: Mouse pressed left at (830, 455)
Screenshot: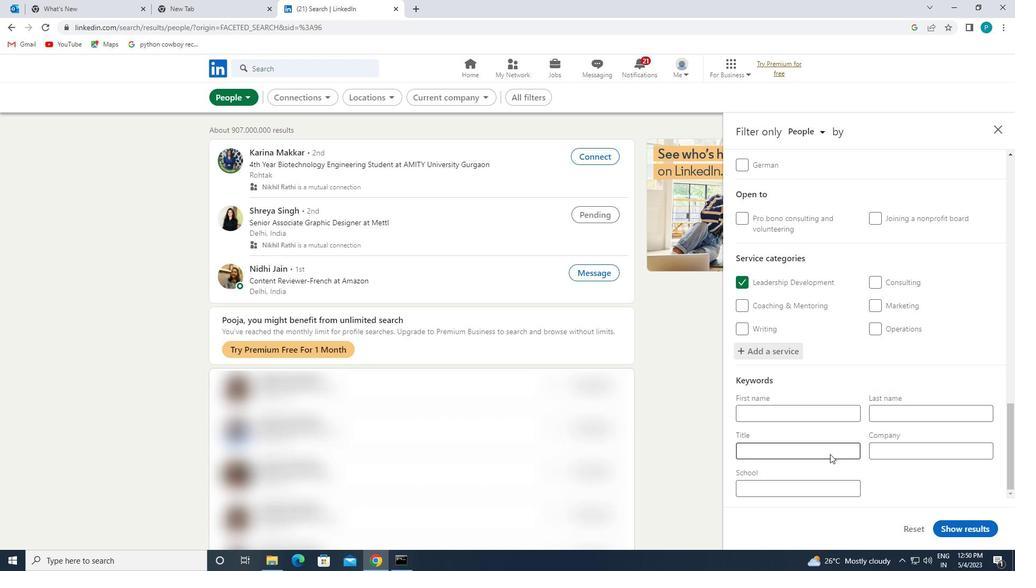 
Action: Key pressed <Key.caps_lock>A<Key.caps_lock>TMOSPHERIC<Key.space><Key.caps_lock>S<Key.caps_lock>CIEBNTI<Key.backspace><Key.backspace><Key.backspace><Key.backspace>B<Key.backspace>NTIST
Screenshot: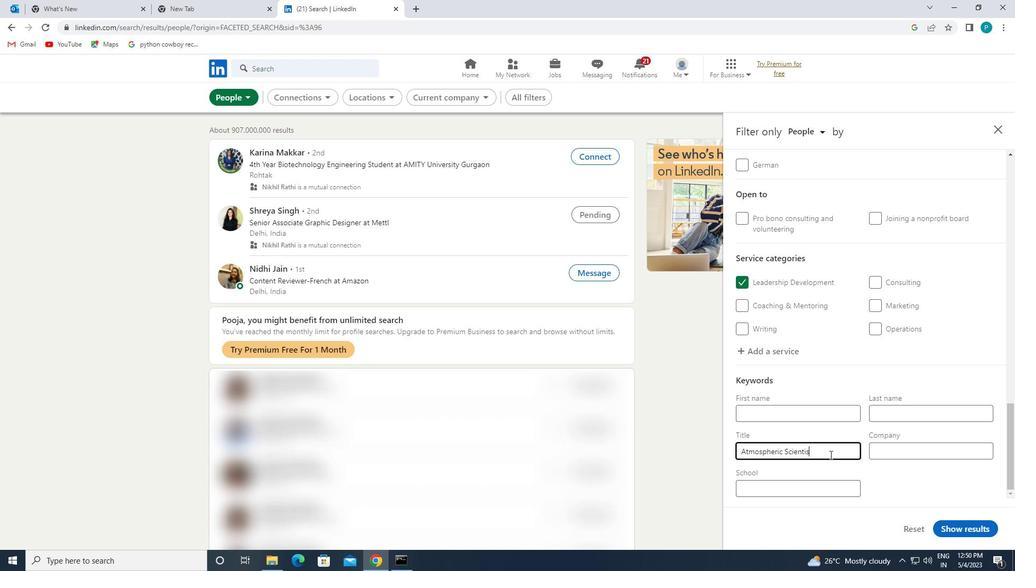 
Action: Mouse moved to (953, 526)
Screenshot: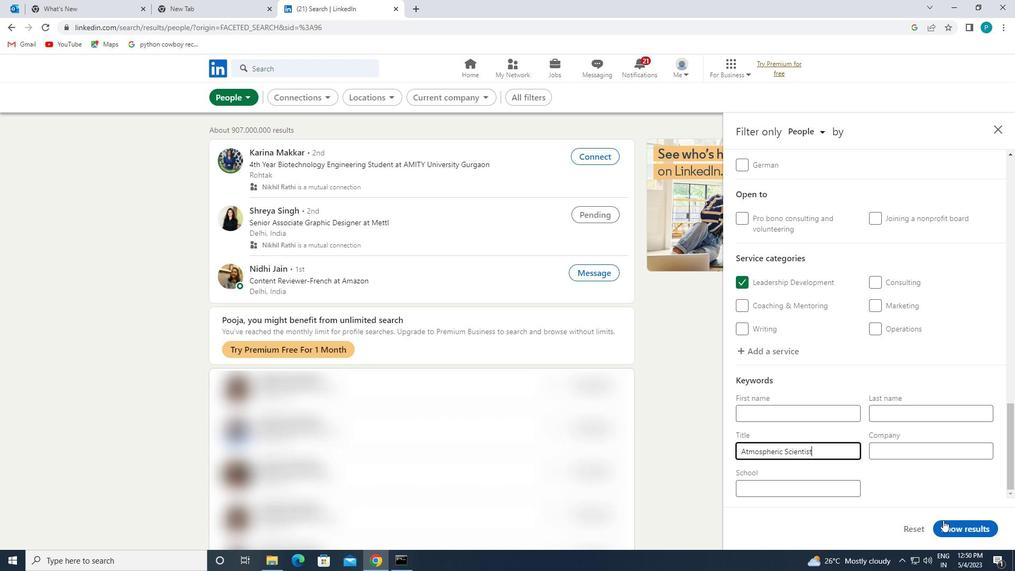 
Action: Mouse pressed left at (953, 526)
Screenshot: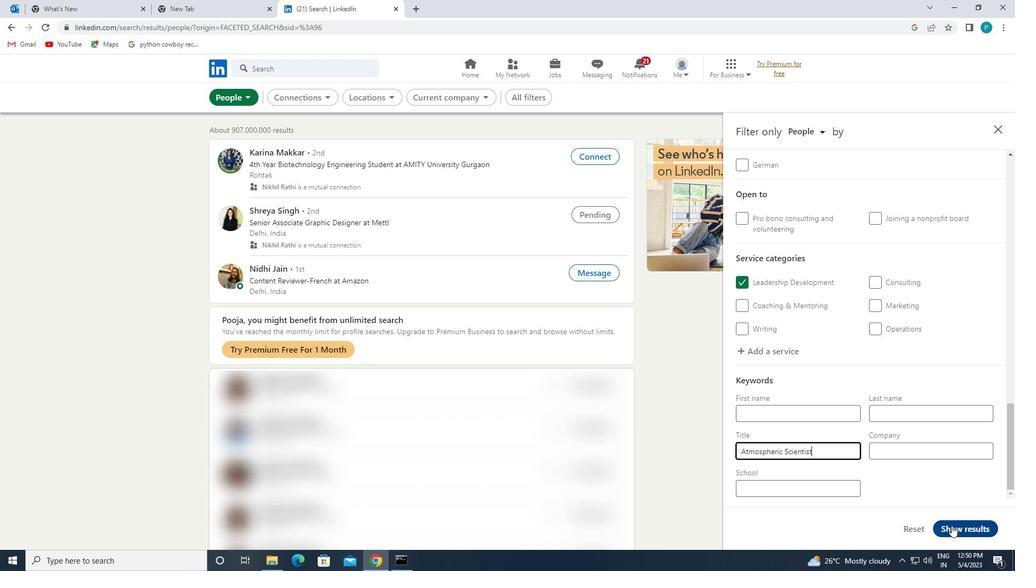 
